 Task: Find connections with filter location Chengde with filter topic #humanresourceswith filter profile language Spanish with filter current company Huawei Technologies India with filter school Yashwantrao Chavan College of Engineering - YCCE with filter industry Retail Pharmacies with filter service category Financial Advisory with filter keywords title Client Service Specialist
Action: Mouse moved to (638, 76)
Screenshot: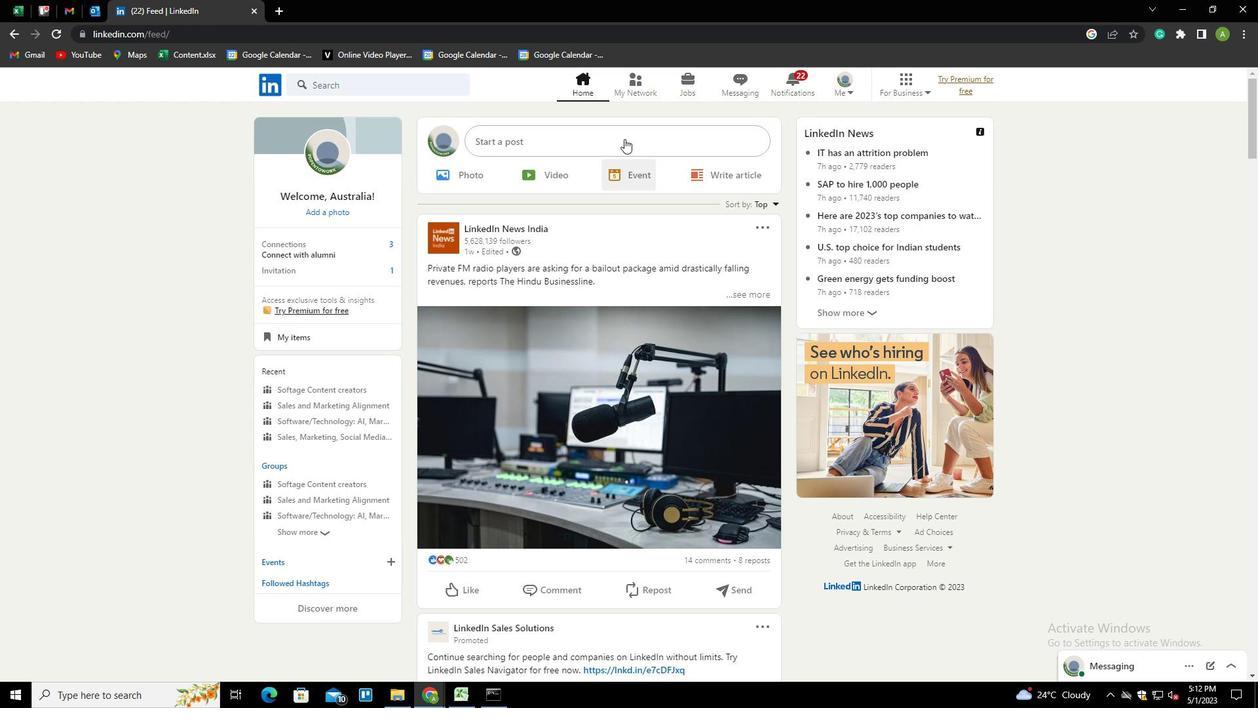 
Action: Mouse pressed left at (638, 76)
Screenshot: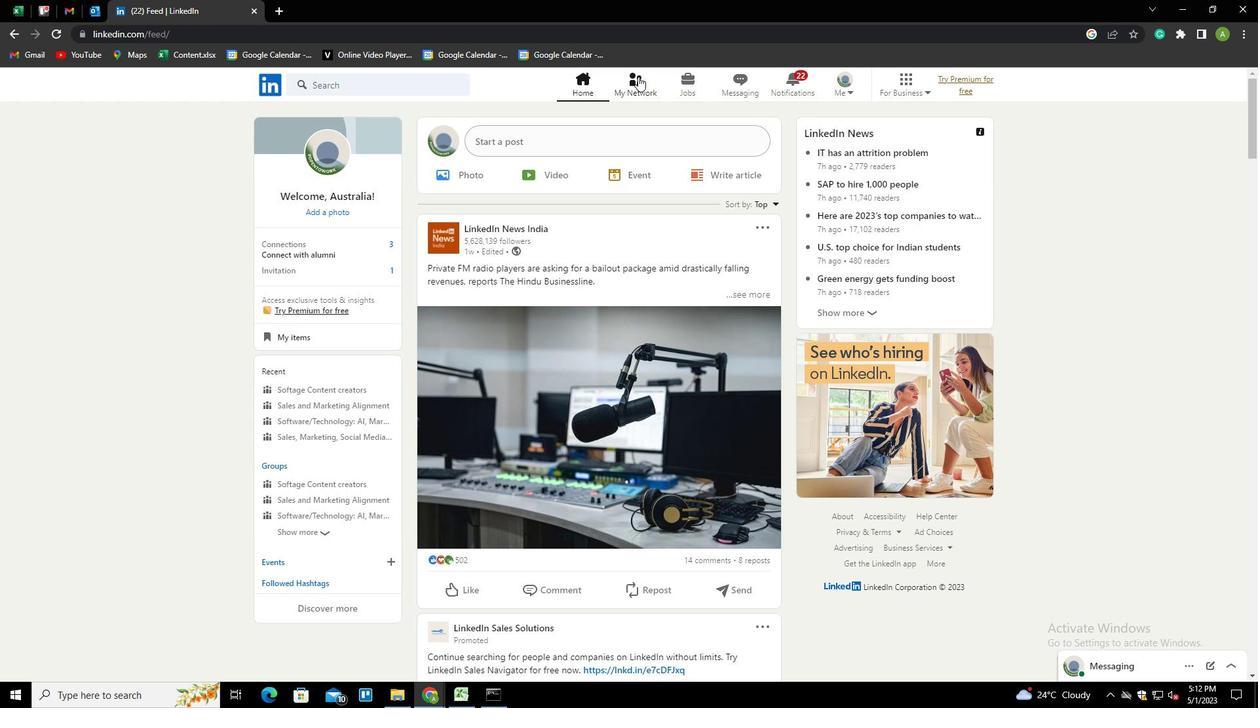 
Action: Mouse moved to (324, 154)
Screenshot: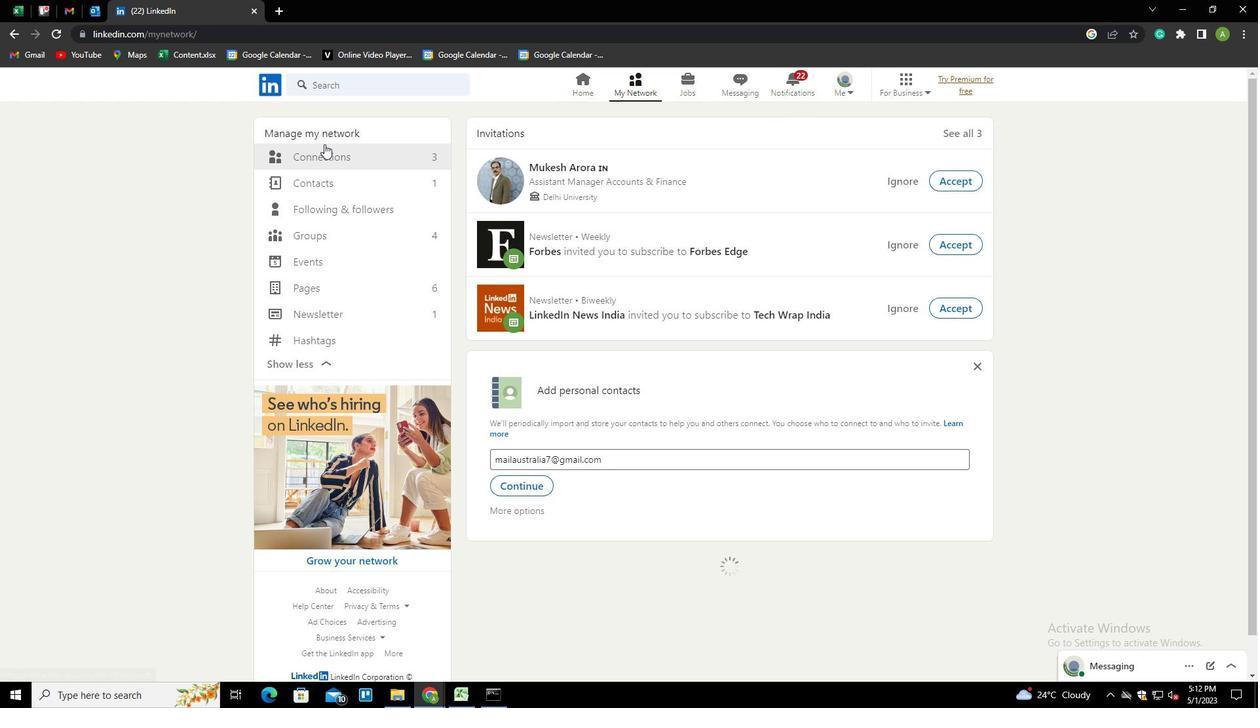 
Action: Mouse pressed left at (324, 154)
Screenshot: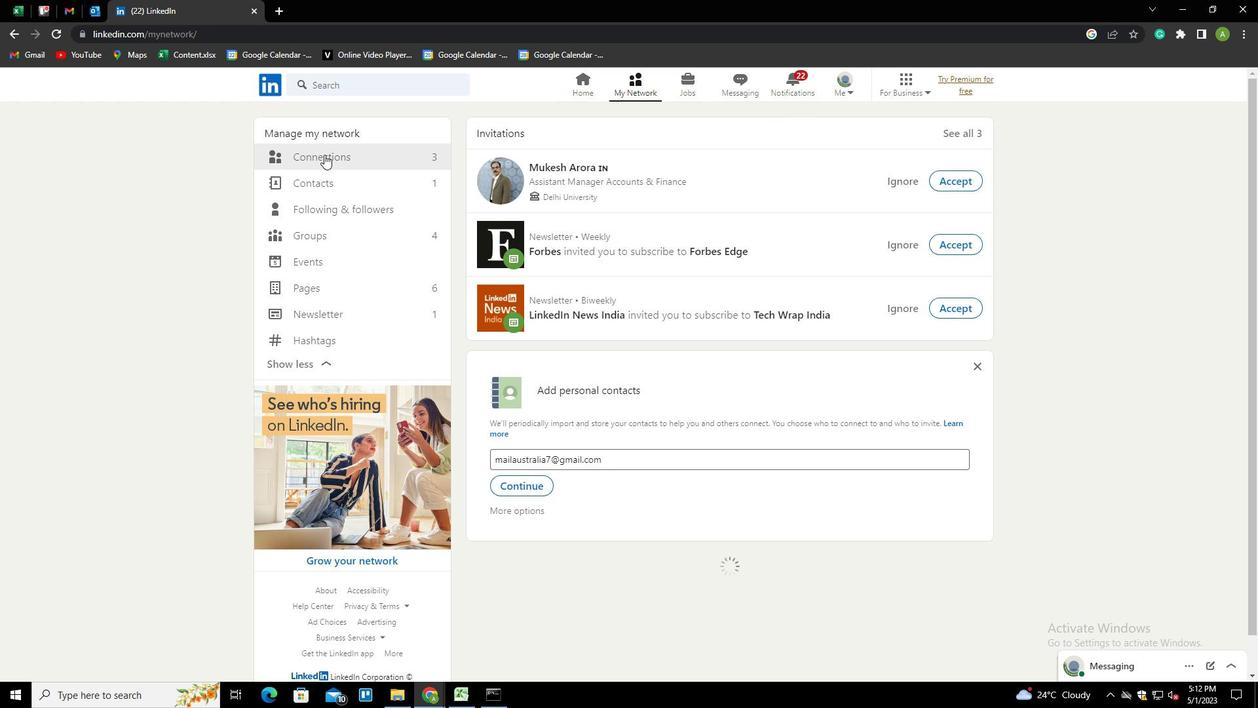 
Action: Mouse moved to (719, 154)
Screenshot: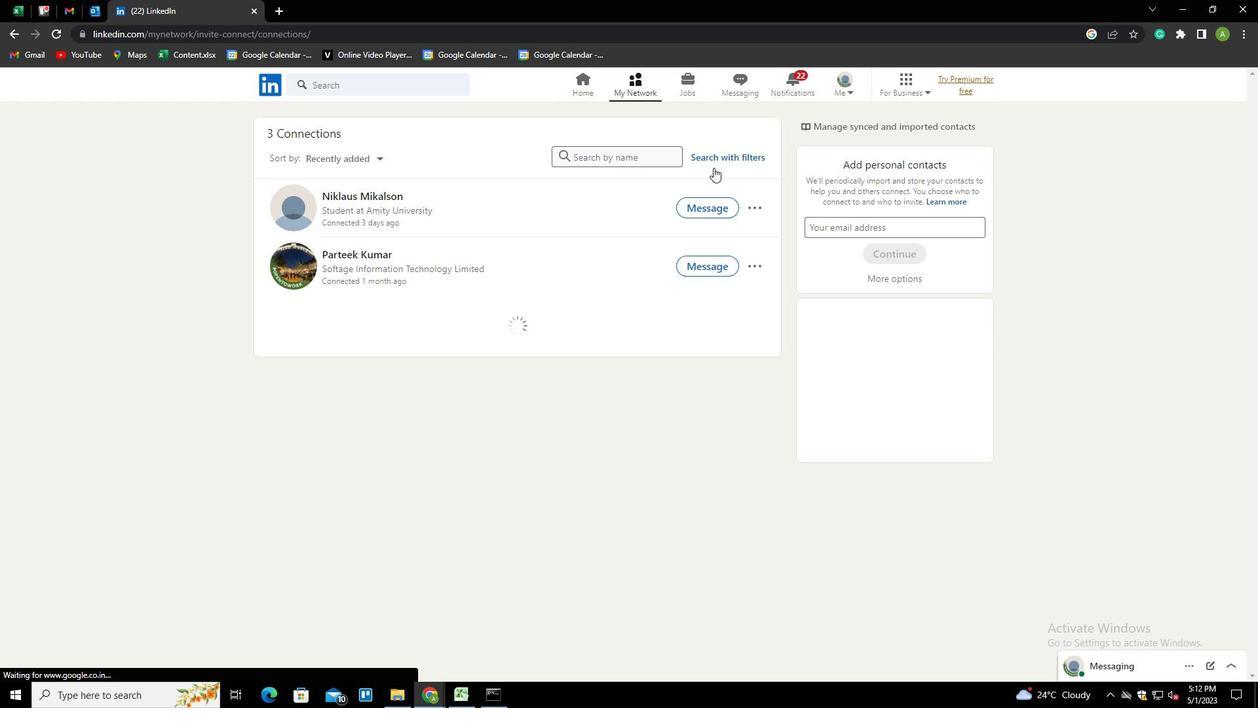 
Action: Mouse pressed left at (719, 154)
Screenshot: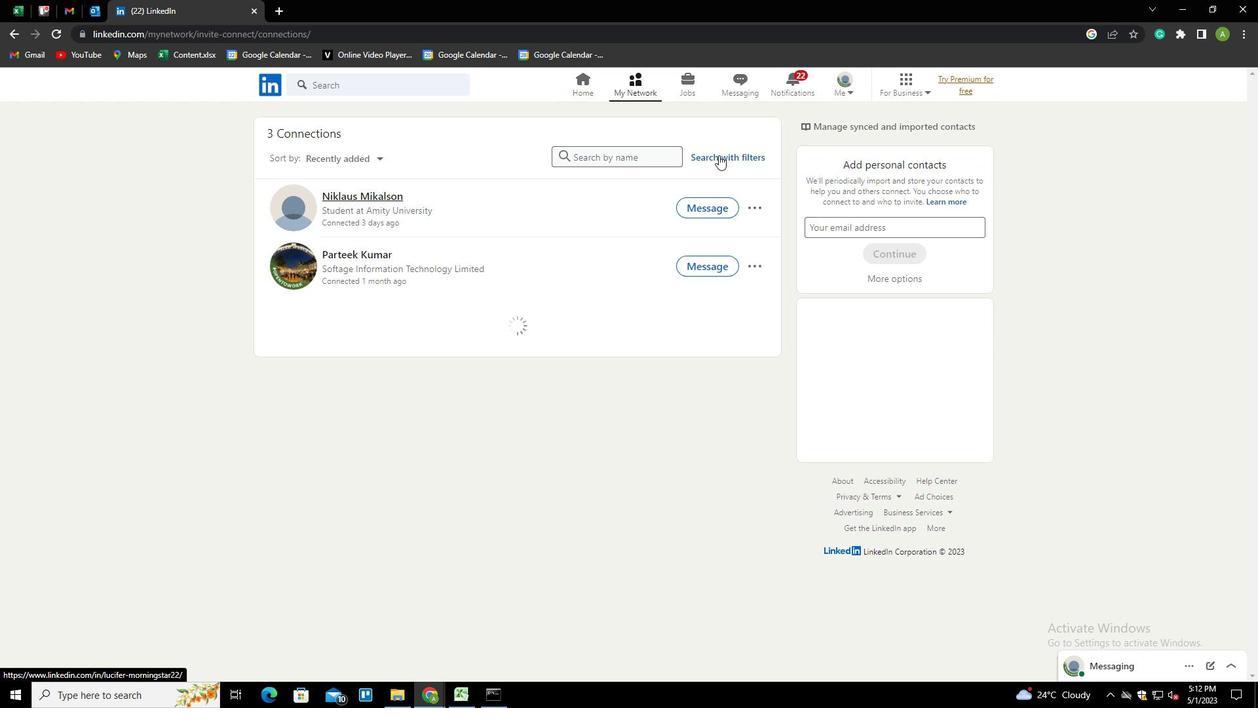 
Action: Mouse moved to (667, 119)
Screenshot: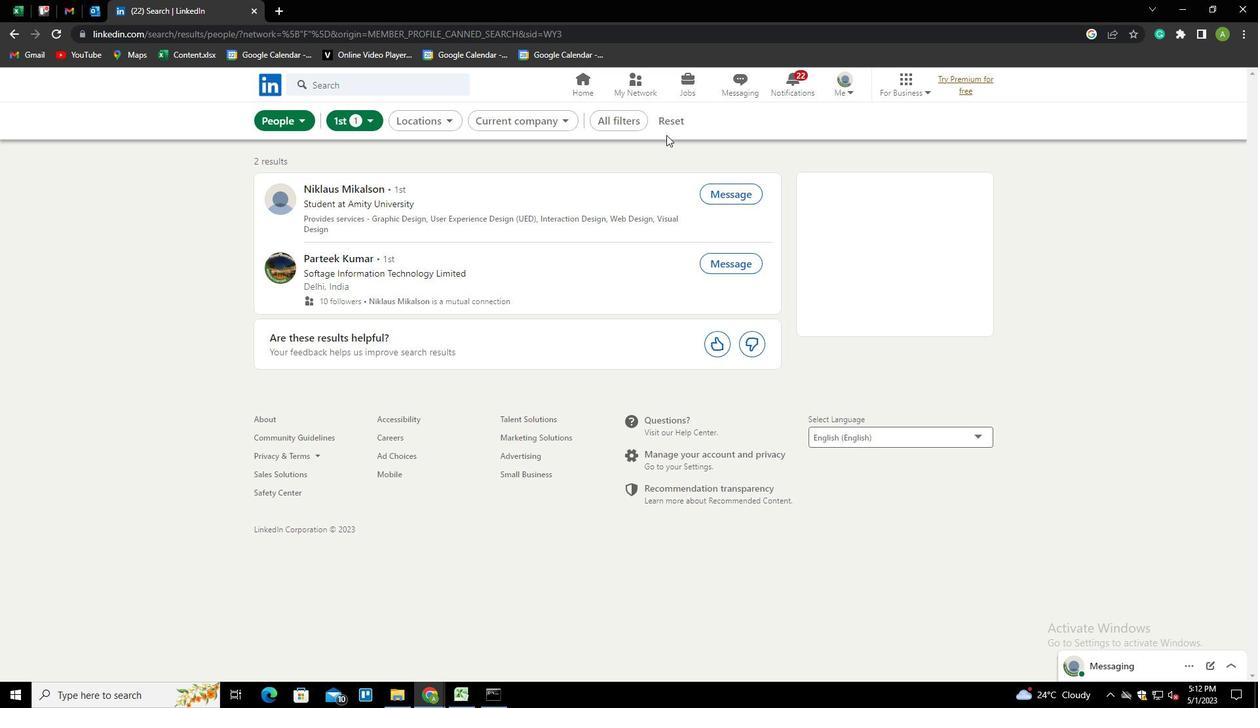 
Action: Mouse pressed left at (667, 119)
Screenshot: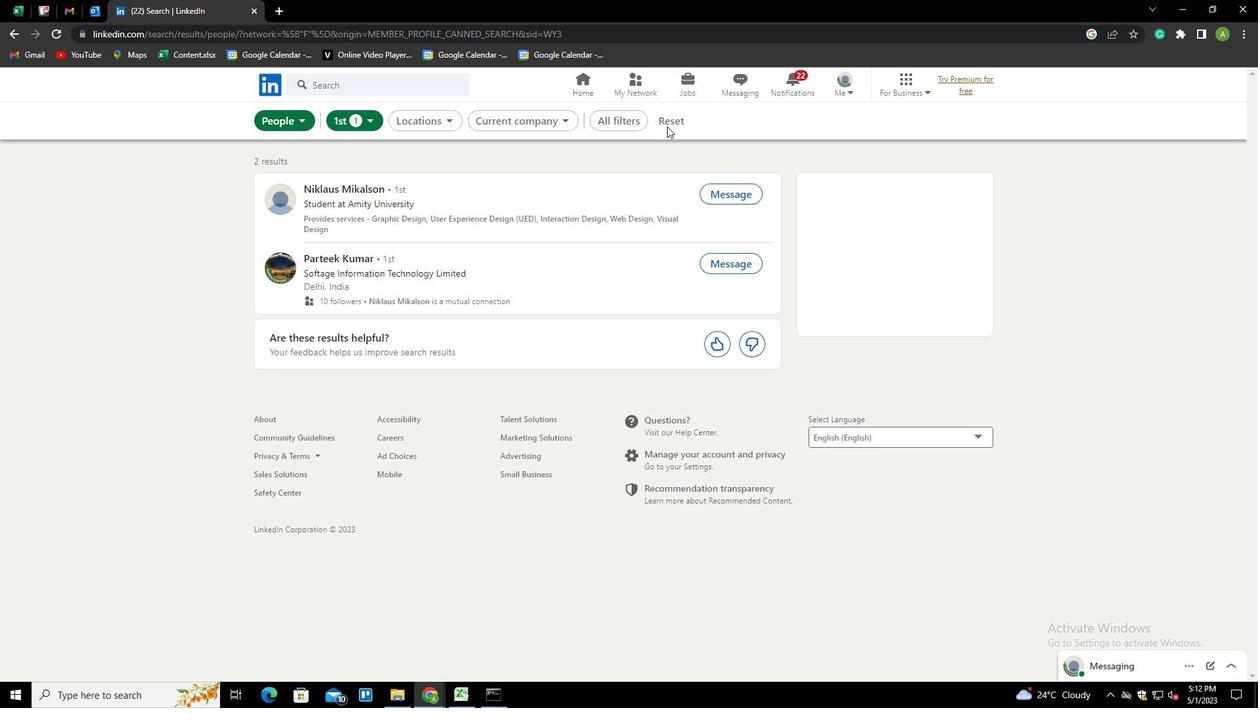 
Action: Mouse moved to (643, 121)
Screenshot: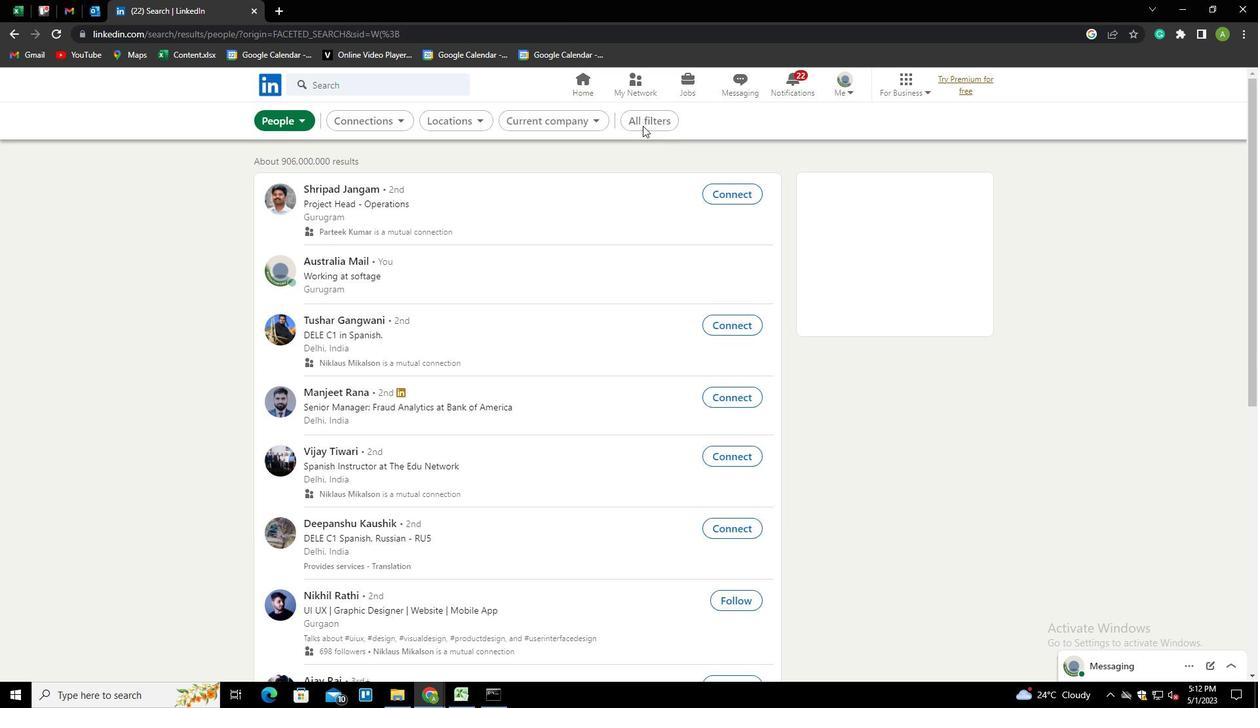 
Action: Mouse pressed left at (643, 121)
Screenshot: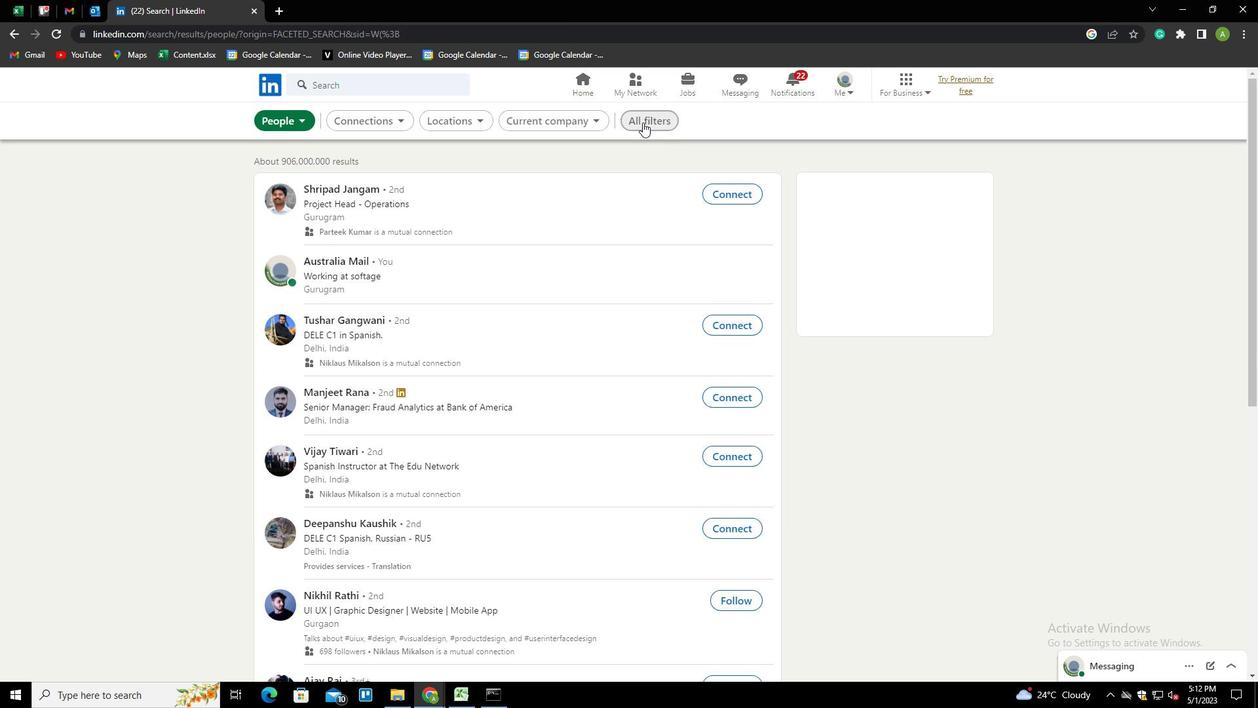 
Action: Mouse moved to (1064, 329)
Screenshot: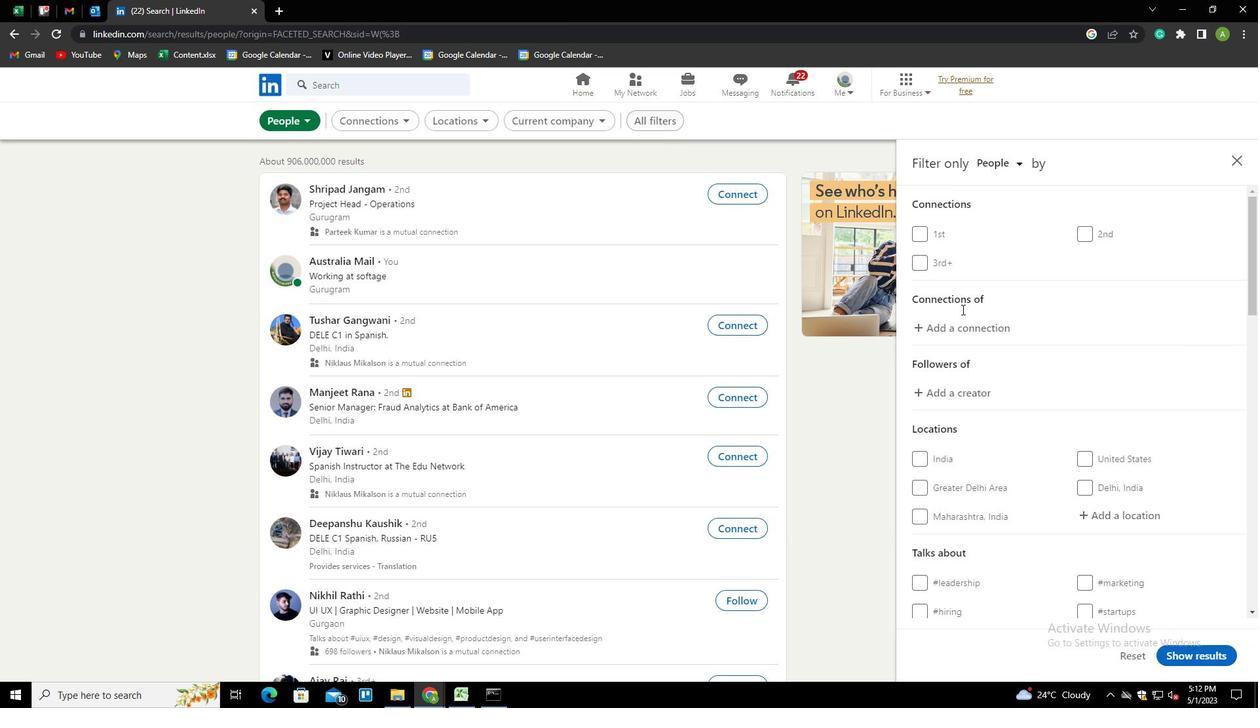 
Action: Mouse scrolled (1064, 328) with delta (0, 0)
Screenshot: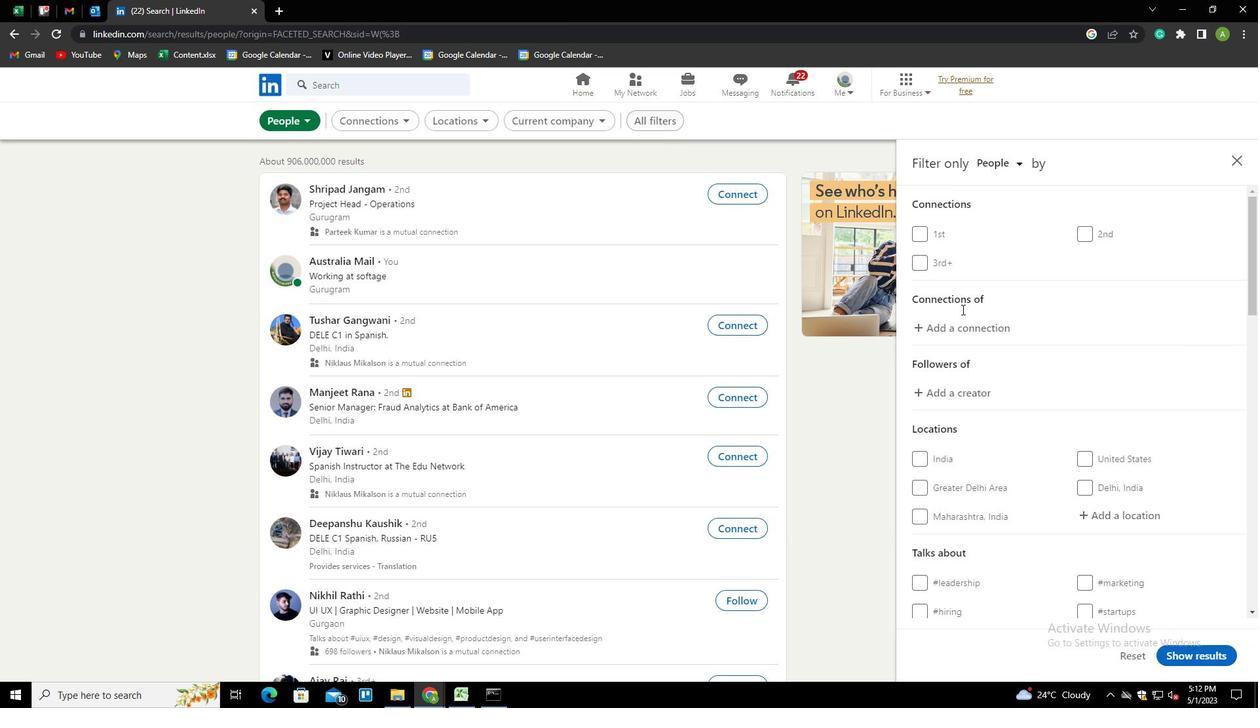 
Action: Mouse scrolled (1064, 328) with delta (0, 0)
Screenshot: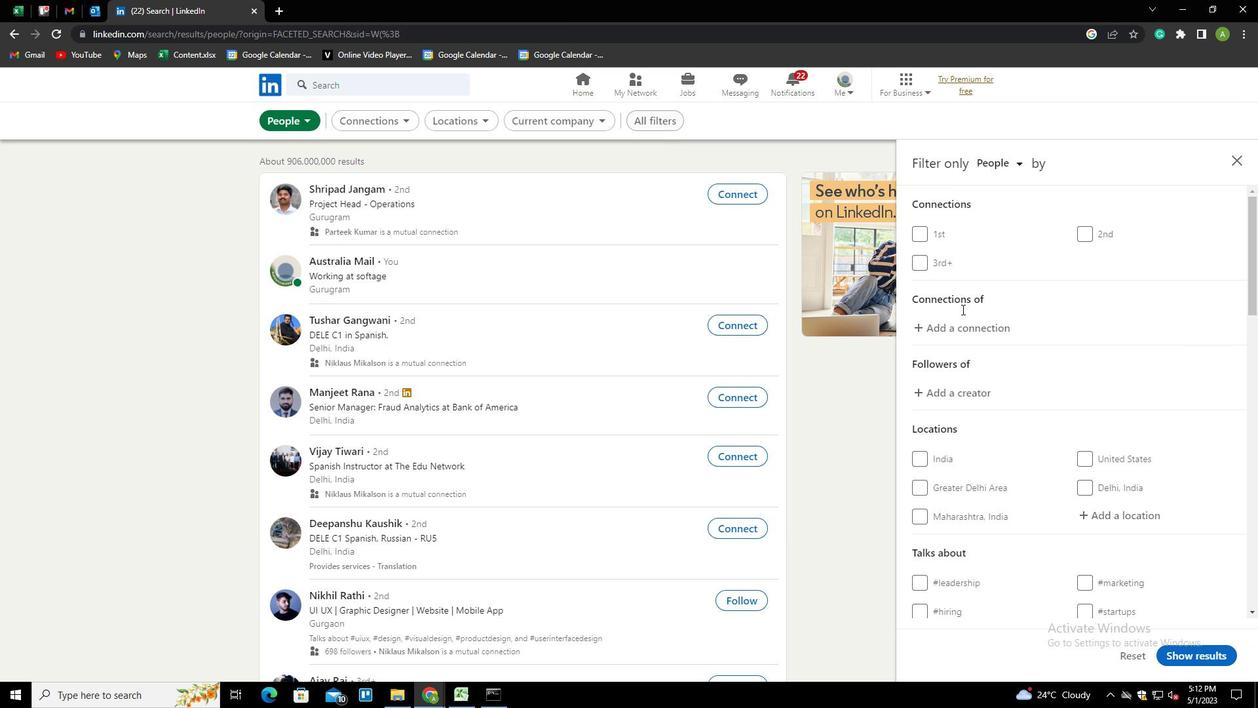 
Action: Mouse scrolled (1064, 328) with delta (0, 0)
Screenshot: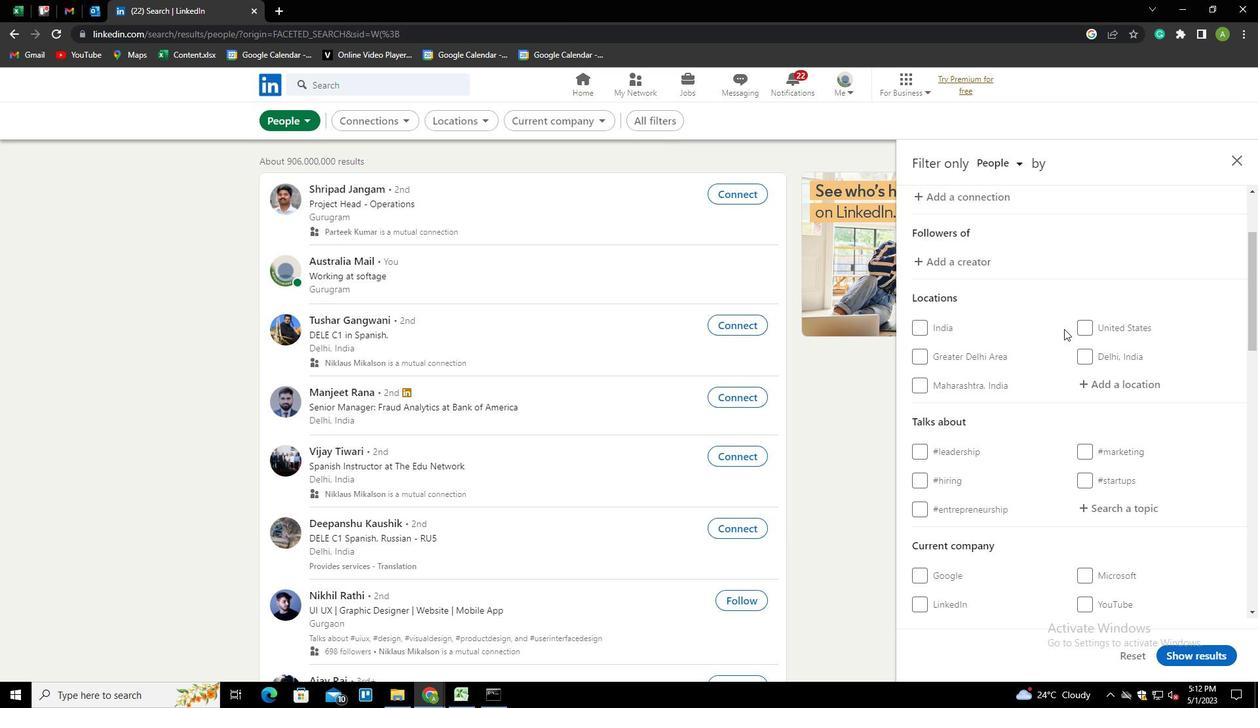 
Action: Mouse moved to (1108, 321)
Screenshot: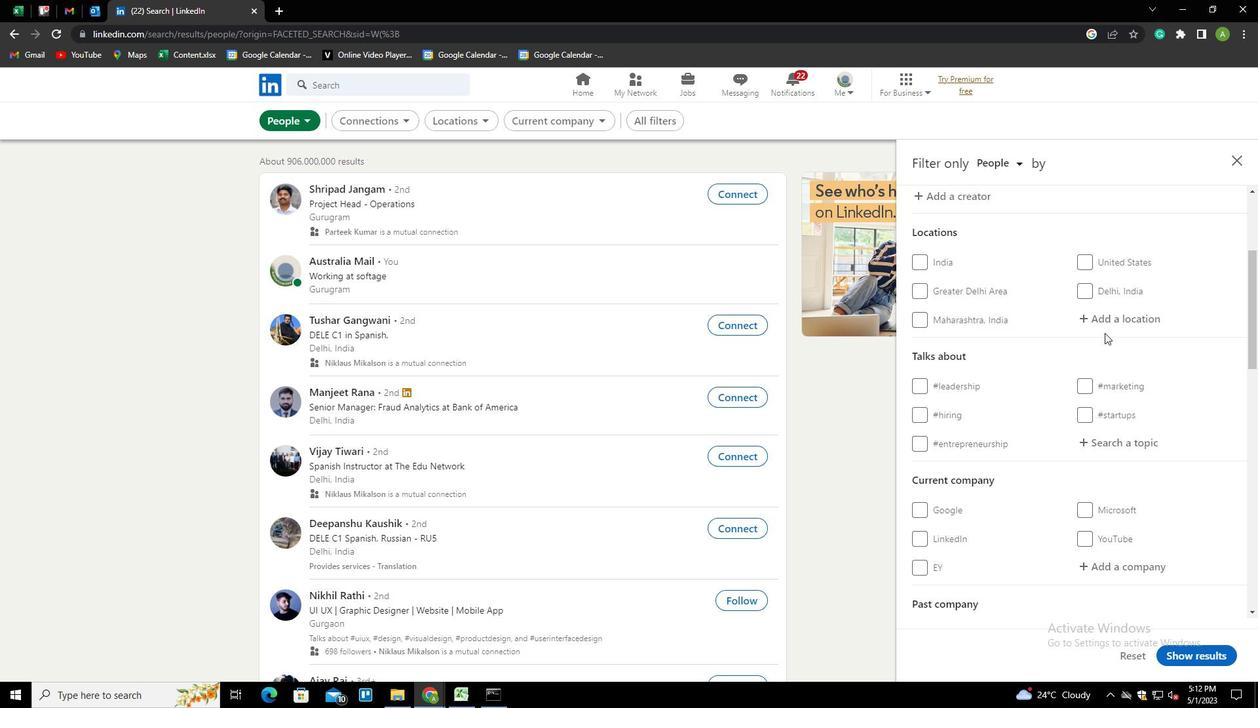 
Action: Mouse pressed left at (1108, 321)
Screenshot: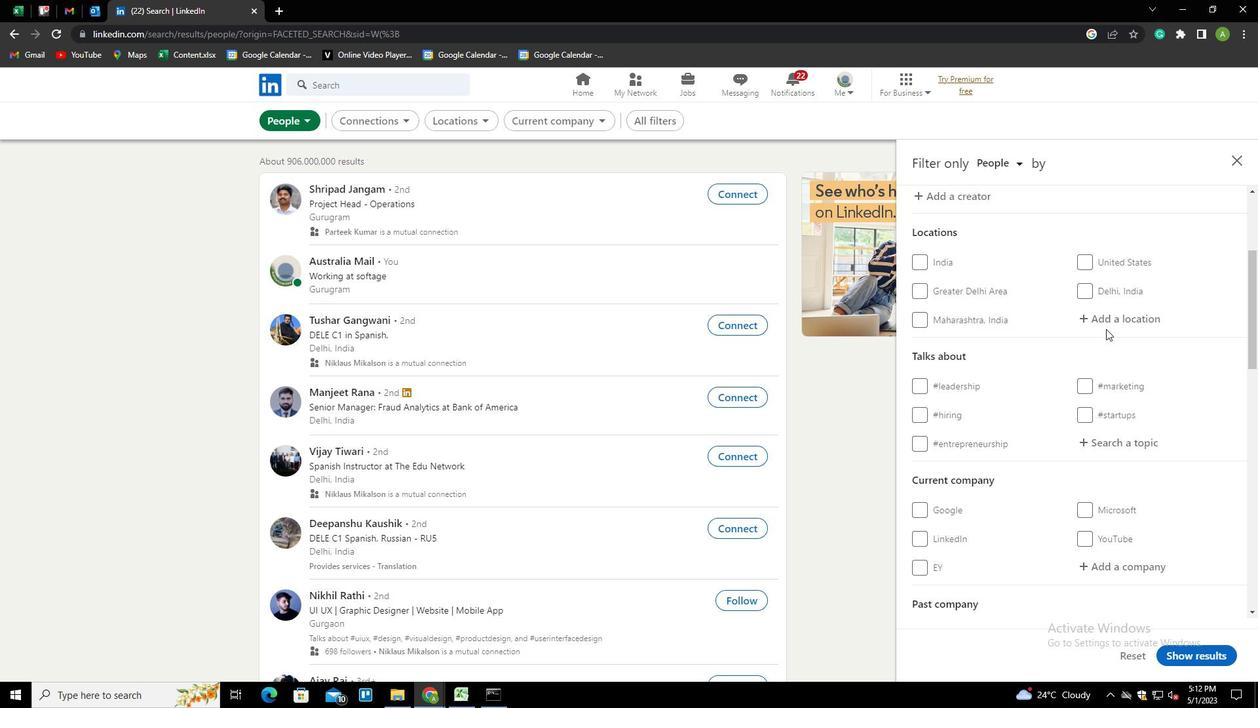 
Action: Key pressed <Key.shift>
Screenshot: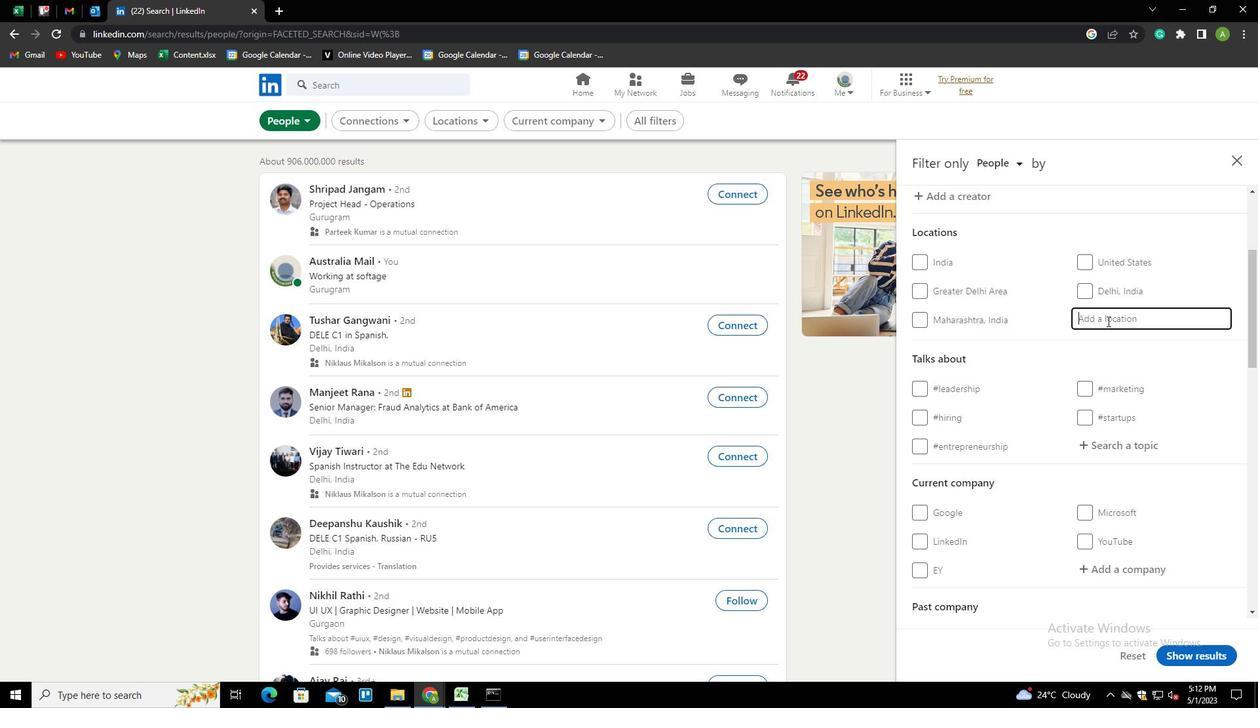 
Action: Mouse moved to (1105, 322)
Screenshot: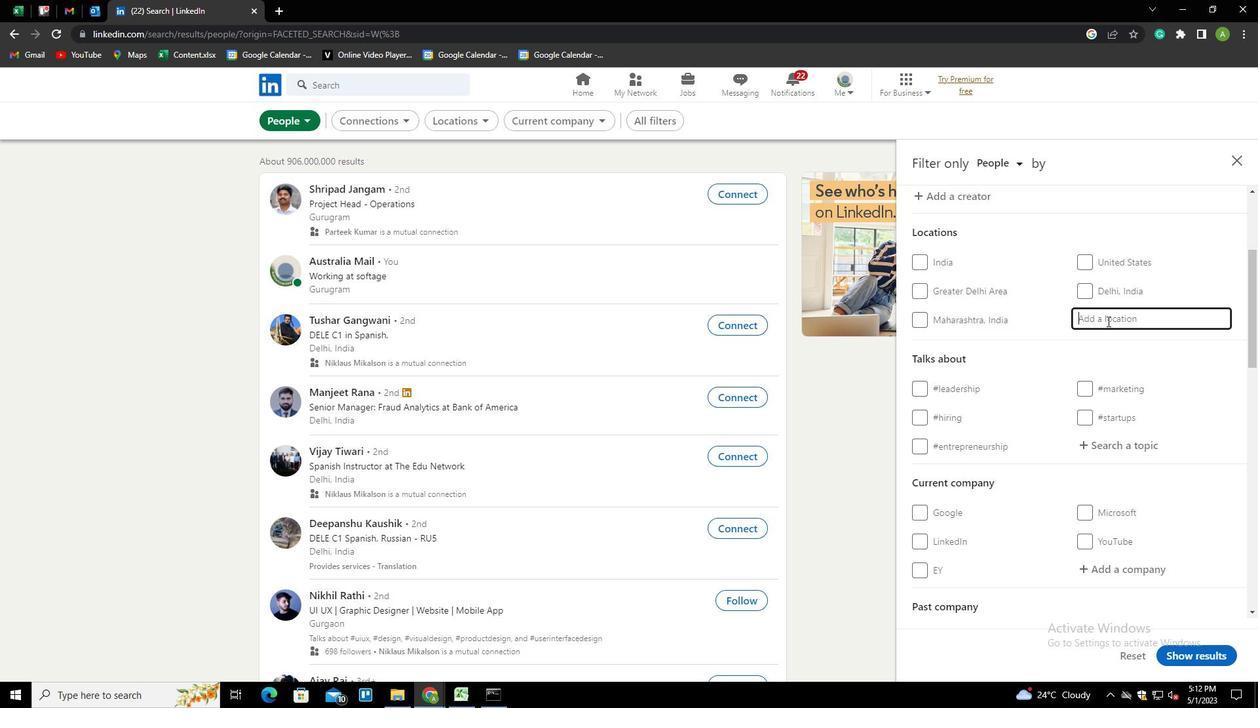
Action: Key pressed C
Screenshot: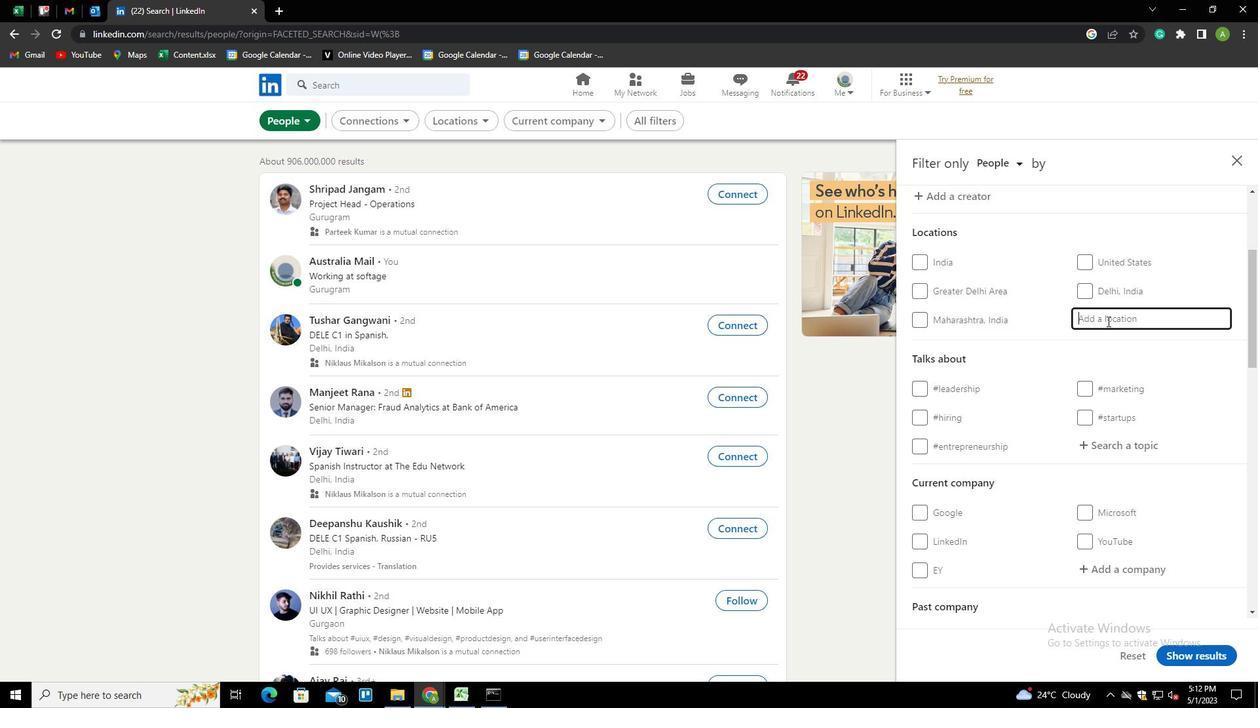 
Action: Mouse moved to (1104, 323)
Screenshot: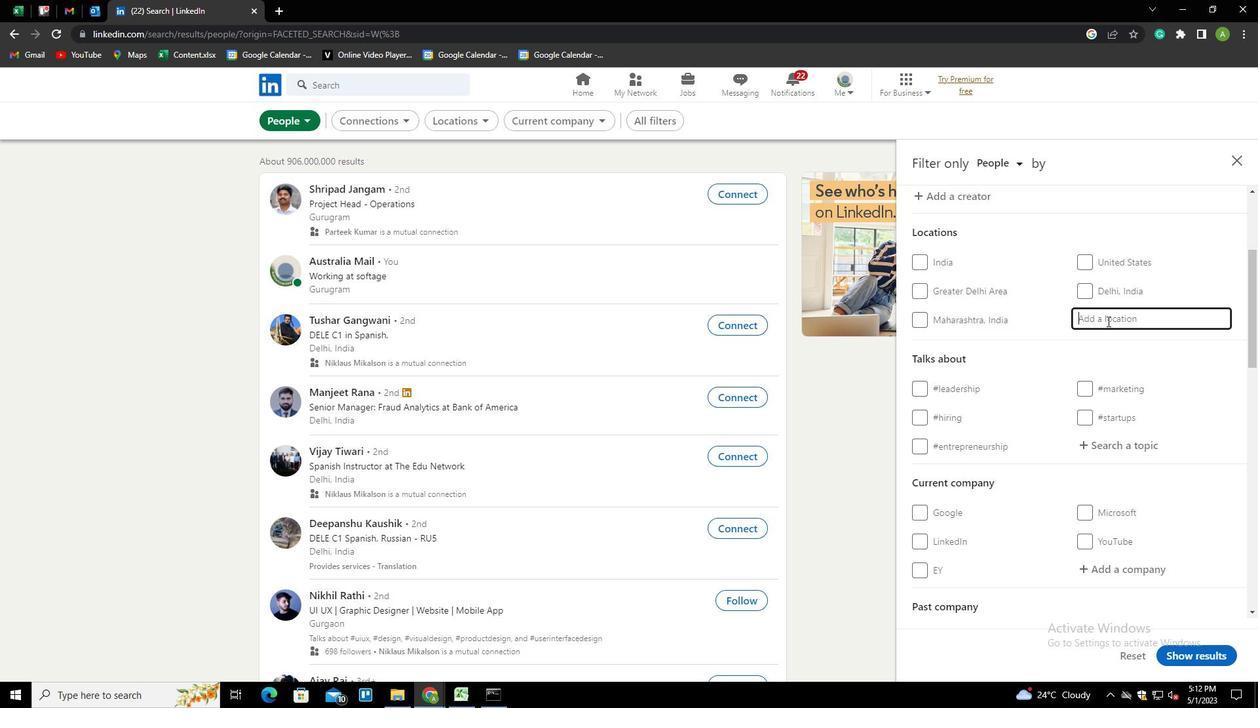 
Action: Key pressed HENGDE<Key.down><Key.enter>
Screenshot: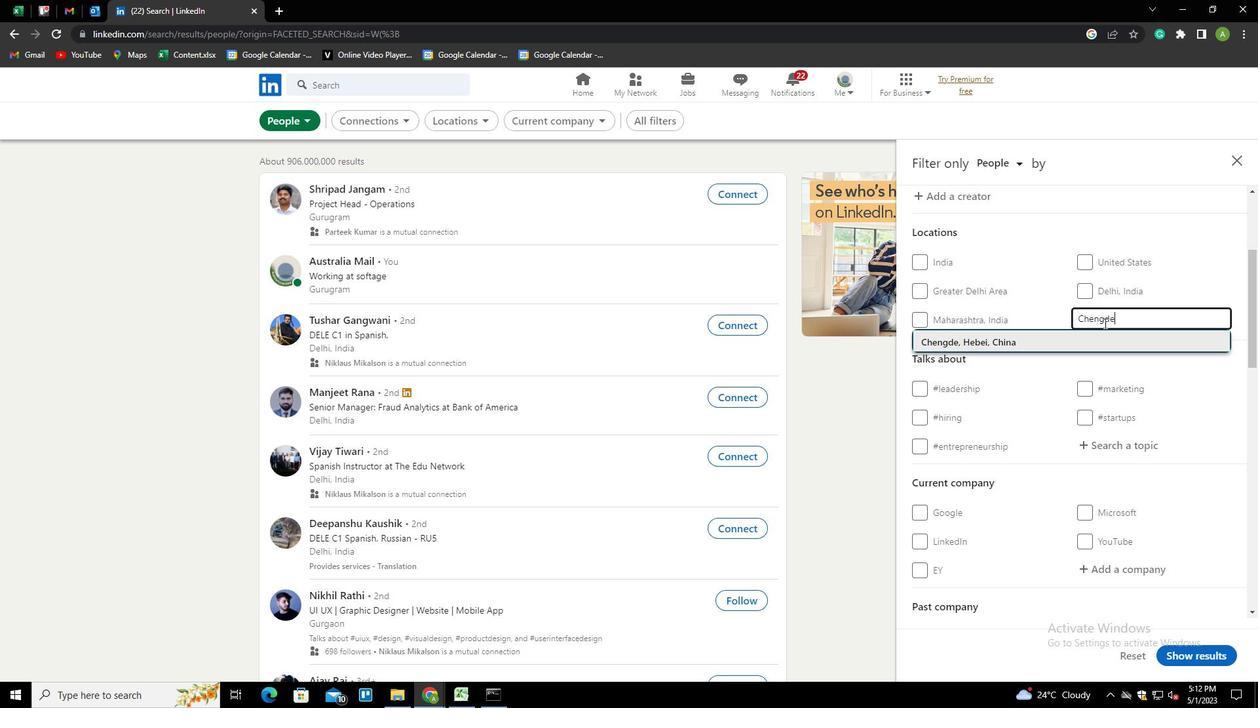 
Action: Mouse scrolled (1104, 322) with delta (0, 0)
Screenshot: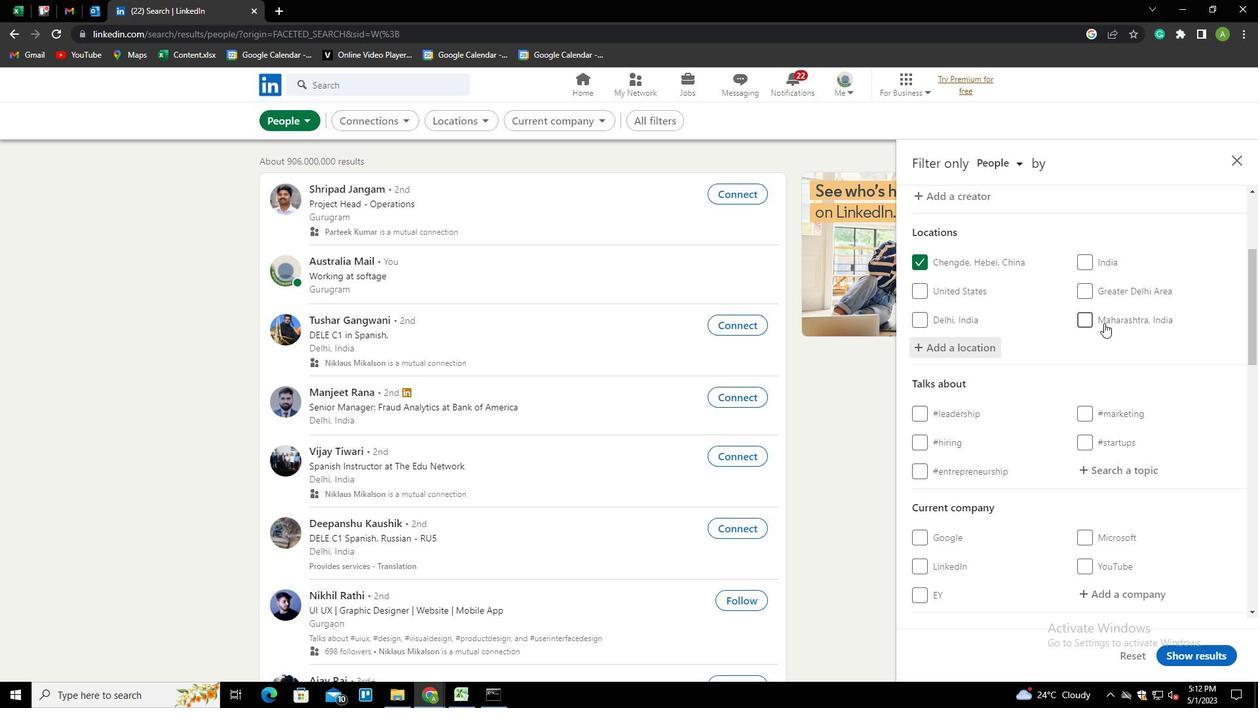 
Action: Mouse scrolled (1104, 322) with delta (0, 0)
Screenshot: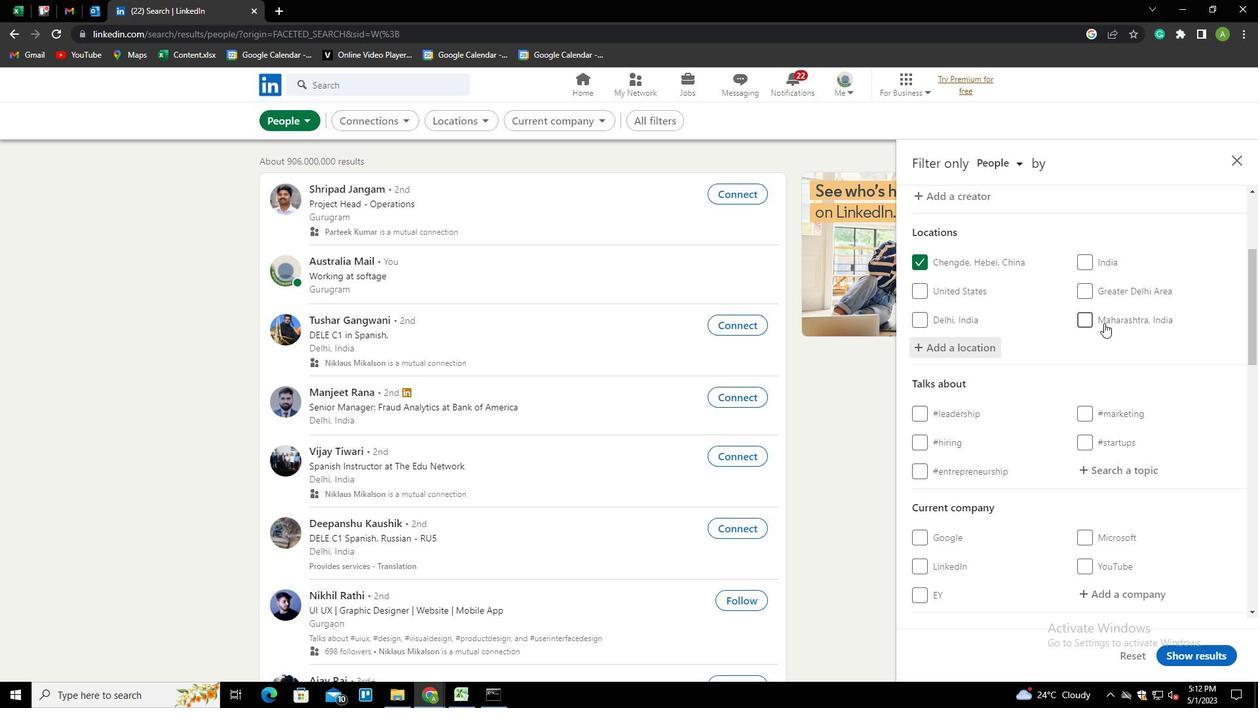 
Action: Mouse moved to (1098, 344)
Screenshot: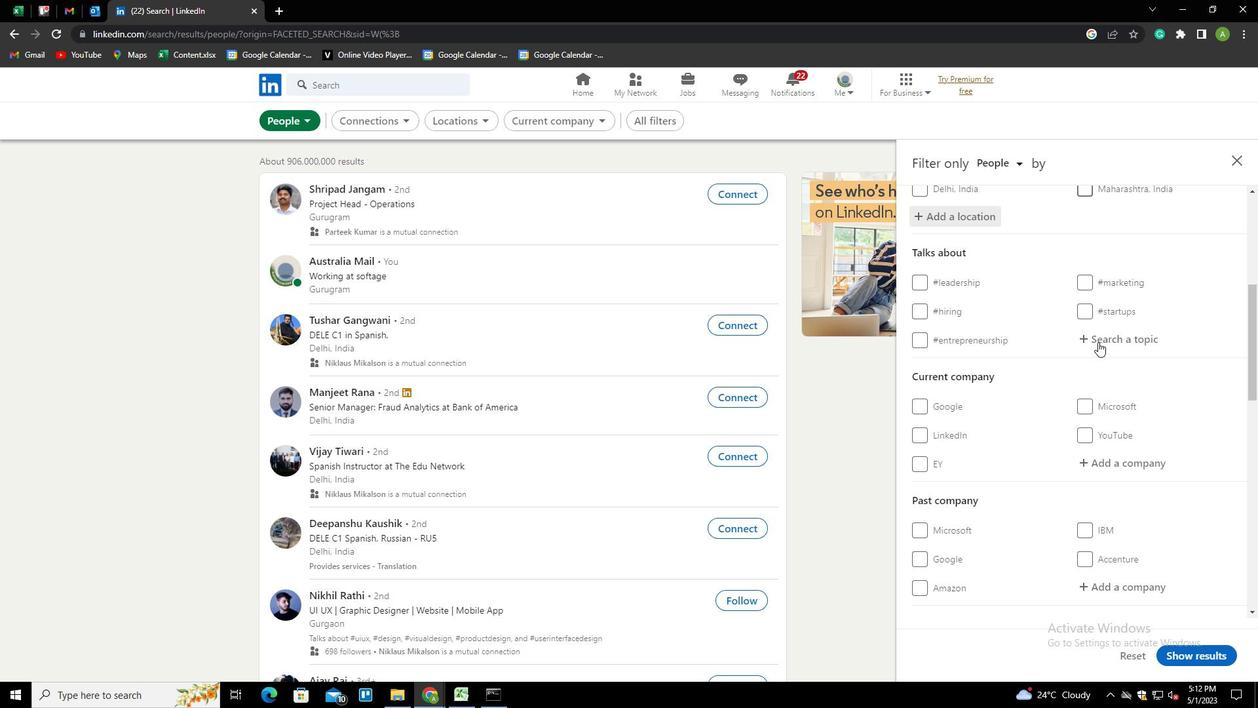 
Action: Mouse pressed left at (1098, 344)
Screenshot: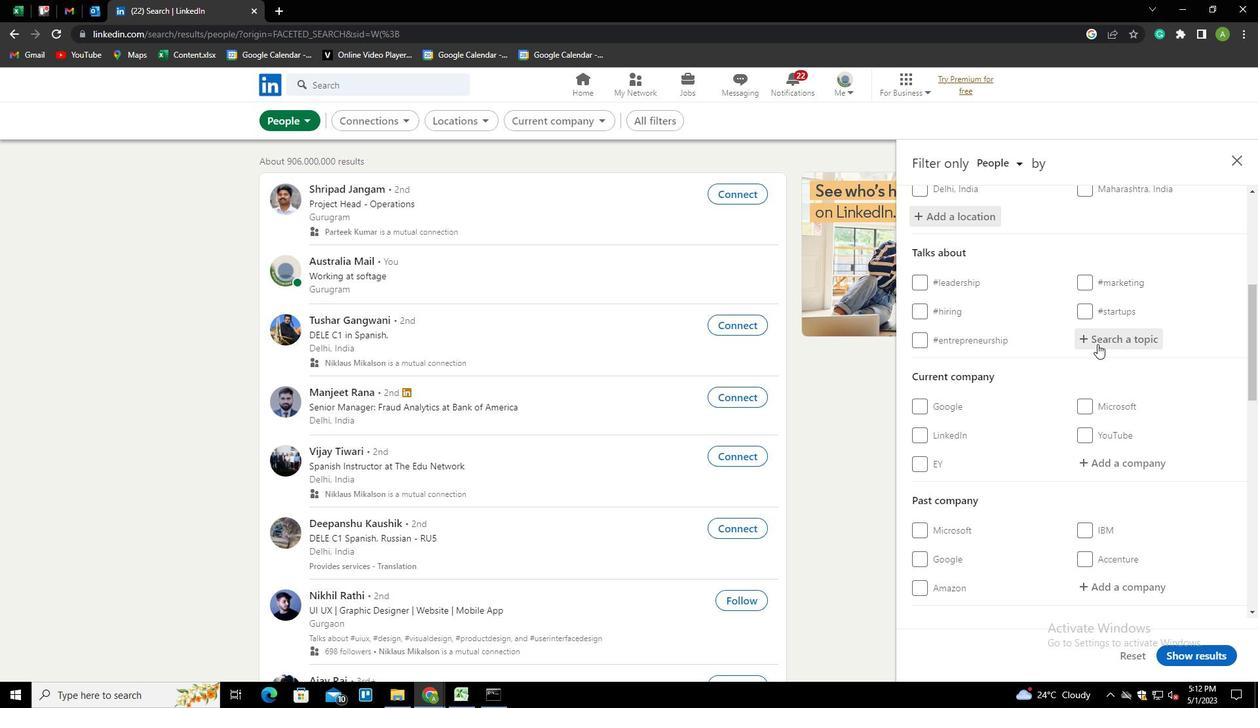 
Action: Key pressed HUMANRESOU<Key.down><Key.enter>
Screenshot: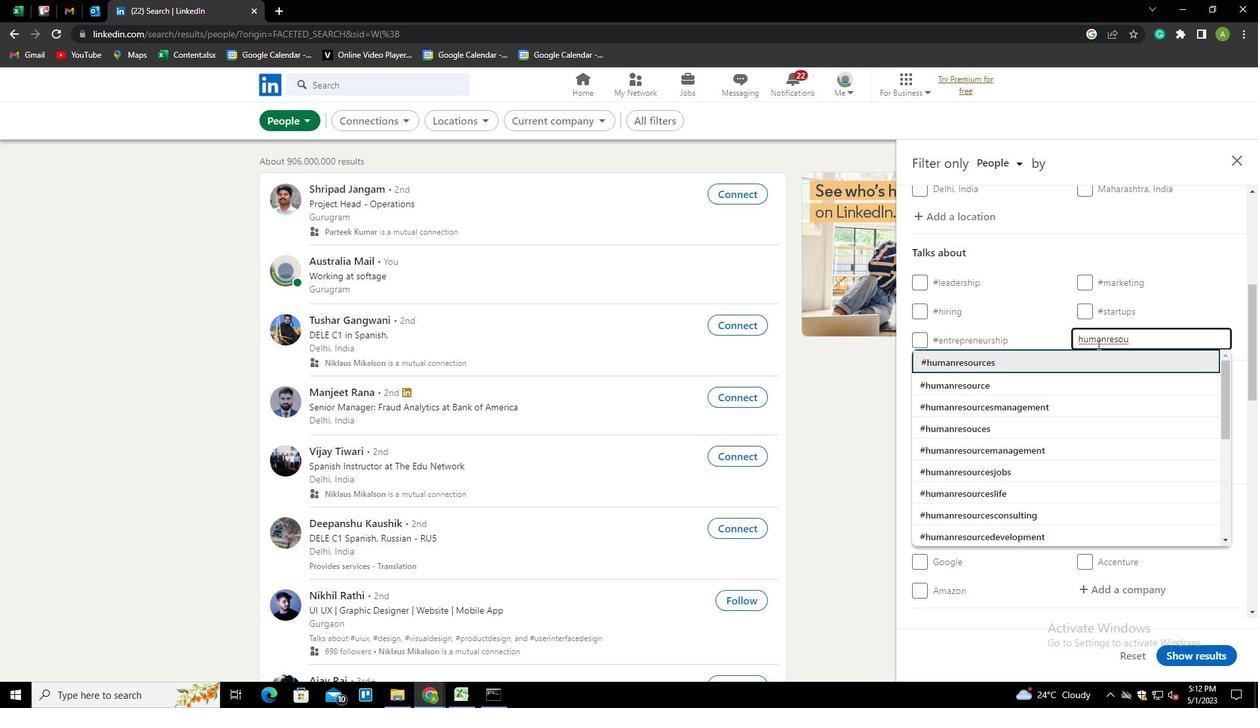 
Action: Mouse moved to (1072, 360)
Screenshot: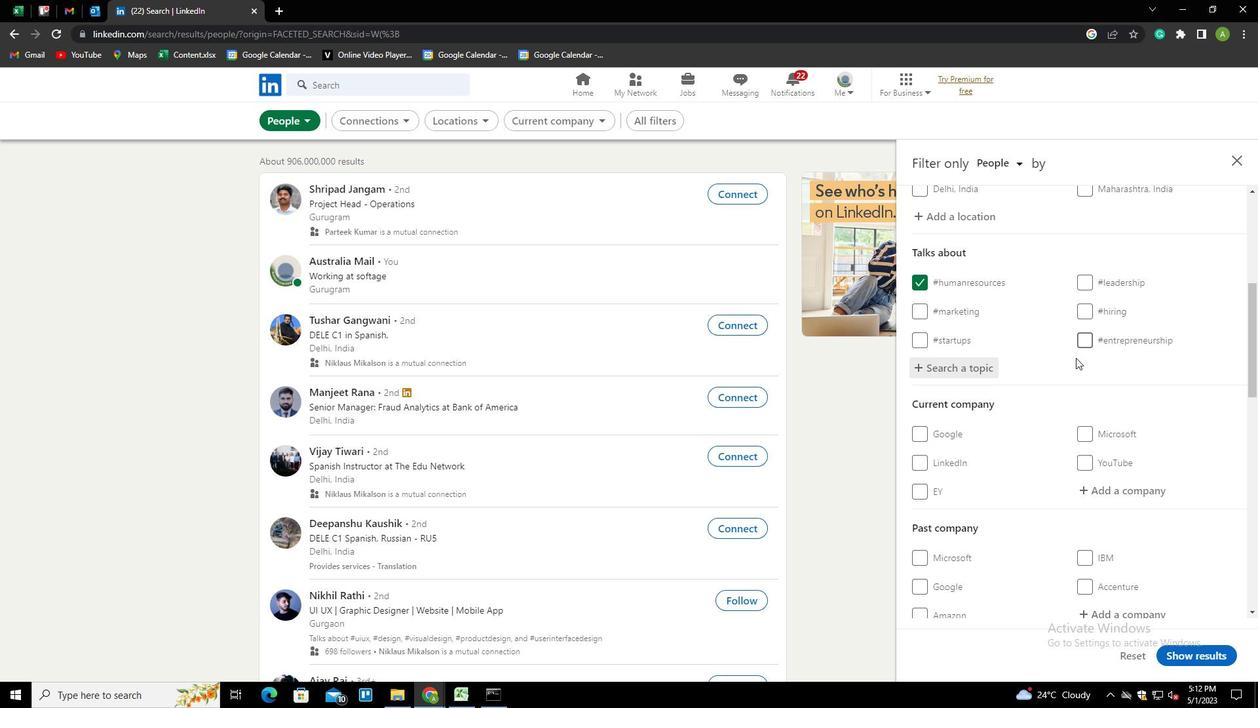
Action: Mouse scrolled (1072, 359) with delta (0, 0)
Screenshot: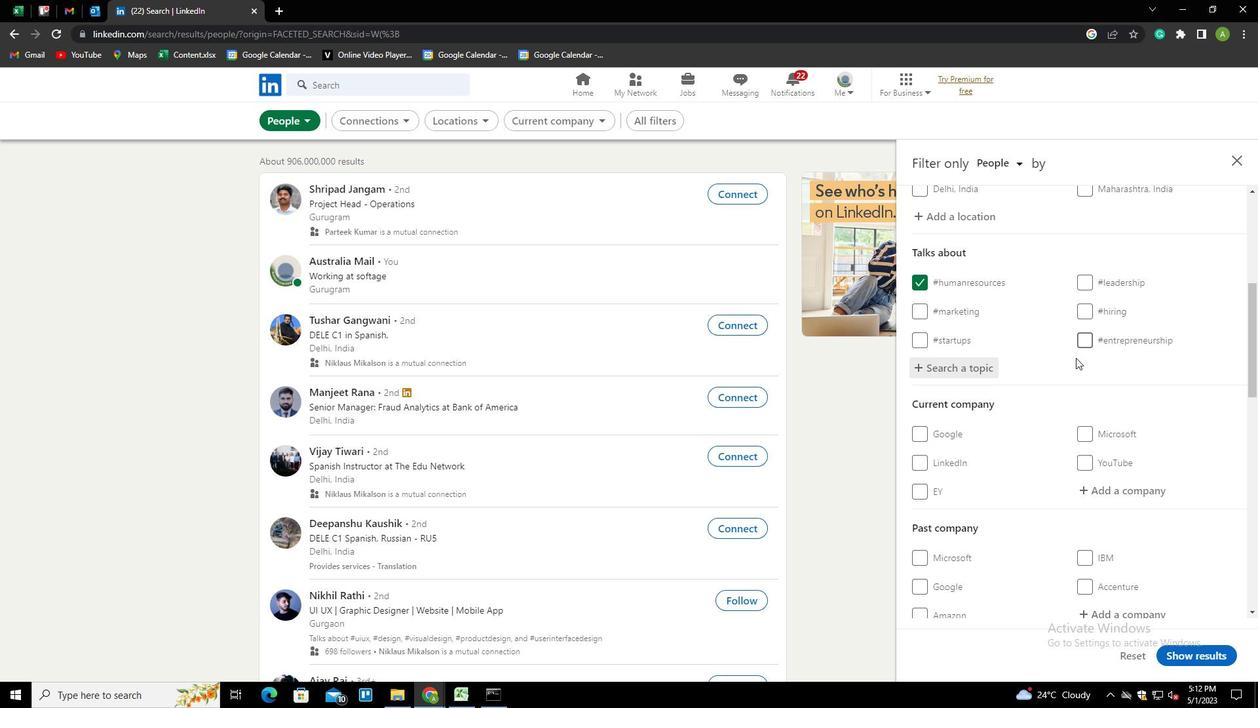 
Action: Mouse scrolled (1072, 359) with delta (0, 0)
Screenshot: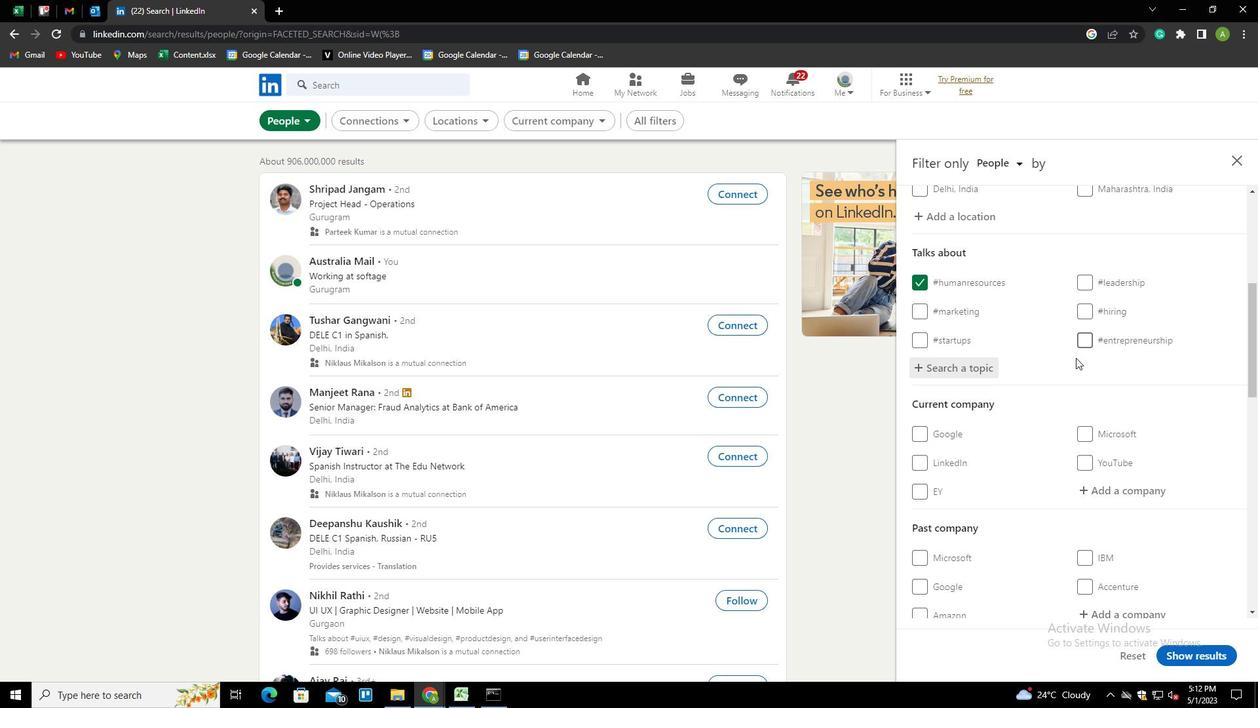 
Action: Mouse moved to (1072, 360)
Screenshot: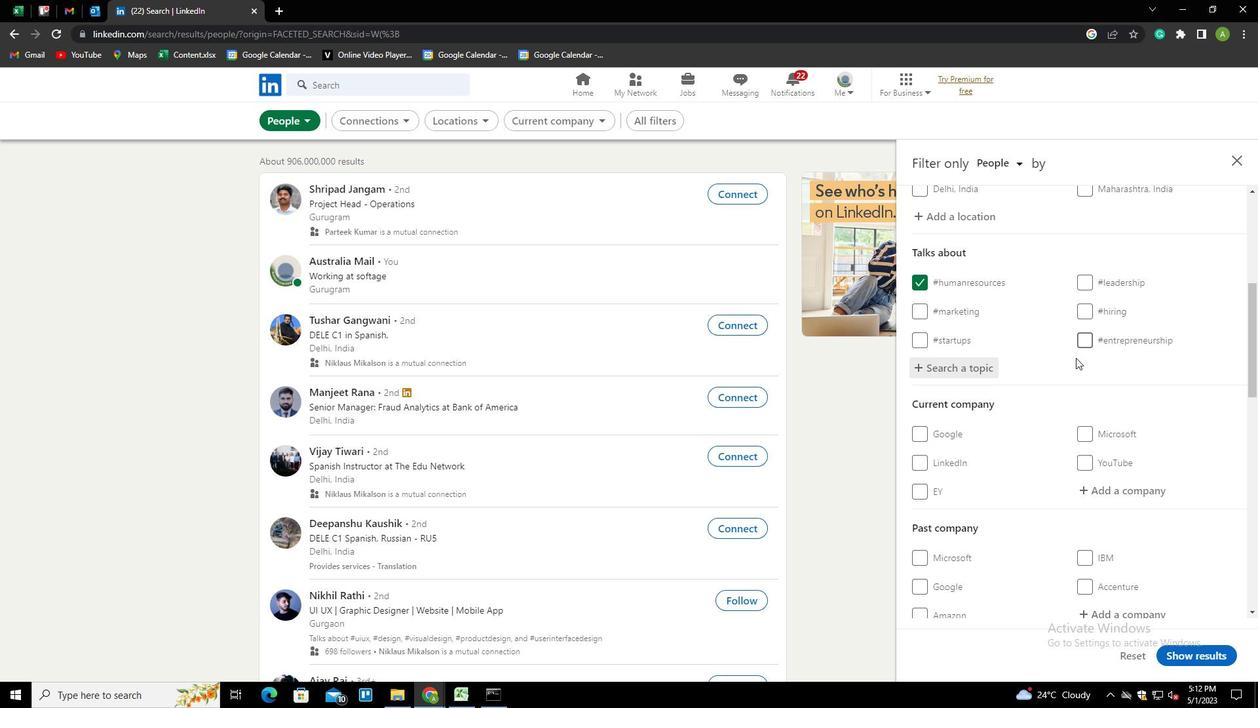 
Action: Mouse scrolled (1072, 359) with delta (0, 0)
Screenshot: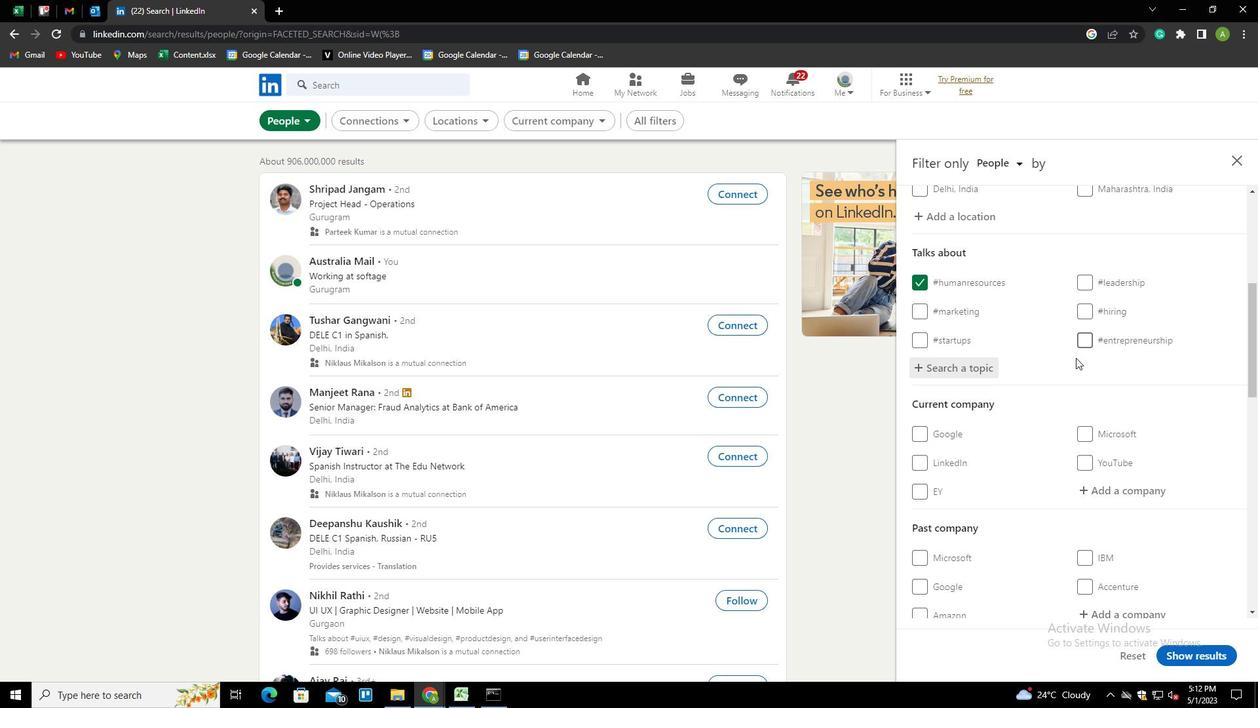 
Action: Mouse moved to (1072, 361)
Screenshot: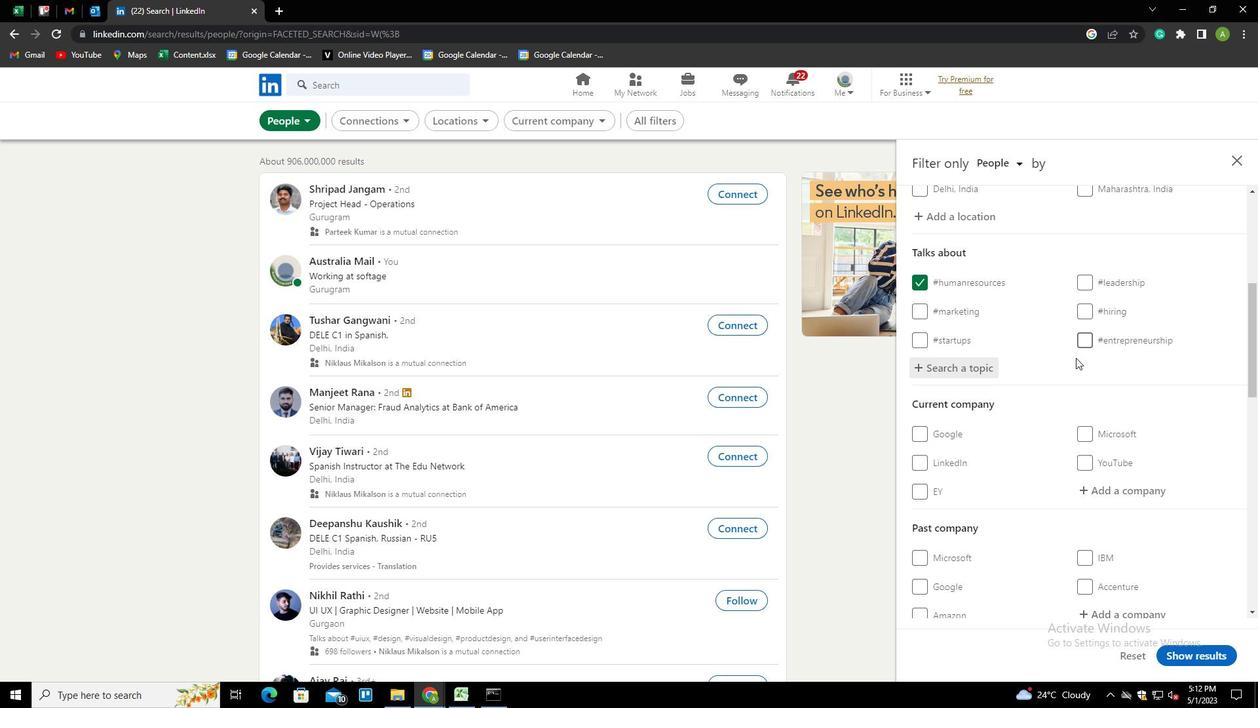 
Action: Mouse scrolled (1072, 360) with delta (0, -1)
Screenshot: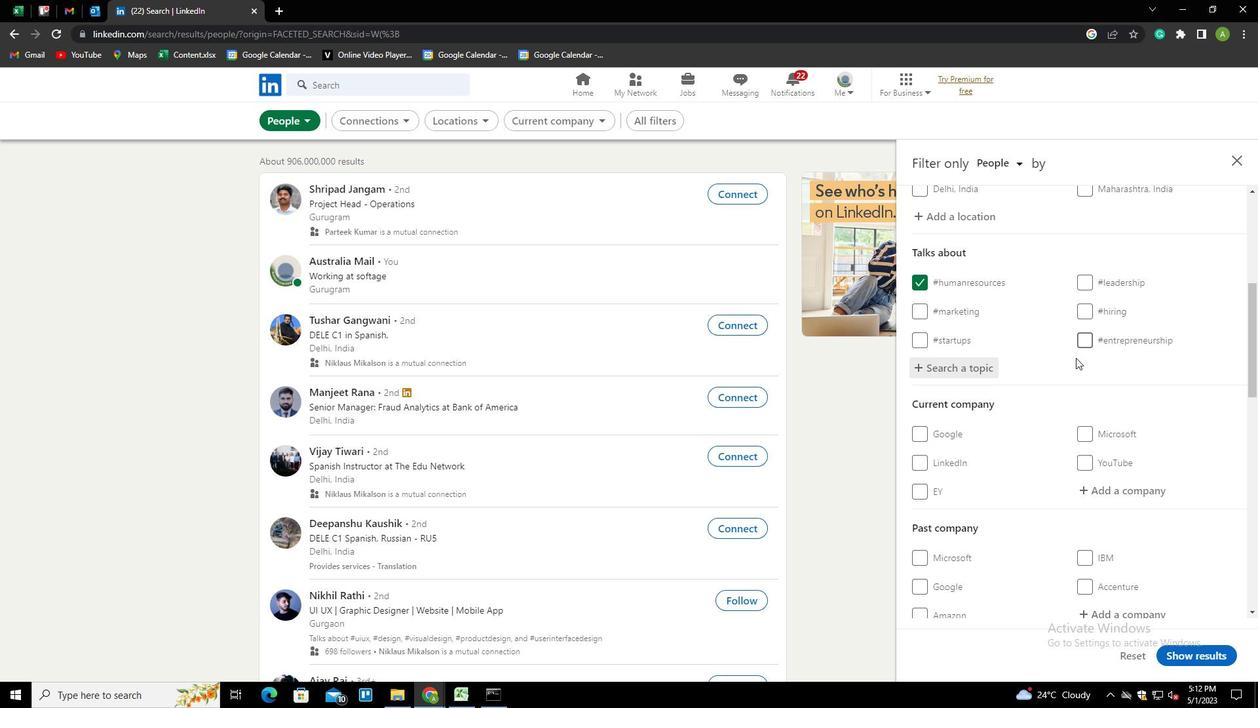 
Action: Mouse scrolled (1072, 361) with delta (0, 0)
Screenshot: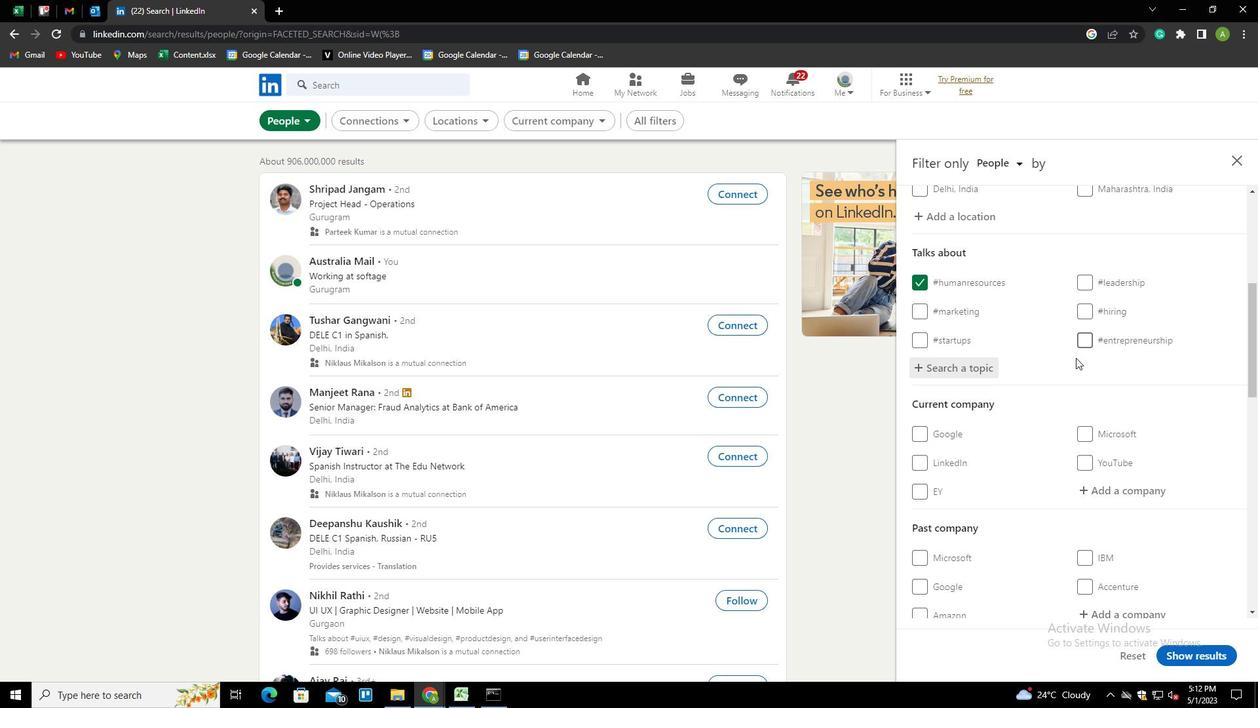 
Action: Mouse scrolled (1072, 361) with delta (0, 0)
Screenshot: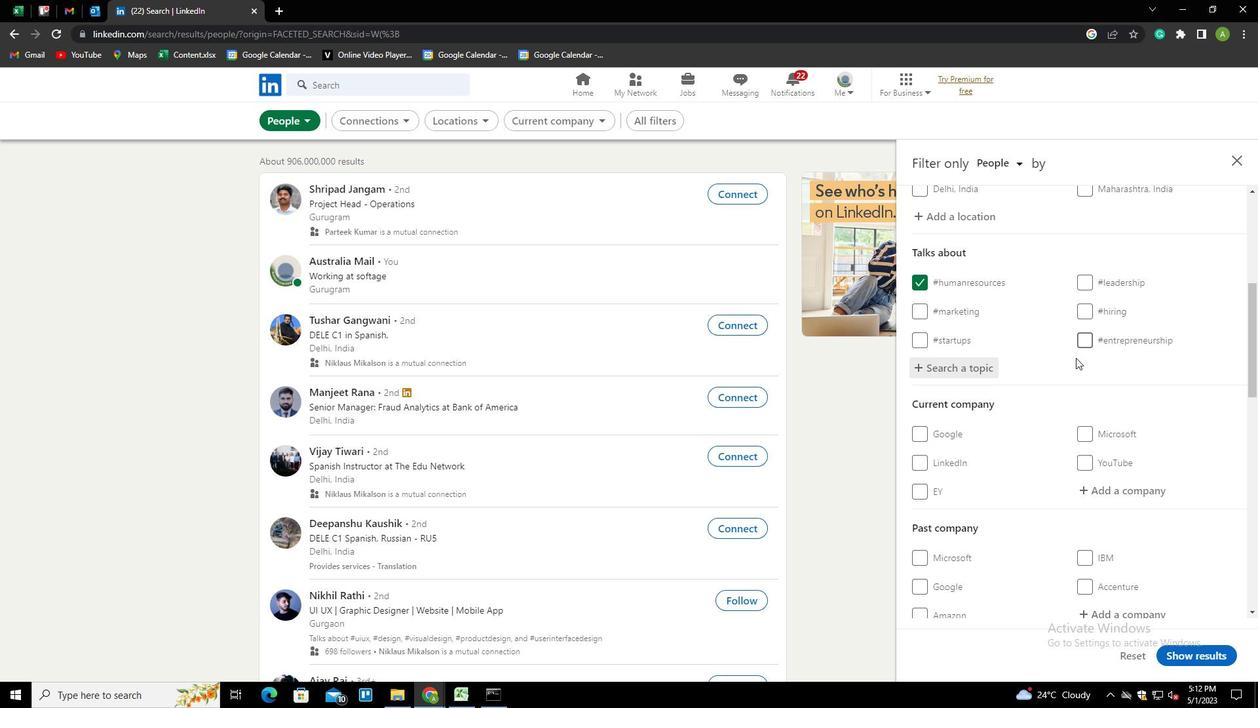 
Action: Mouse moved to (1072, 374)
Screenshot: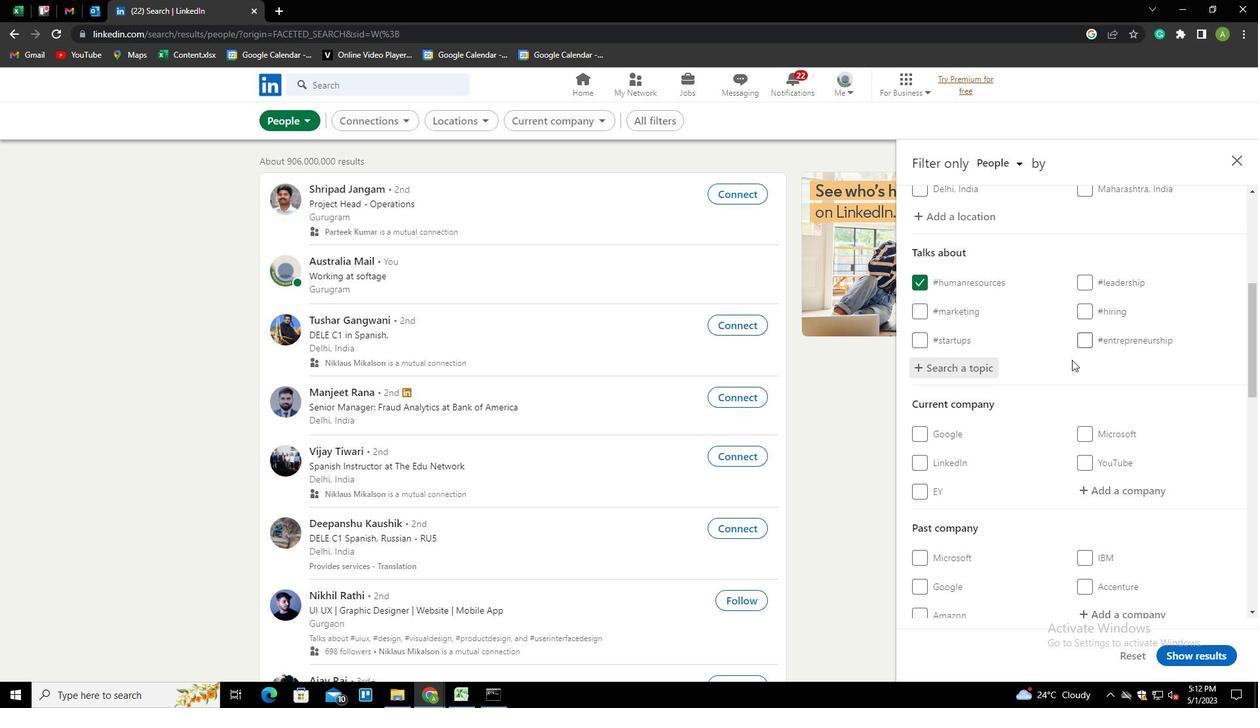 
Action: Mouse scrolled (1072, 373) with delta (0, 0)
Screenshot: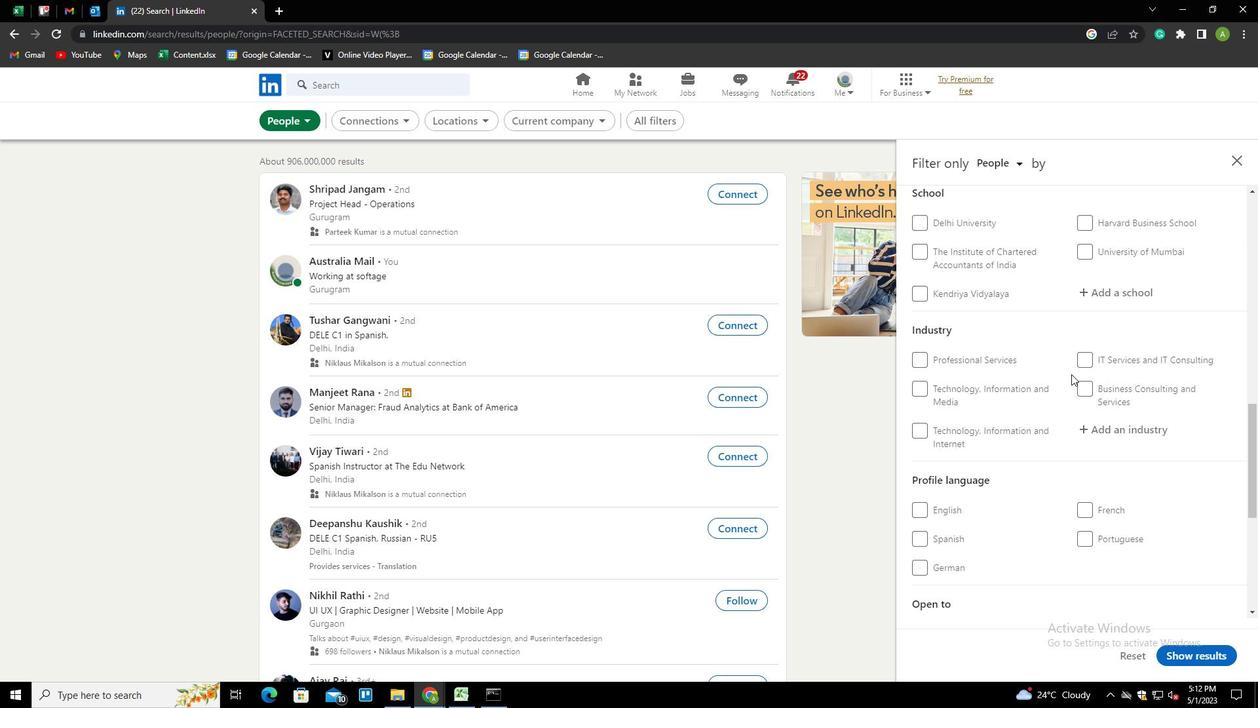 
Action: Mouse scrolled (1072, 373) with delta (0, 0)
Screenshot: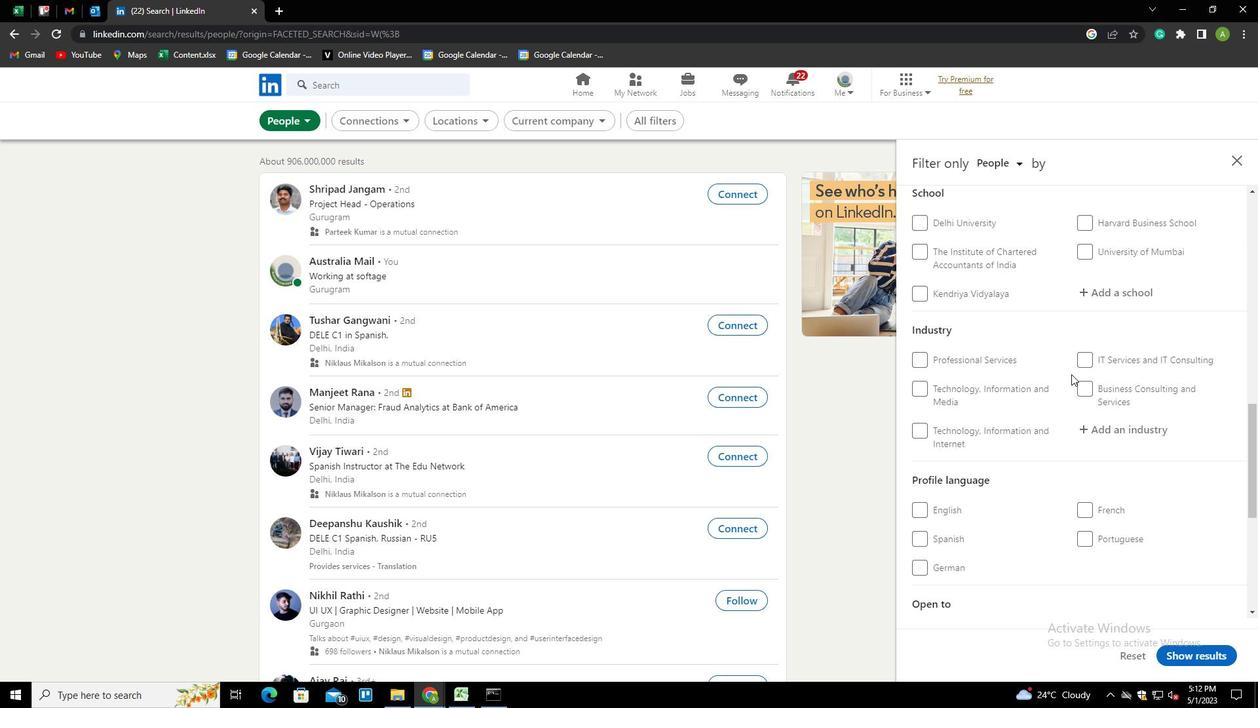 
Action: Mouse scrolled (1072, 373) with delta (0, 0)
Screenshot: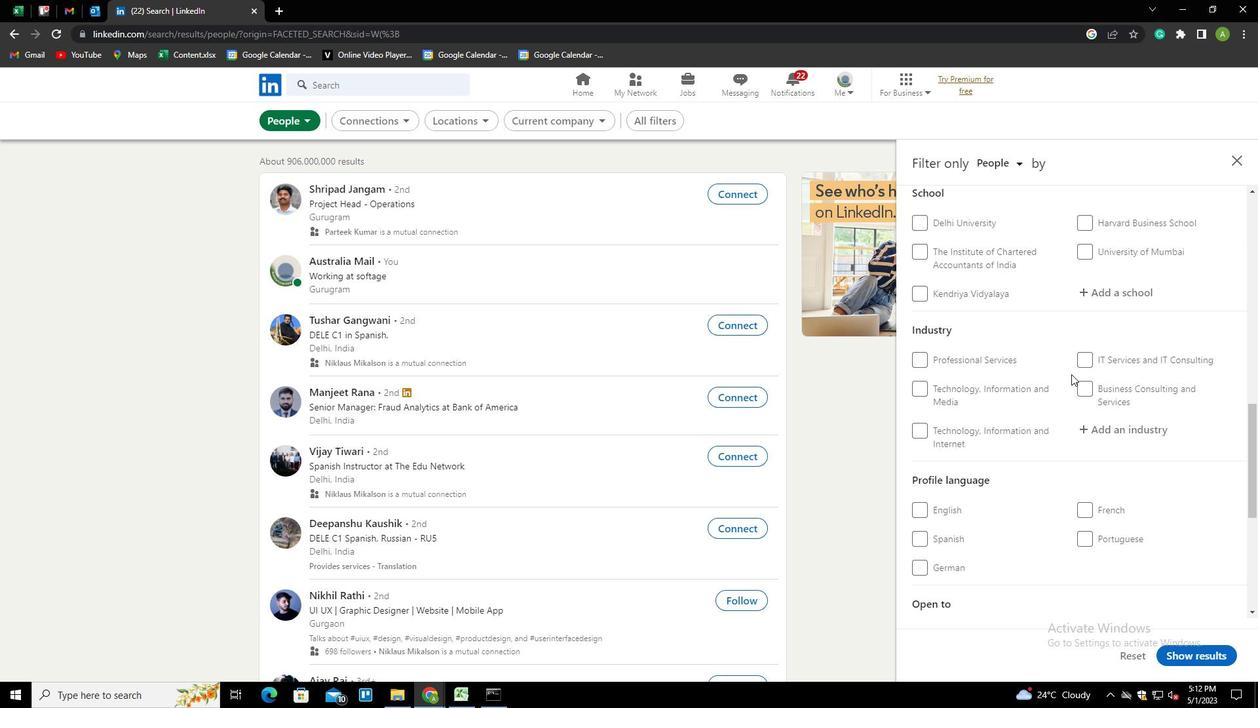 
Action: Mouse scrolled (1072, 373) with delta (0, 0)
Screenshot: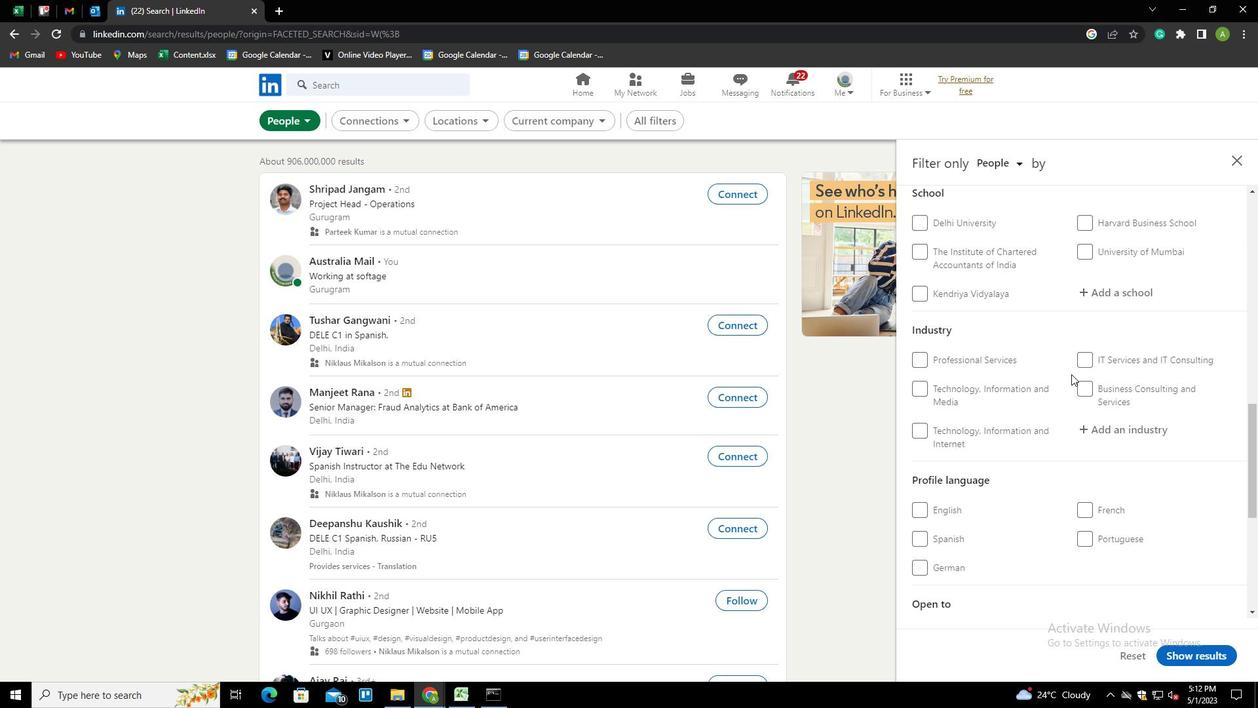 
Action: Mouse scrolled (1072, 373) with delta (0, 0)
Screenshot: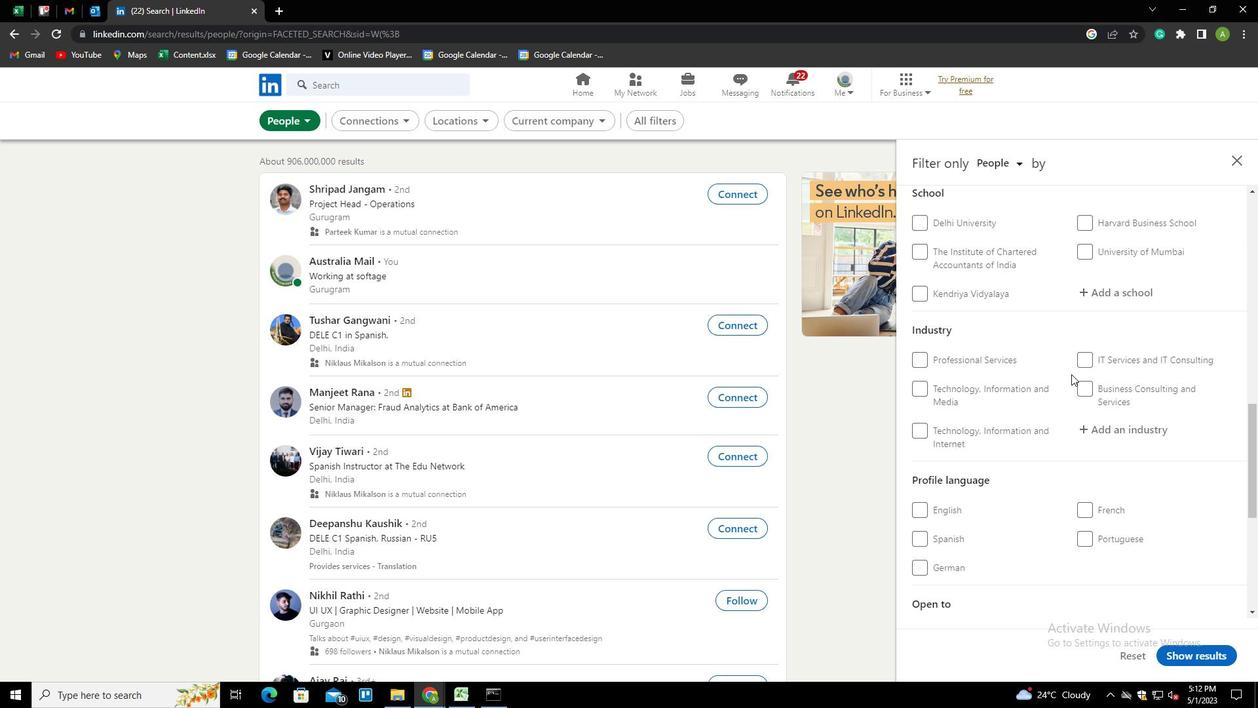 
Action: Mouse scrolled (1072, 373) with delta (0, 0)
Screenshot: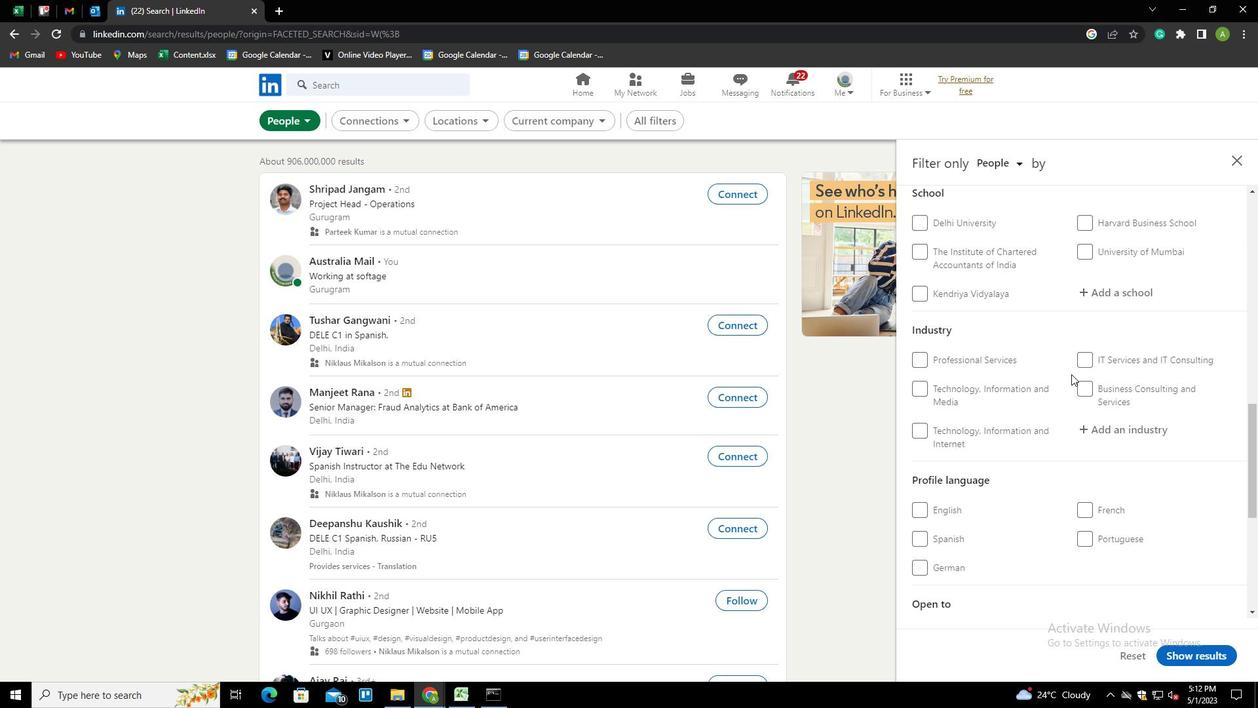 
Action: Mouse moved to (922, 199)
Screenshot: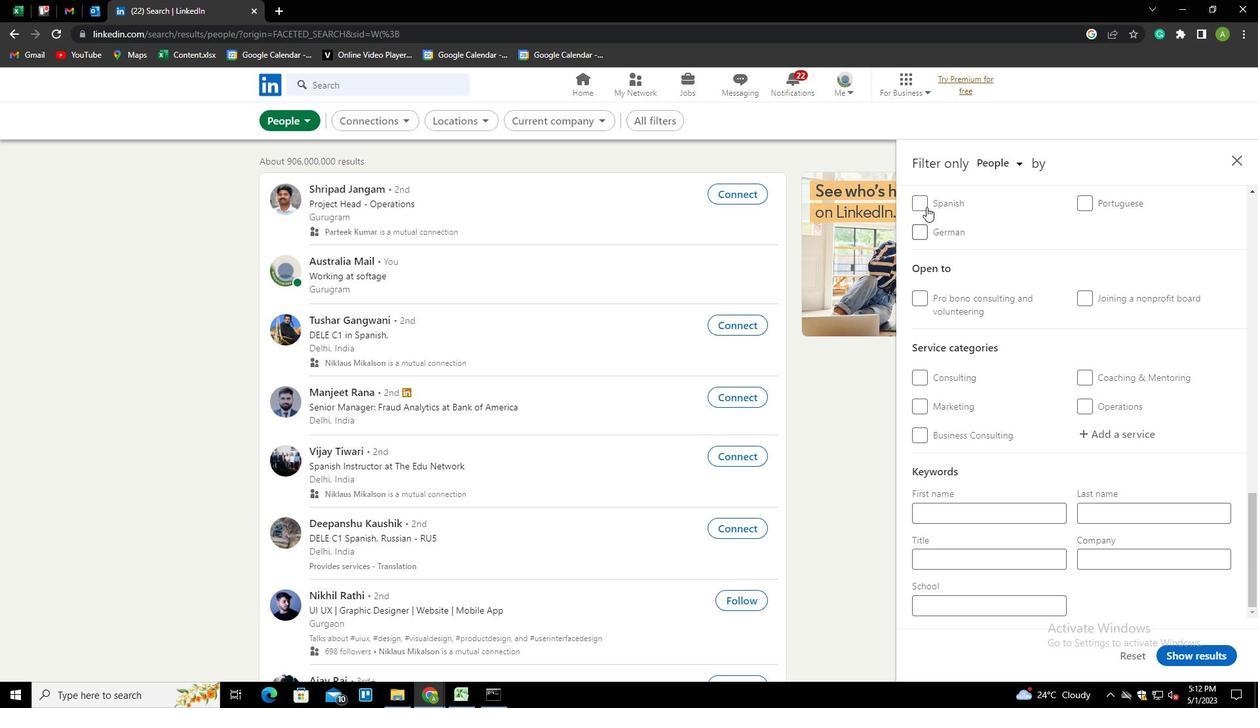
Action: Mouse pressed left at (922, 199)
Screenshot: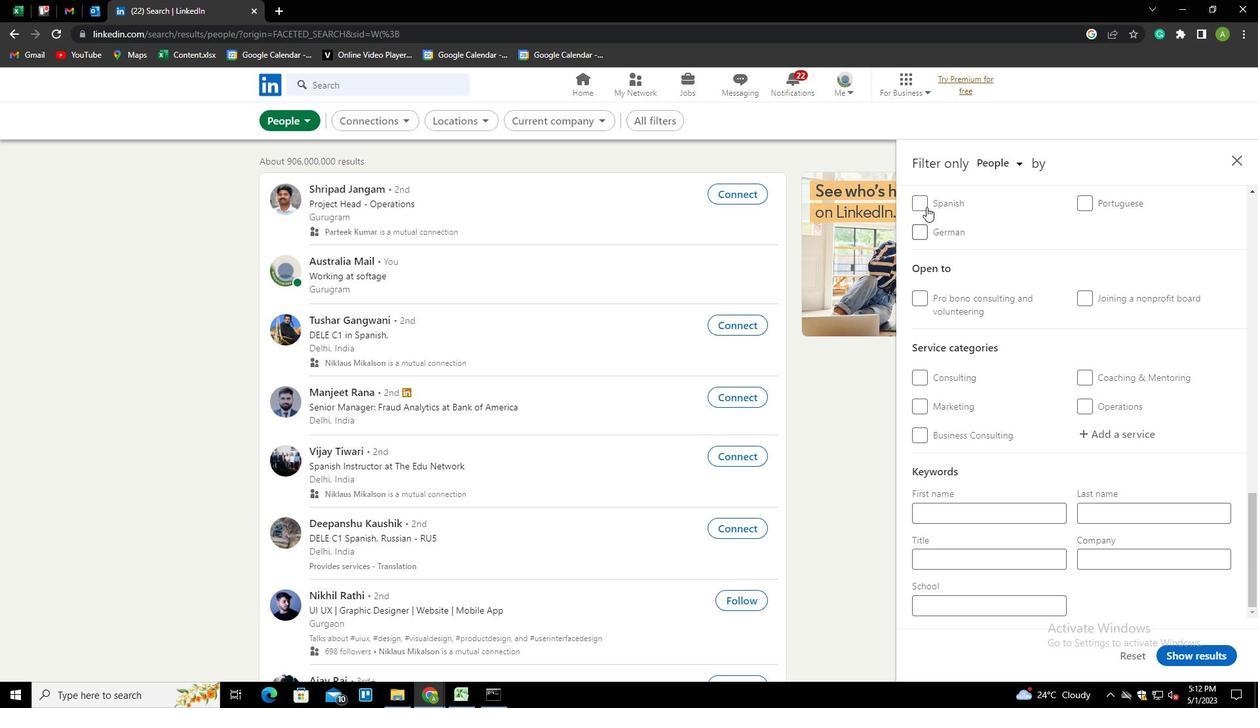 
Action: Mouse moved to (1096, 313)
Screenshot: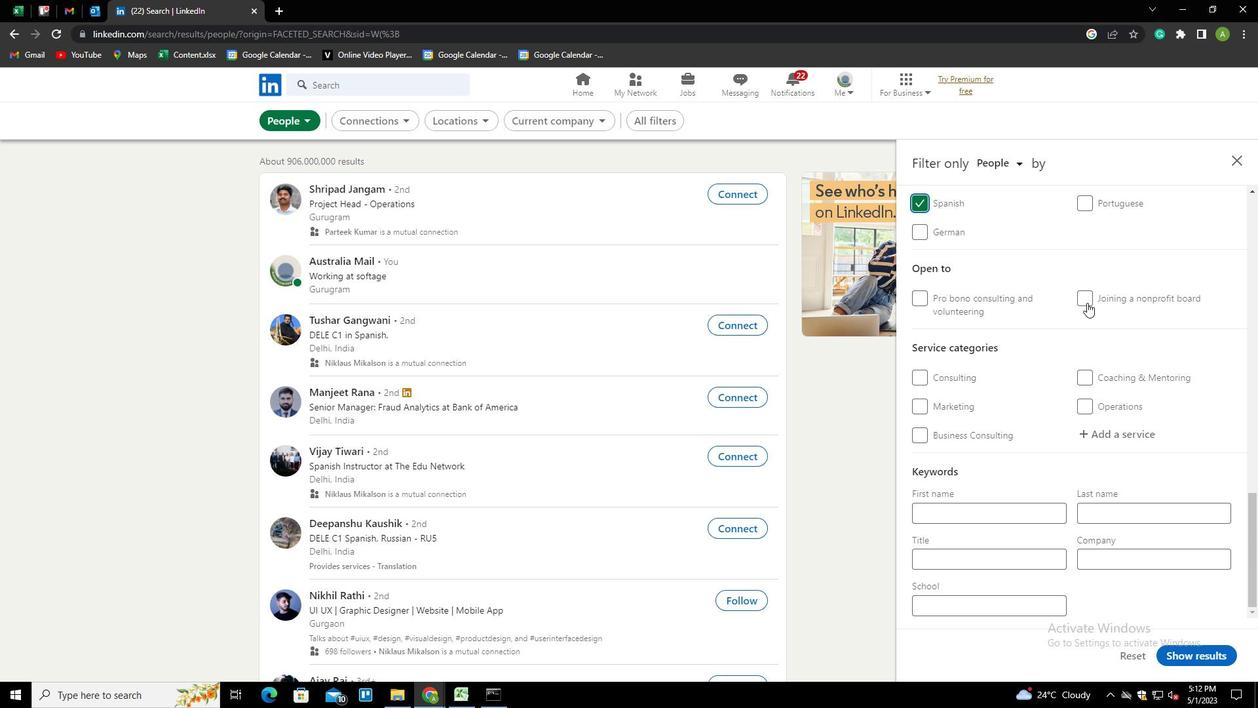
Action: Mouse scrolled (1096, 314) with delta (0, 0)
Screenshot: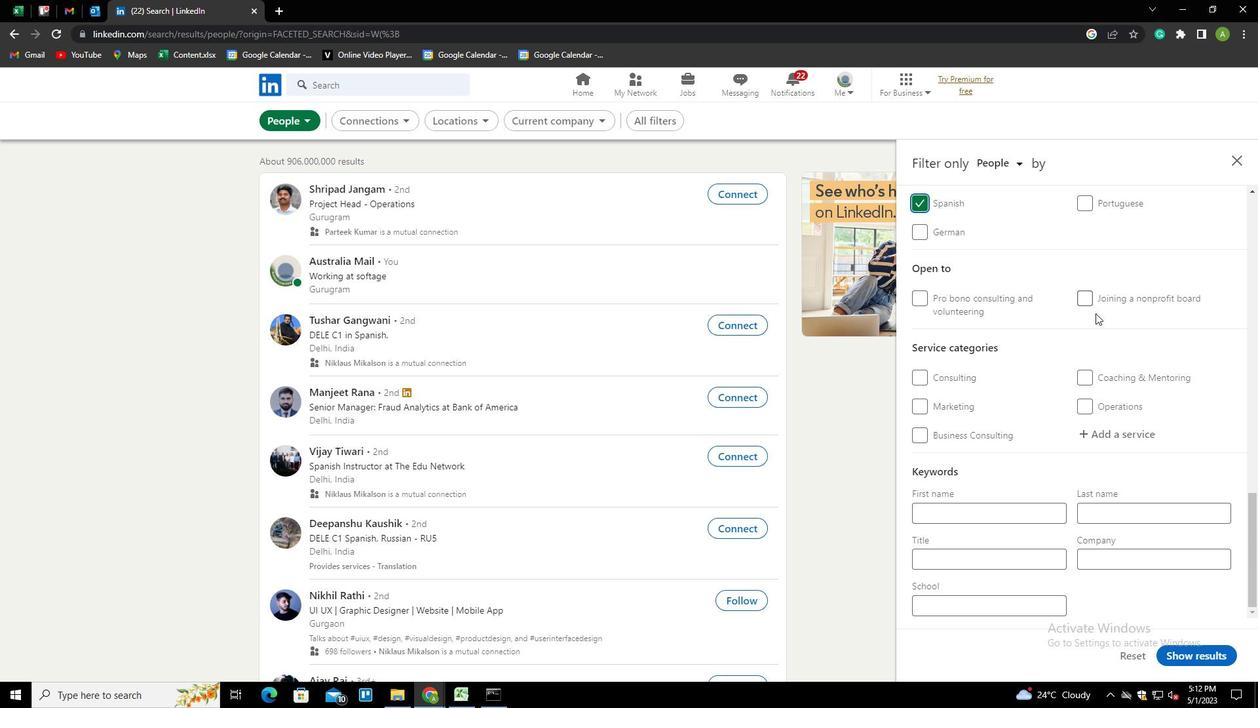 
Action: Mouse scrolled (1096, 314) with delta (0, 0)
Screenshot: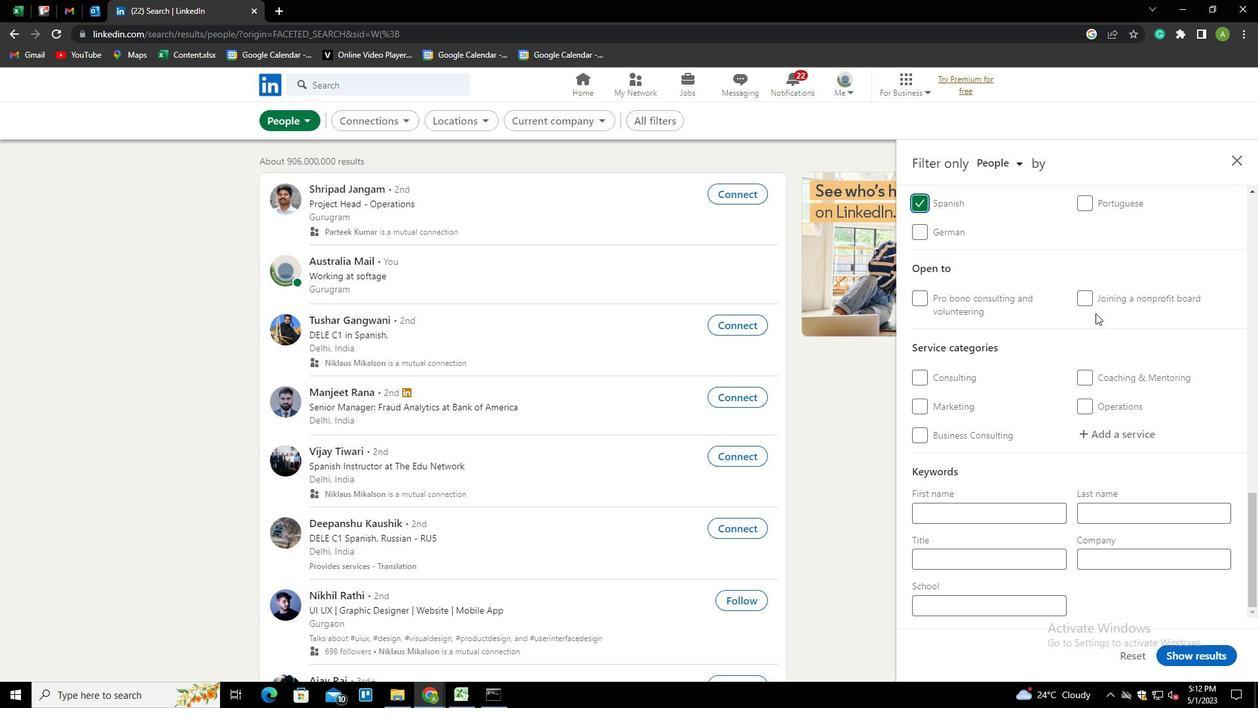 
Action: Mouse scrolled (1096, 314) with delta (0, 0)
Screenshot: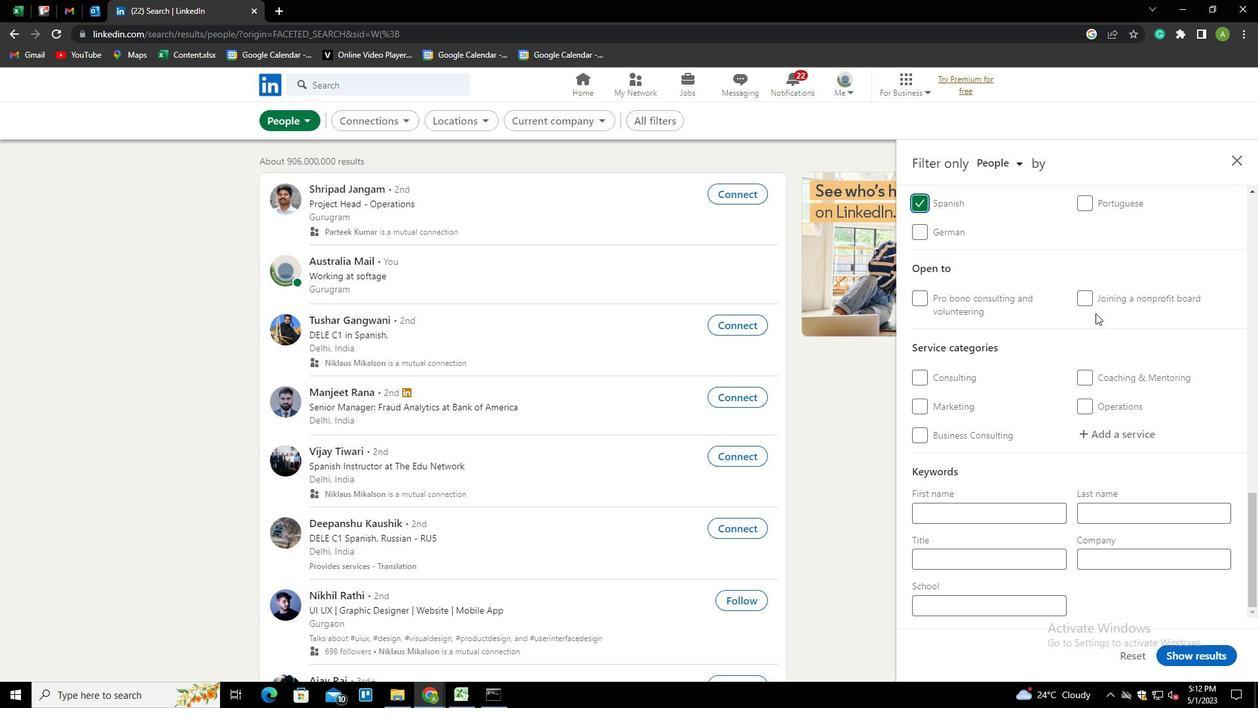 
Action: Mouse scrolled (1096, 314) with delta (0, 0)
Screenshot: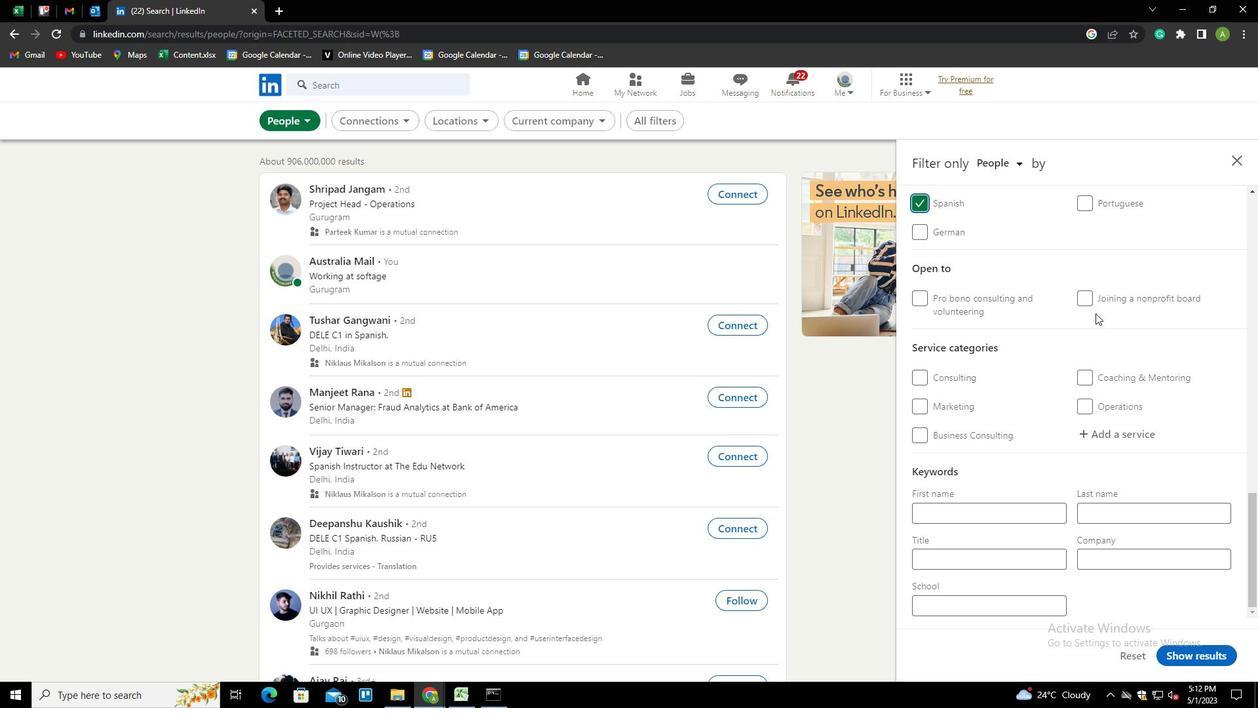
Action: Mouse scrolled (1096, 314) with delta (0, 0)
Screenshot: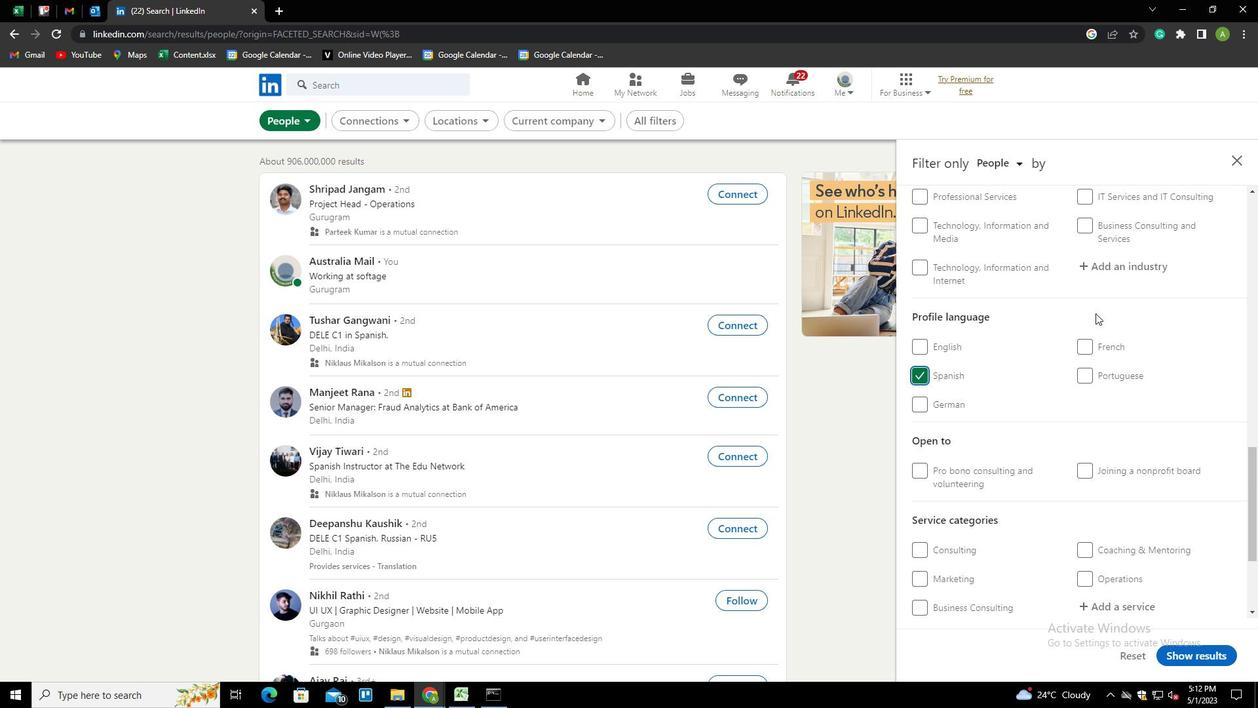 
Action: Mouse scrolled (1096, 314) with delta (0, 0)
Screenshot: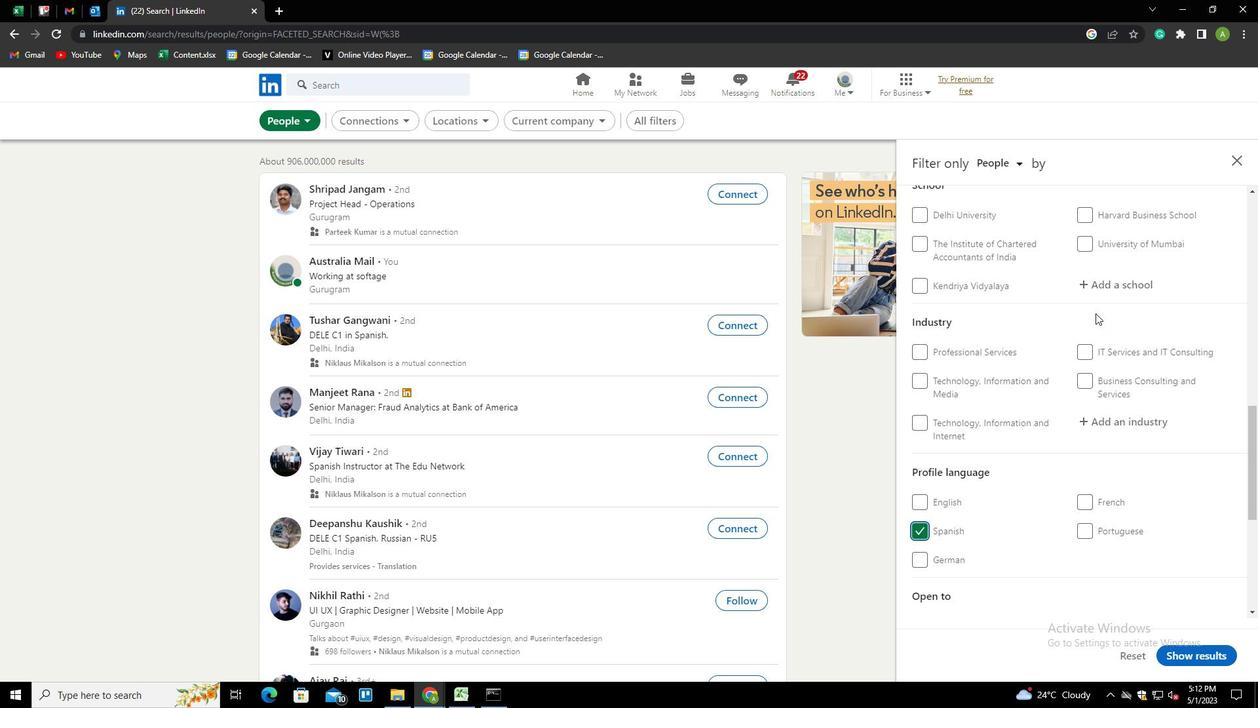 
Action: Mouse moved to (1105, 348)
Screenshot: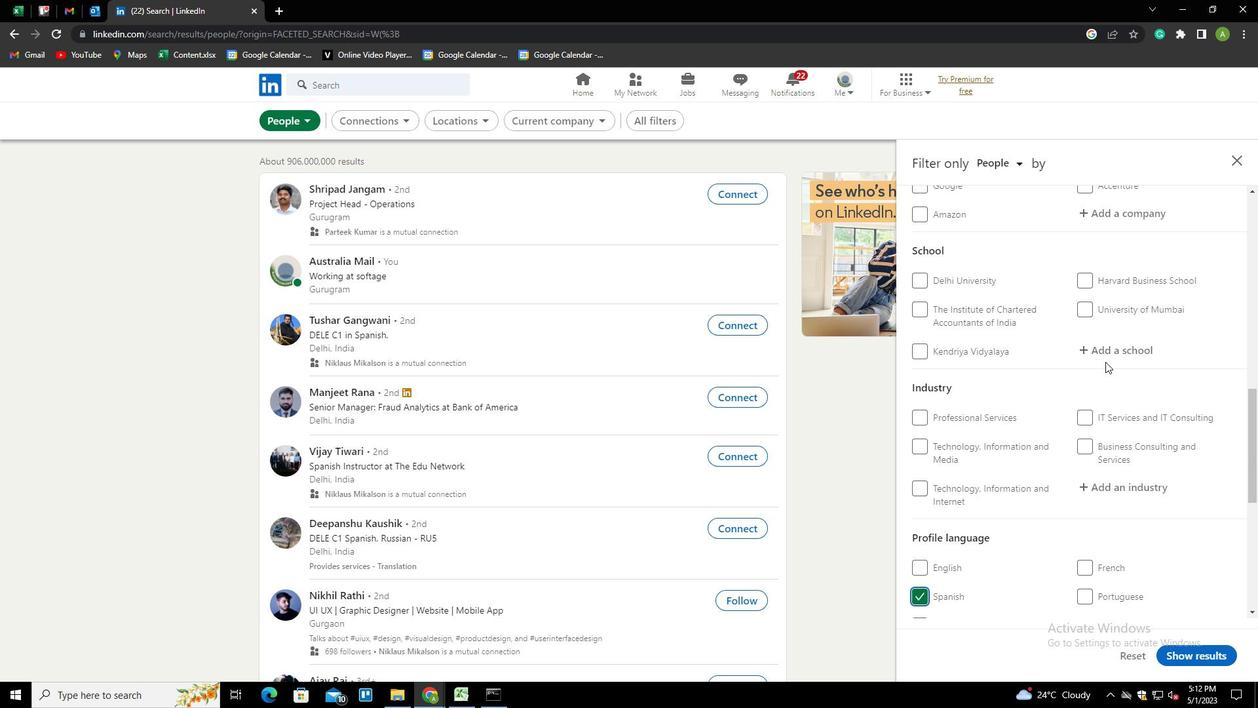 
Action: Mouse scrolled (1105, 349) with delta (0, 0)
Screenshot: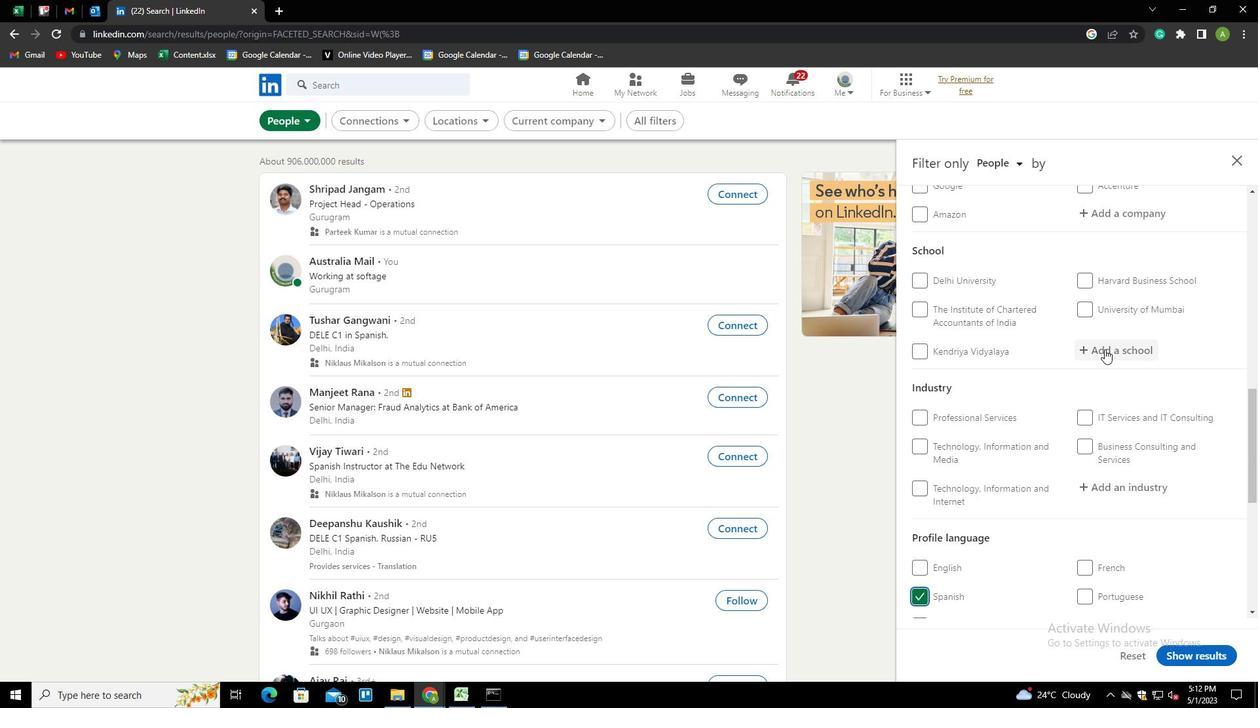 
Action: Mouse moved to (1095, 269)
Screenshot: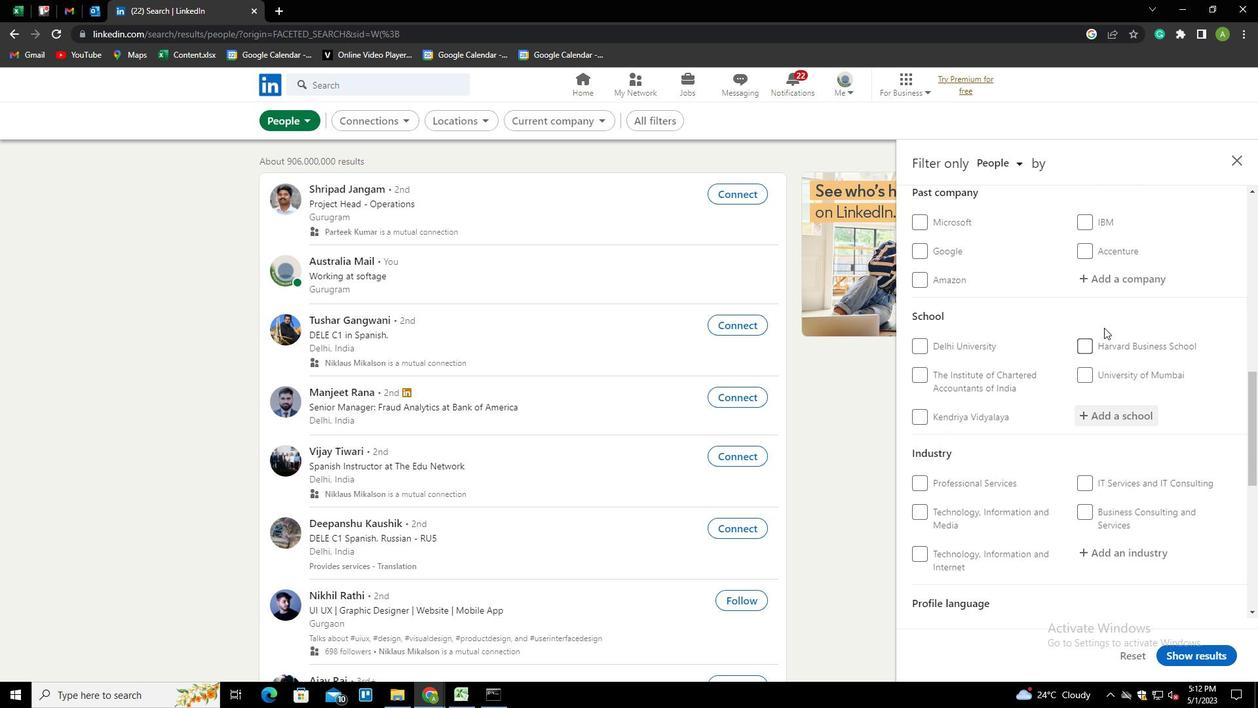 
Action: Mouse scrolled (1095, 270) with delta (0, 0)
Screenshot: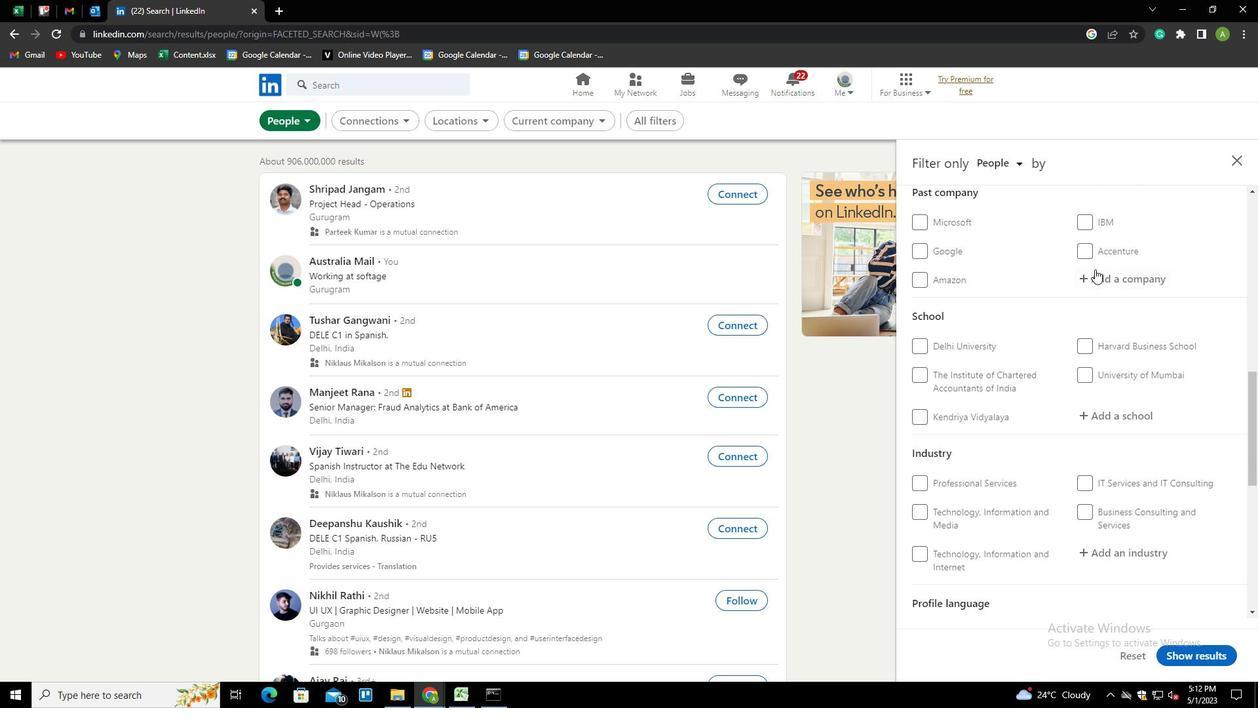 
Action: Mouse scrolled (1095, 270) with delta (0, 0)
Screenshot: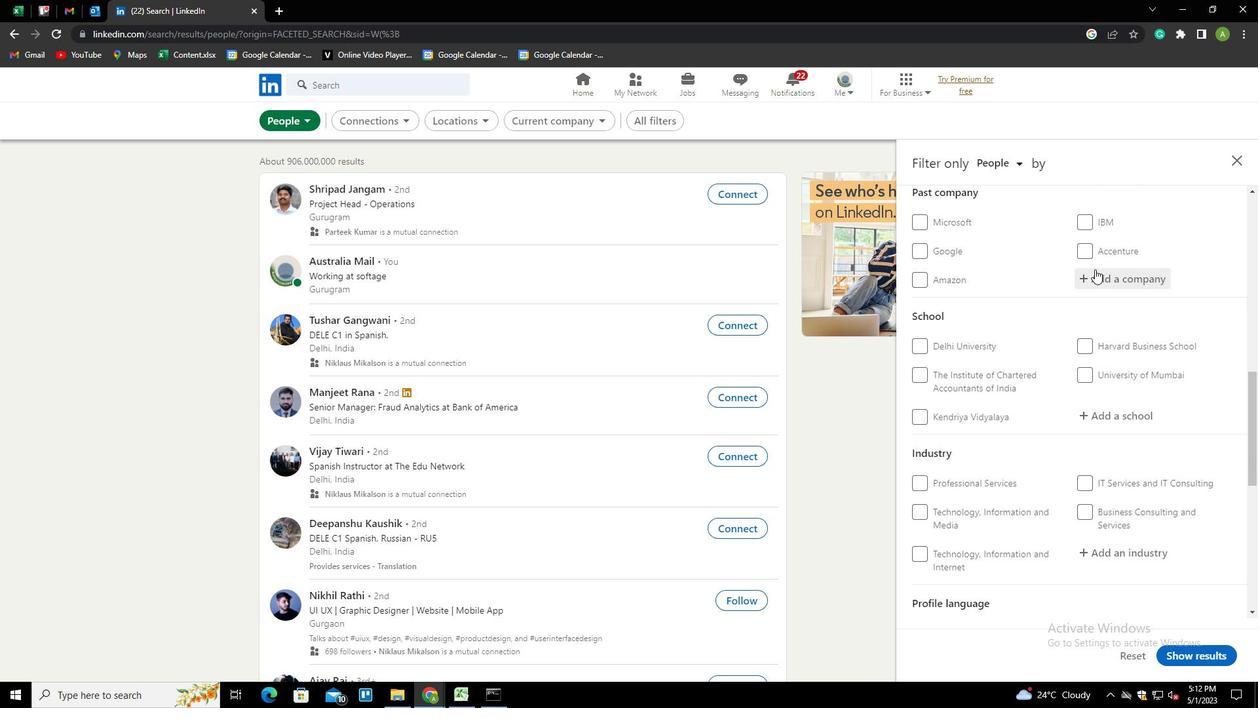 
Action: Mouse scrolled (1095, 270) with delta (0, 0)
Screenshot: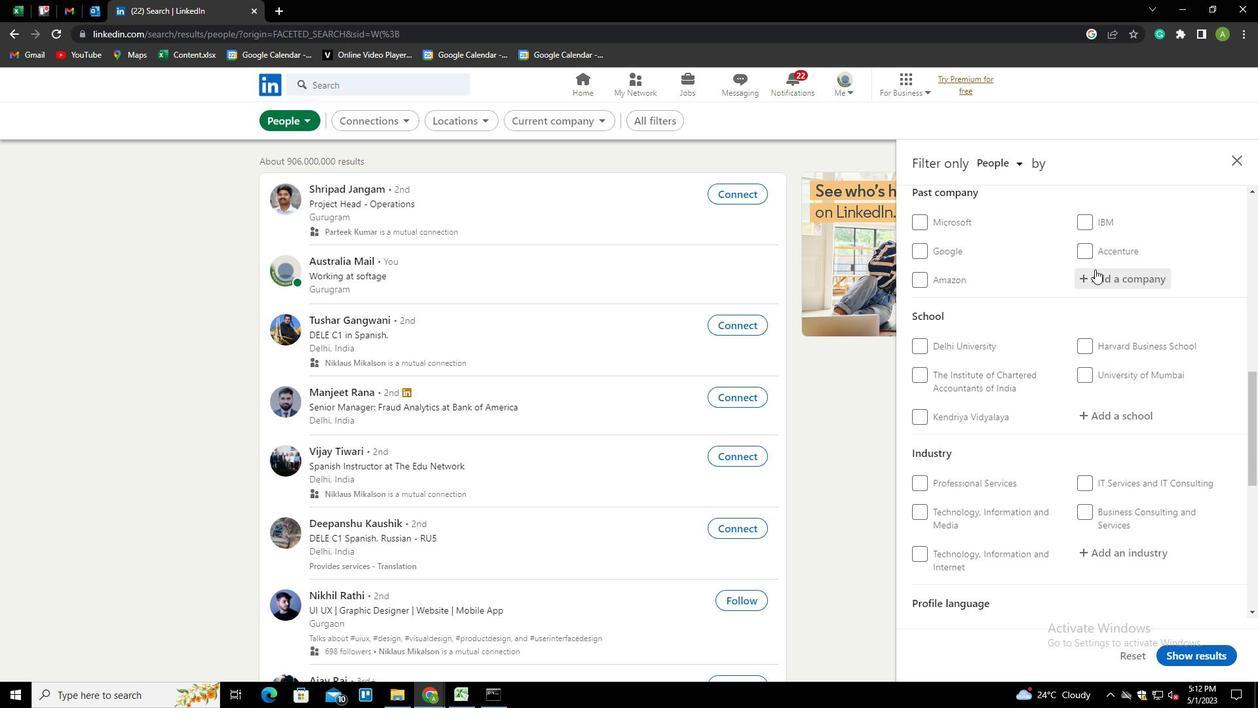 
Action: Mouse moved to (1112, 345)
Screenshot: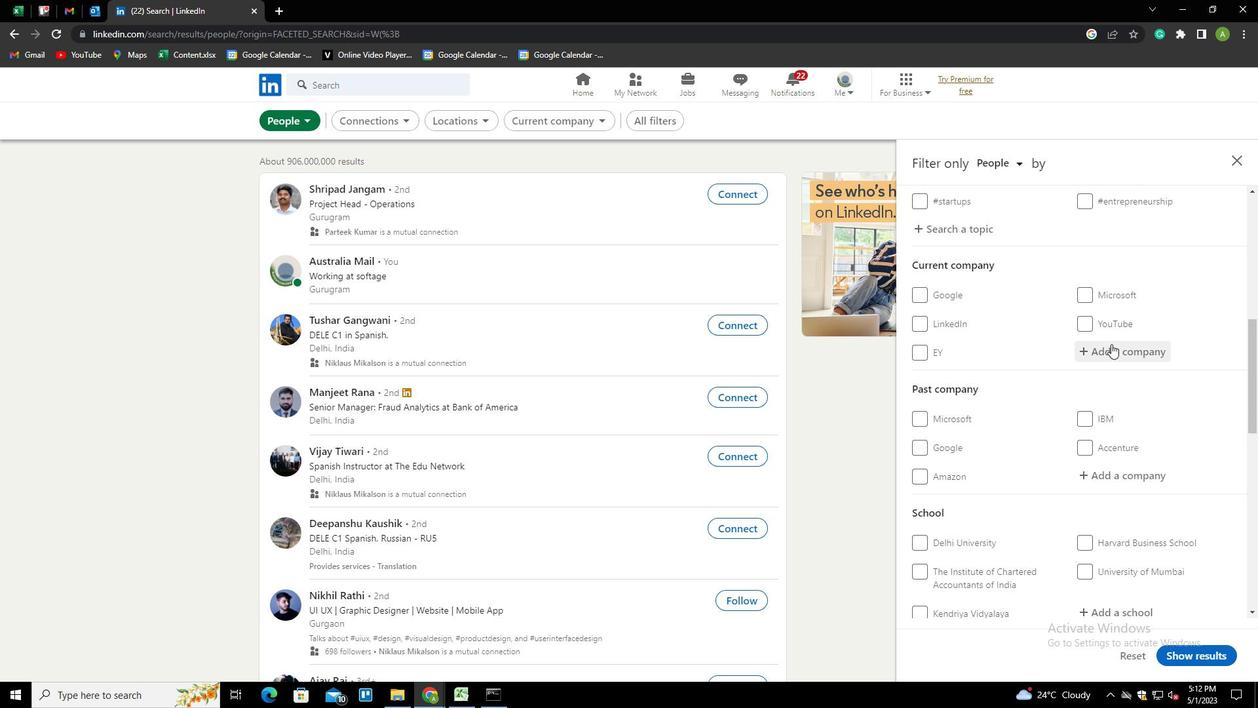 
Action: Mouse pressed left at (1112, 345)
Screenshot: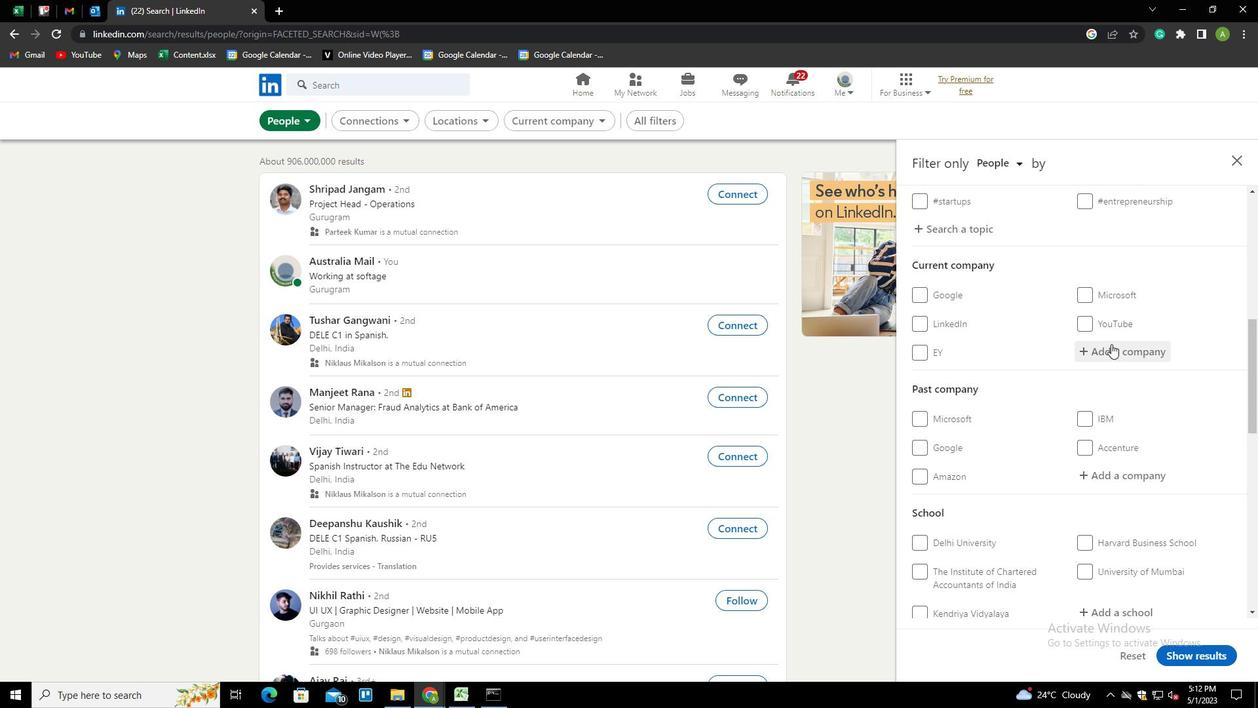
Action: Key pressed <Key.shift><Key.shift><Key.shift><Key.shift><Key.shift><Key.shift><Key.shift>HUWAI<Key.down><Key.down><Key.down><Key.space><Key.shift>T<Key.left><Key.left><Key.left><Key.left><Key.left>A<Key.down><Key.right><Key.right><Key.left><Key.right><Key.backspace>E<Key.end><Key.down><Key.down><Key.down><Key.down><Key.enter>
Screenshot: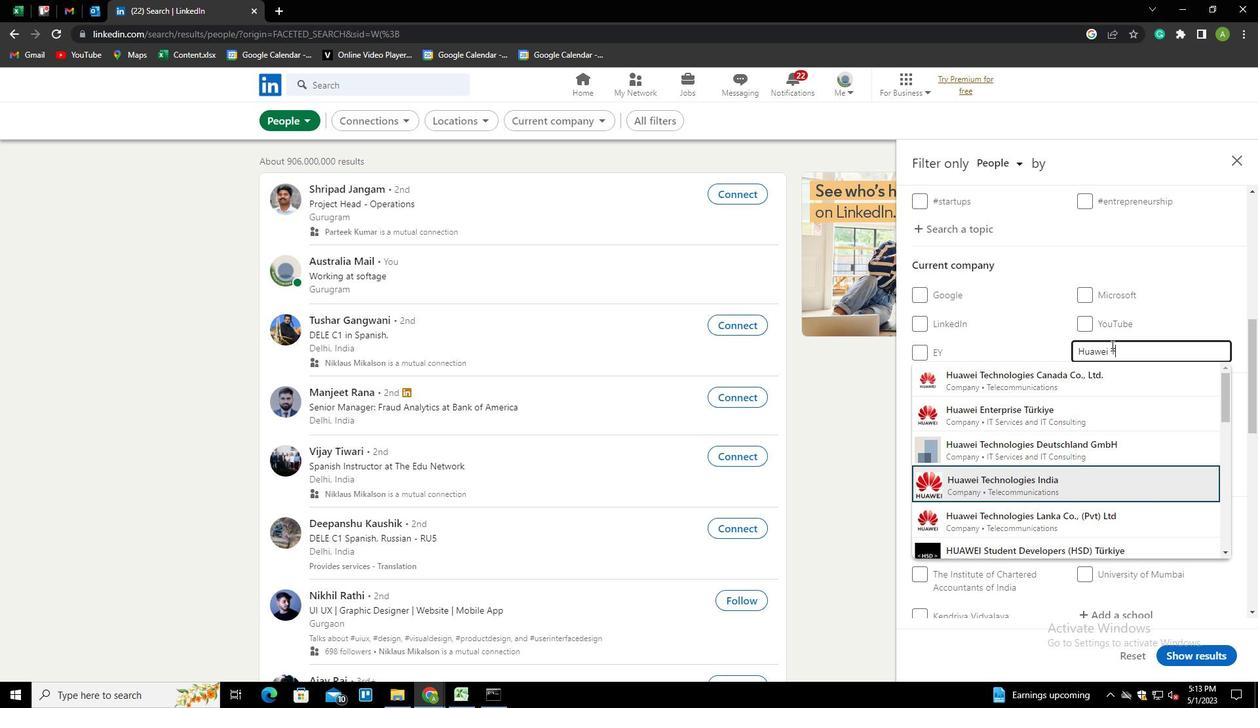 
Action: Mouse scrolled (1112, 344) with delta (0, 0)
Screenshot: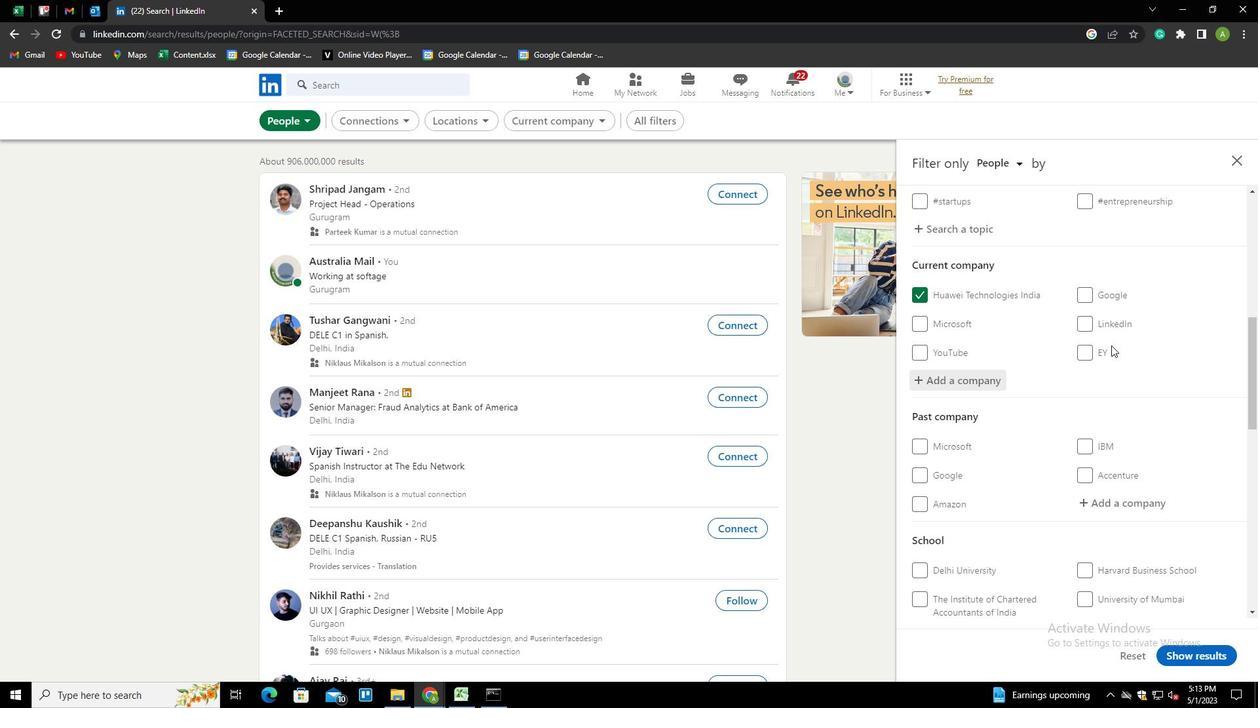 
Action: Mouse scrolled (1112, 344) with delta (0, 0)
Screenshot: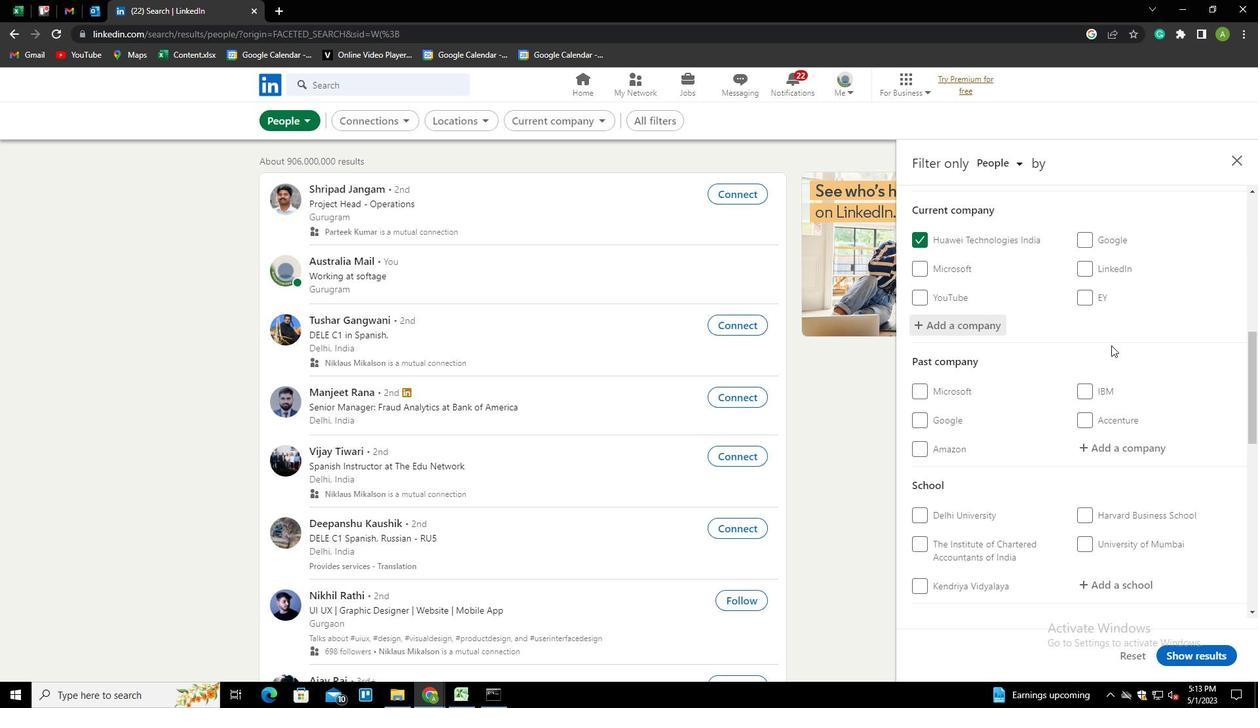 
Action: Mouse scrolled (1112, 344) with delta (0, 0)
Screenshot: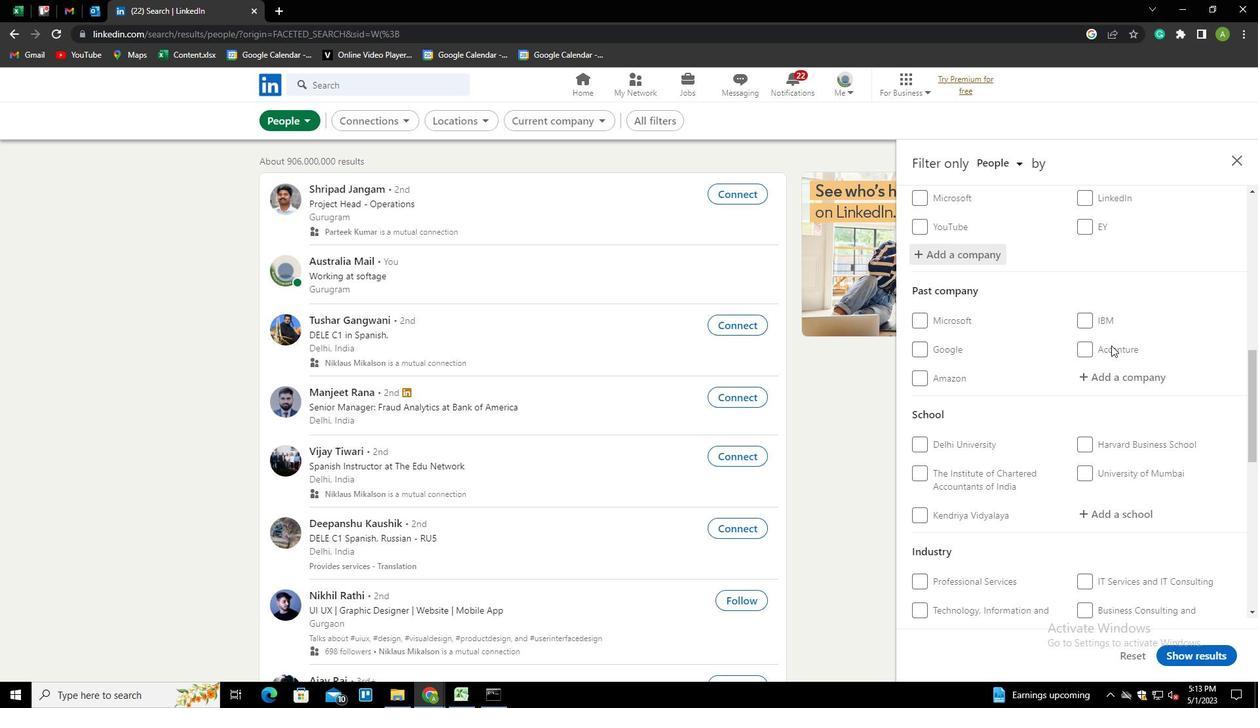 
Action: Mouse scrolled (1112, 344) with delta (0, 0)
Screenshot: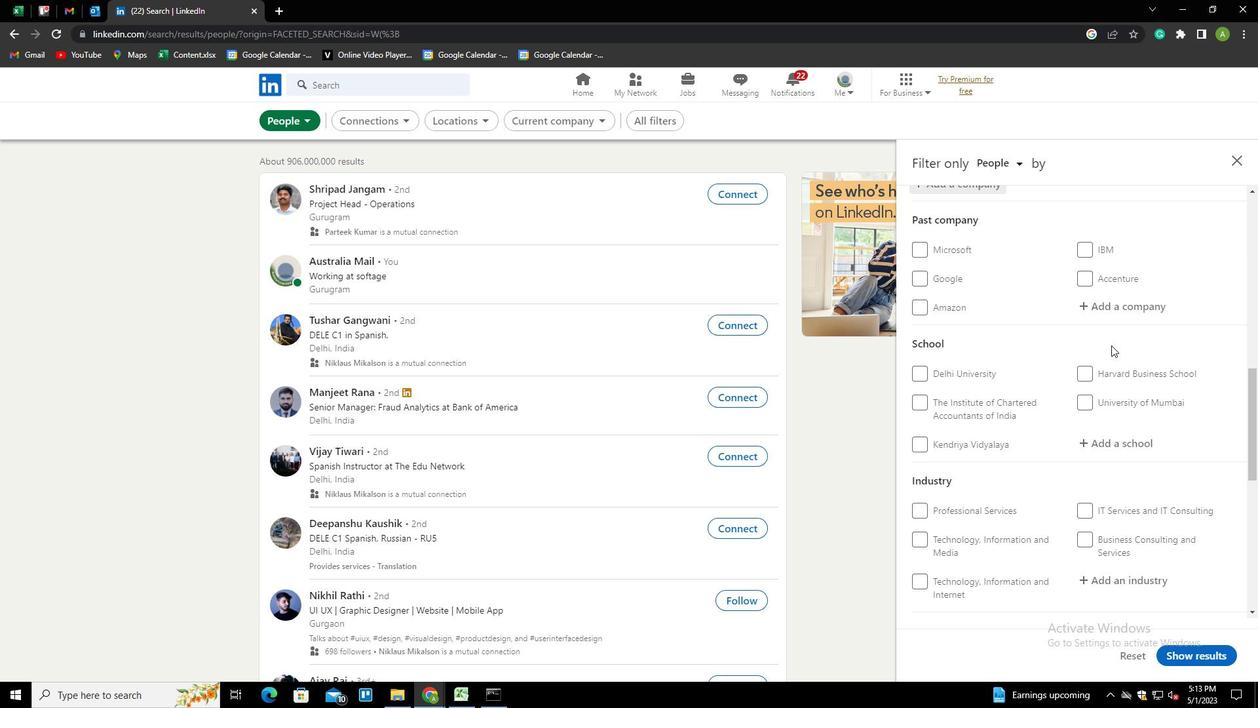 
Action: Mouse scrolled (1112, 344) with delta (0, 0)
Screenshot: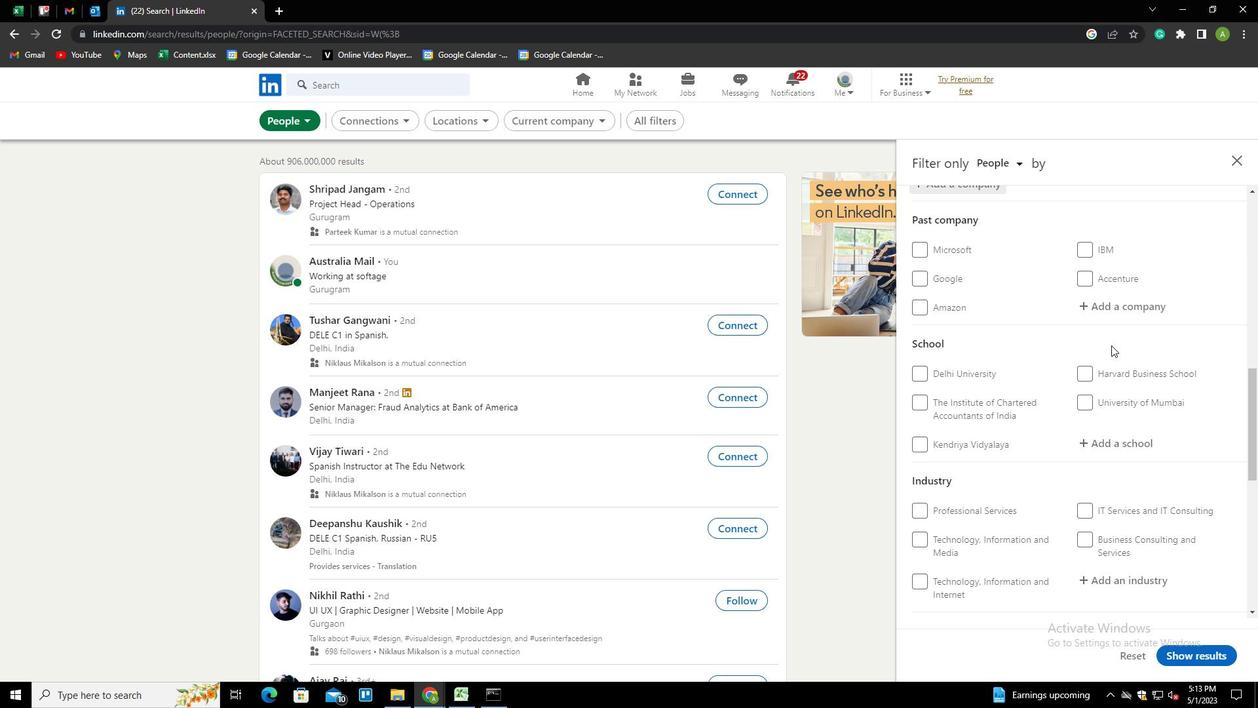 
Action: Mouse moved to (1104, 314)
Screenshot: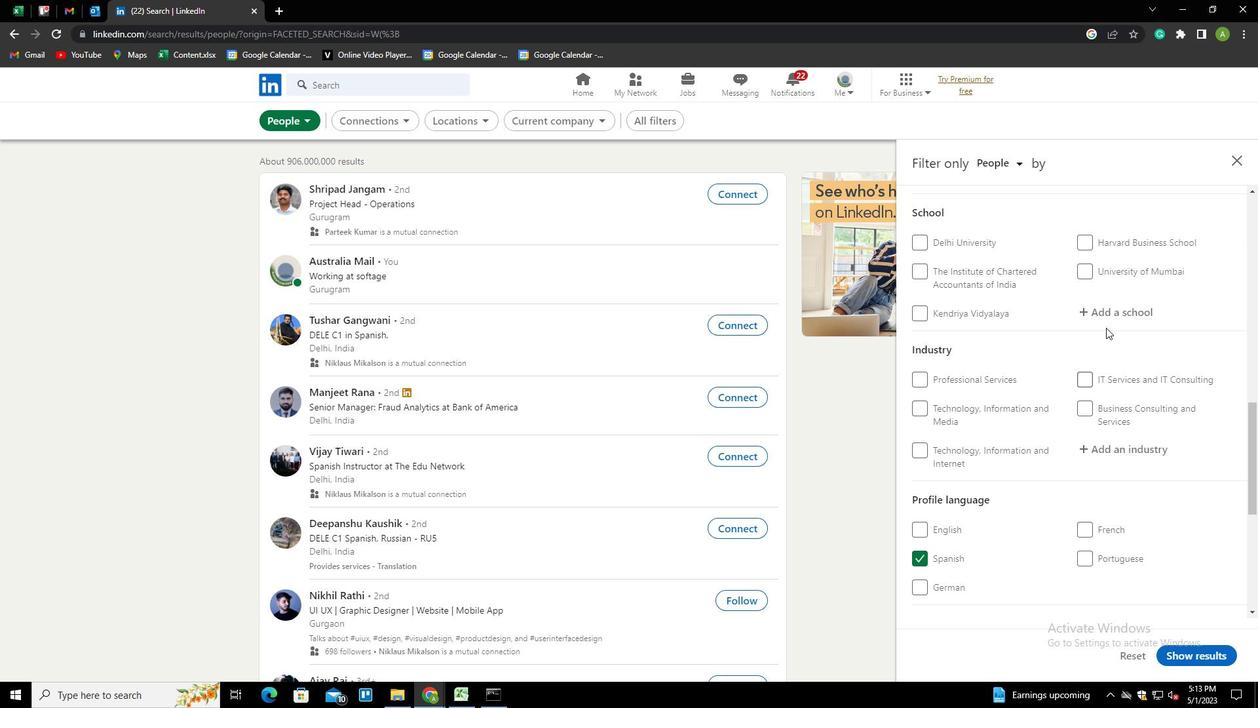 
Action: Mouse pressed left at (1104, 314)
Screenshot: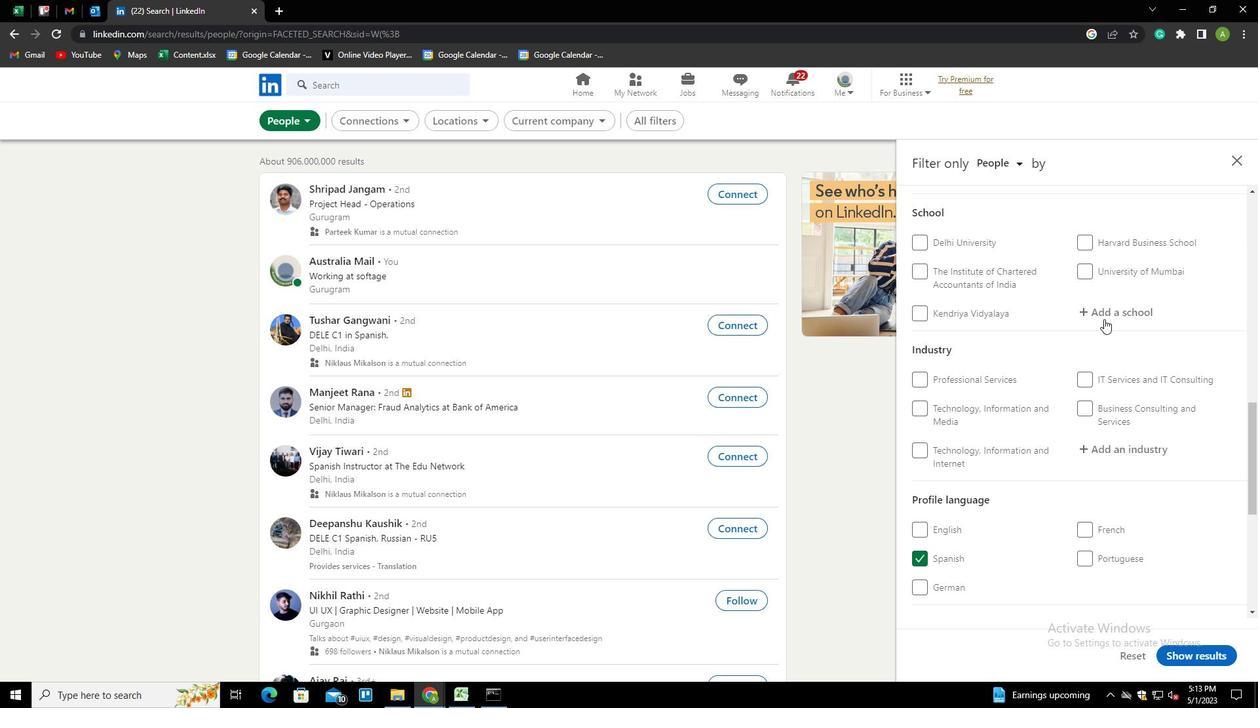 
Action: Key pressed <Key.shift>UA<Key.backspace><Key.backspace><Key.shift>YASHWAN<Key.down><Key.down><Key.enter>
Screenshot: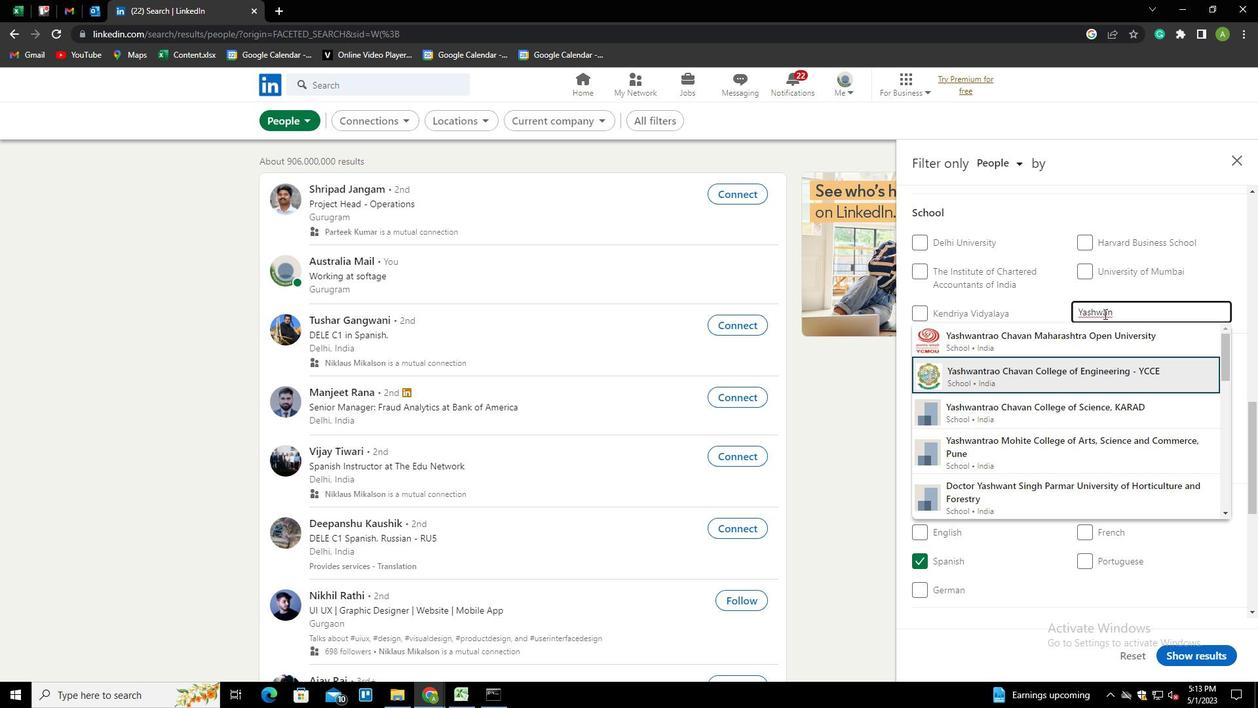 
Action: Mouse scrolled (1104, 313) with delta (0, 0)
Screenshot: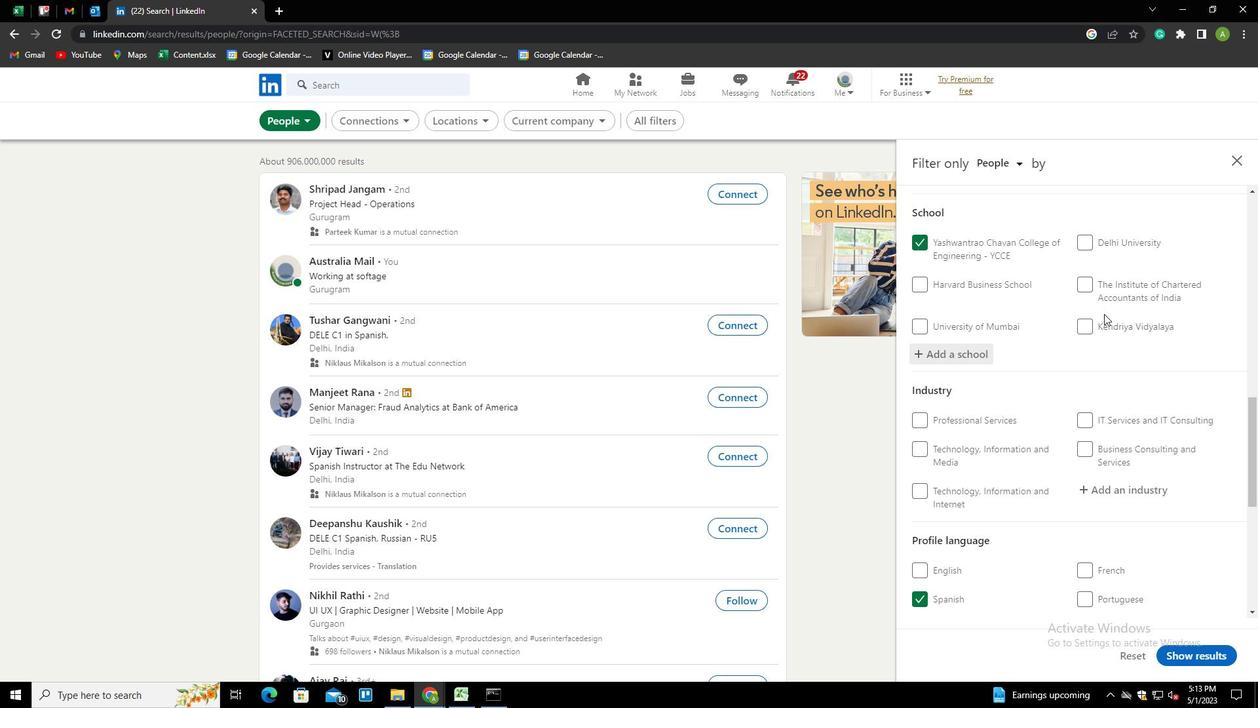 
Action: Mouse scrolled (1104, 313) with delta (0, 0)
Screenshot: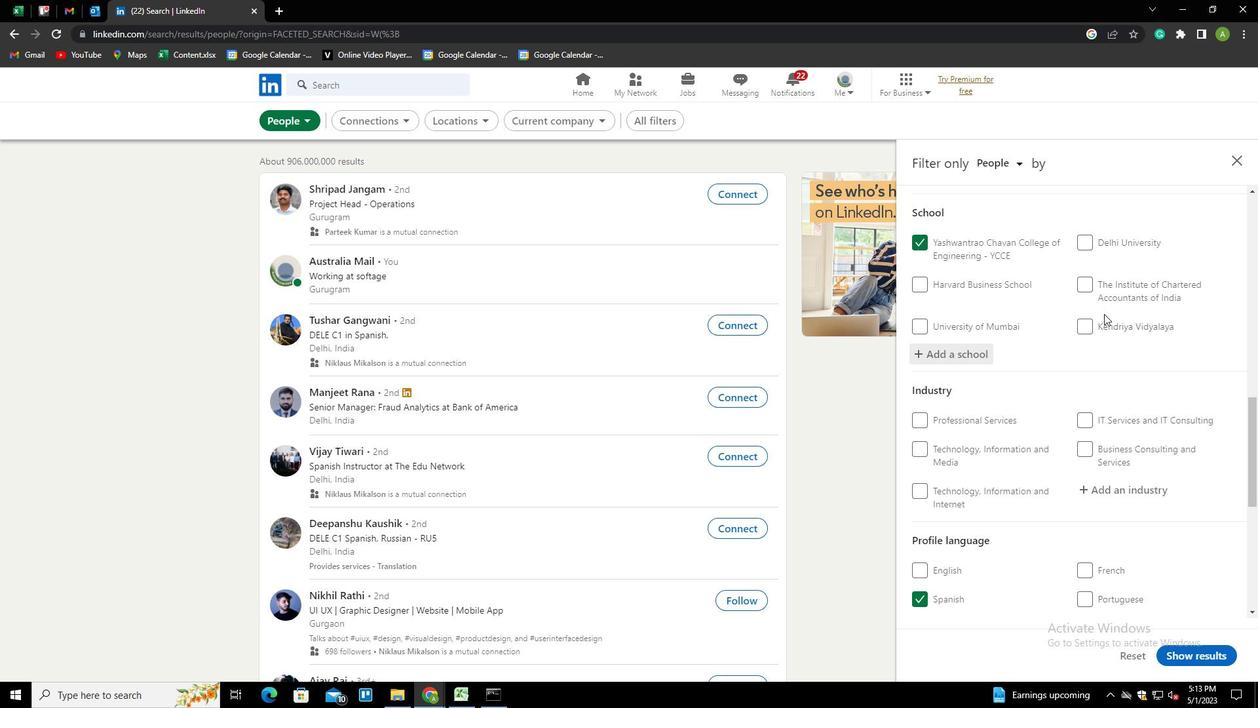 
Action: Mouse moved to (1111, 353)
Screenshot: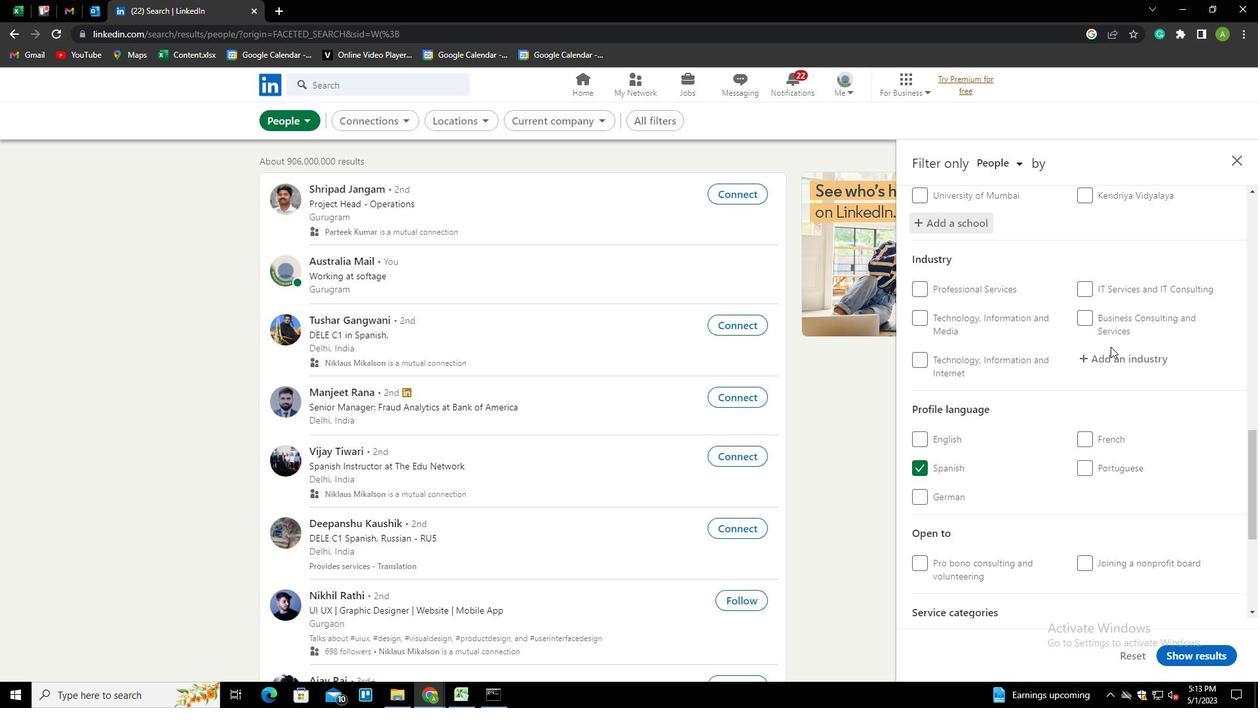 
Action: Mouse pressed left at (1111, 353)
Screenshot: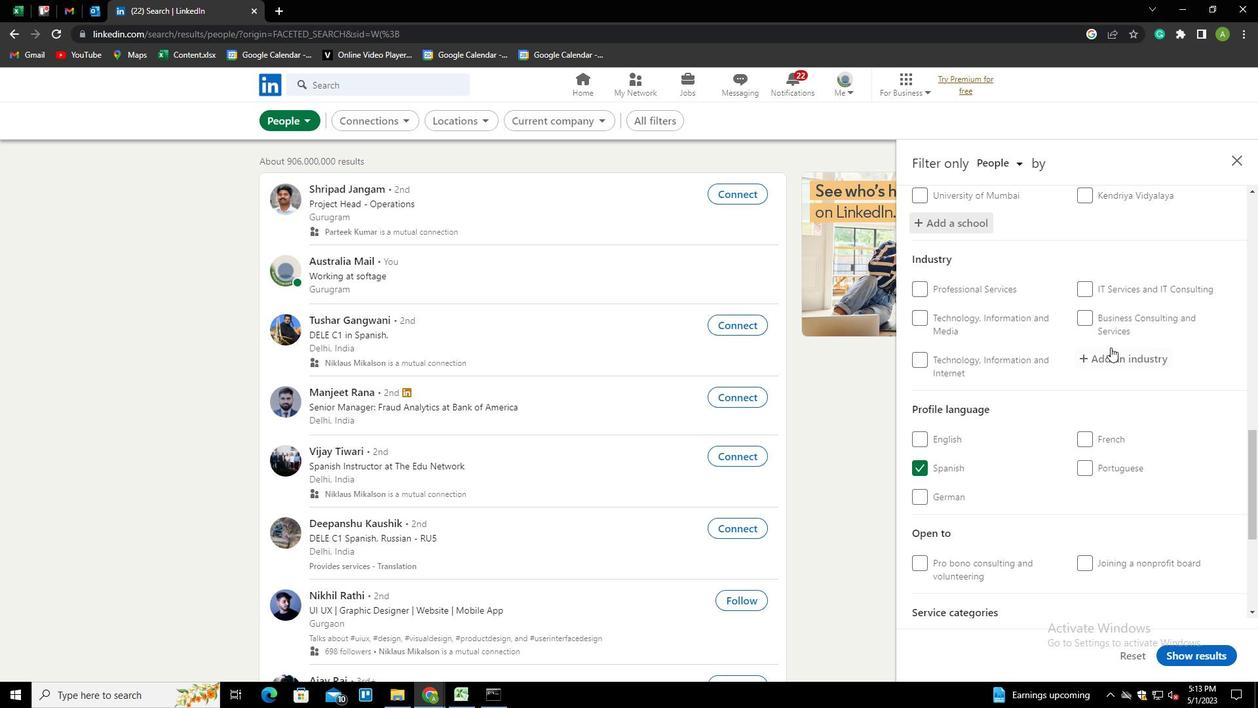 
Action: Mouse moved to (1110, 353)
Screenshot: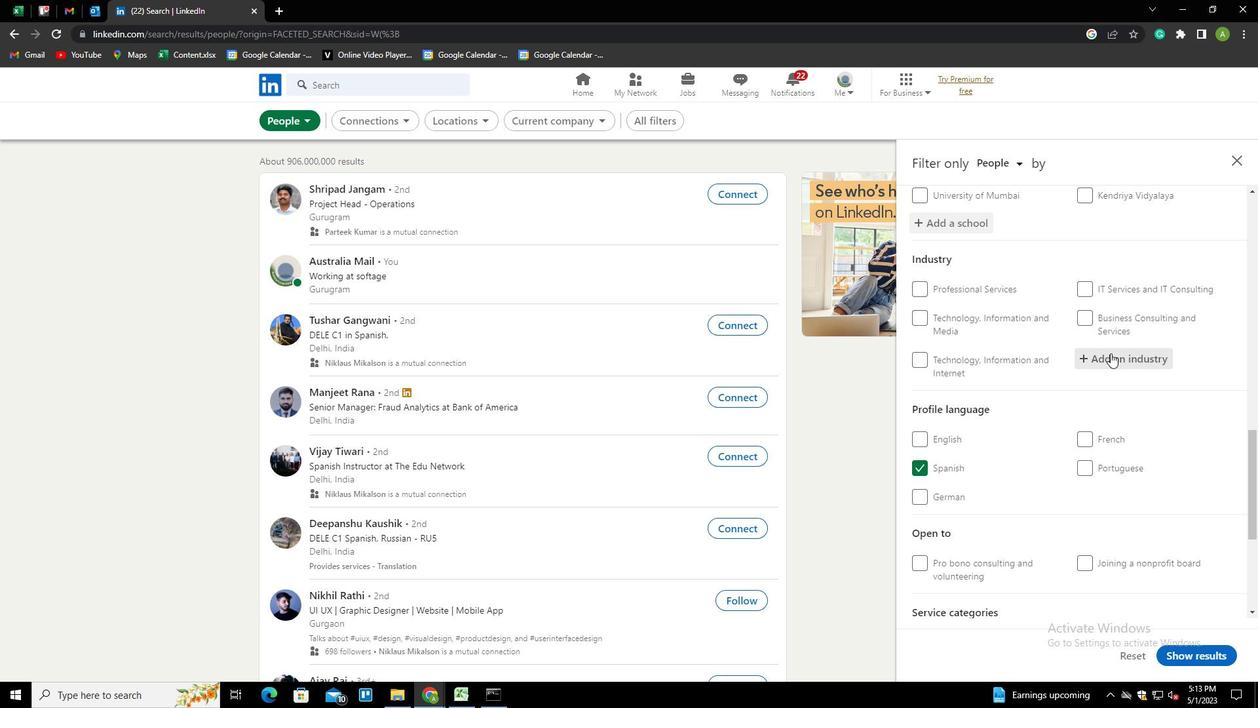 
Action: Key pressed <Key.shift>
Screenshot: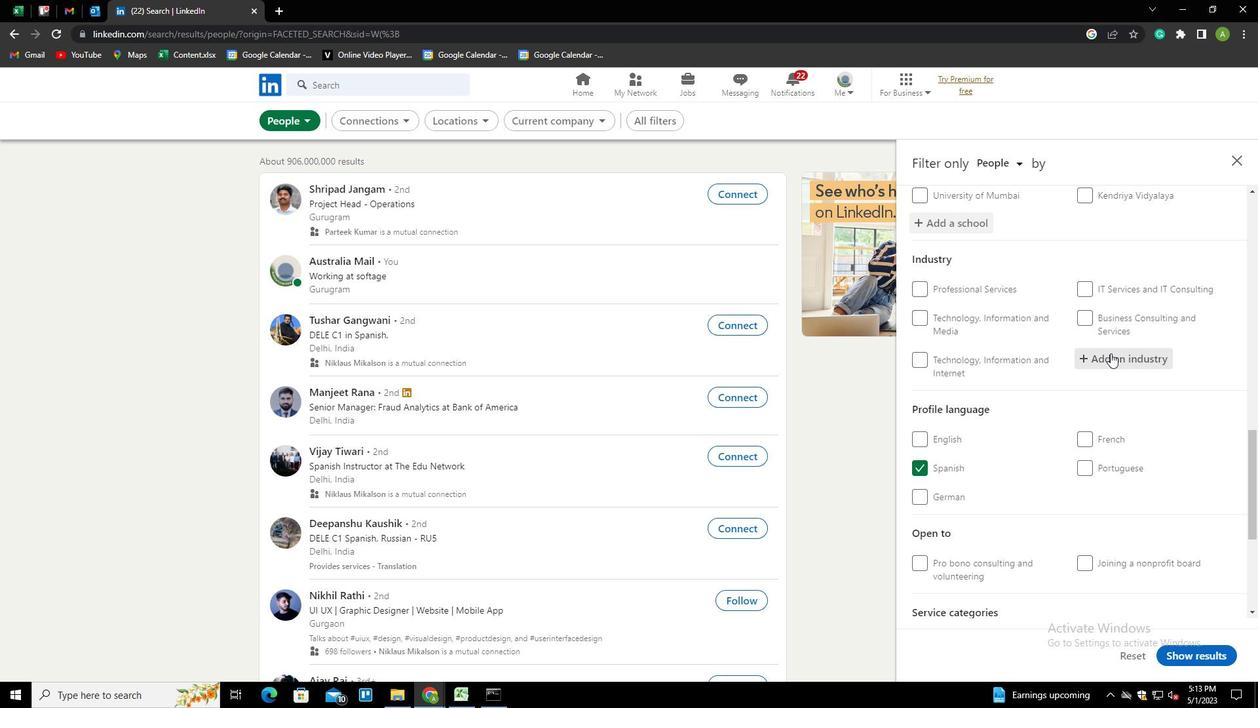 
Action: Mouse moved to (1108, 353)
Screenshot: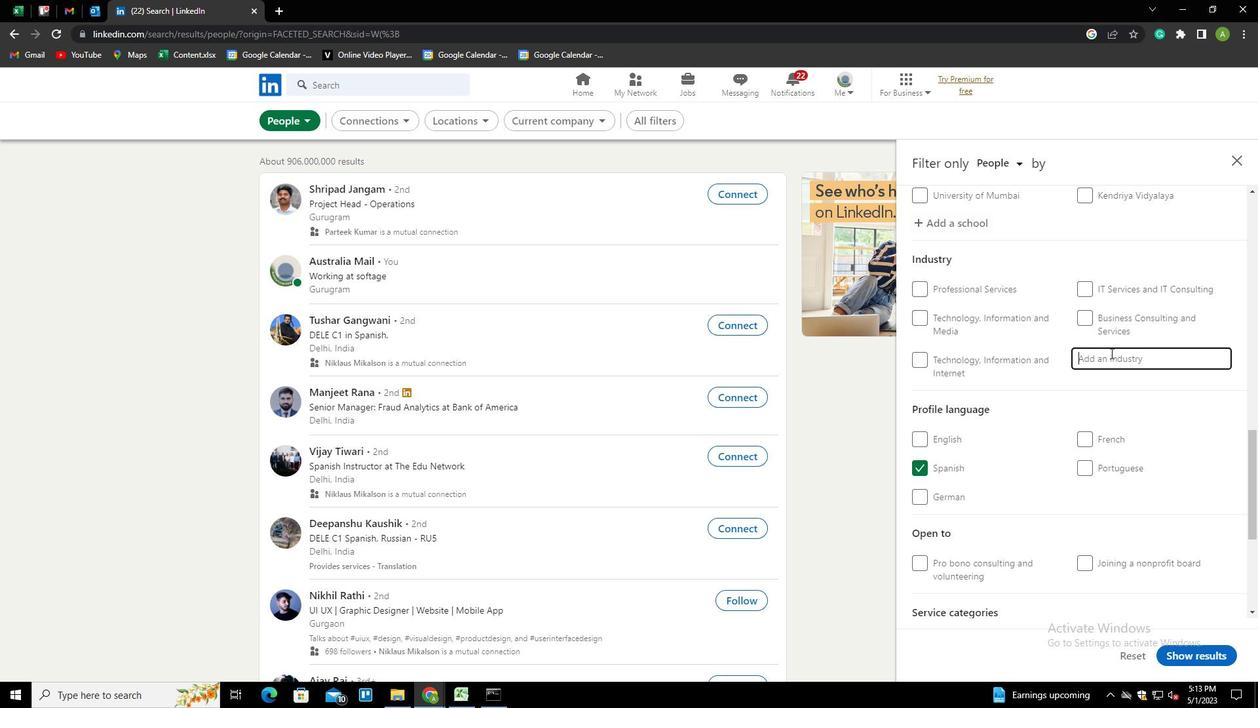 
Action: Key pressed RETAIL<Key.space><Key.shift>PHA<Key.down><Key.enter>
Screenshot: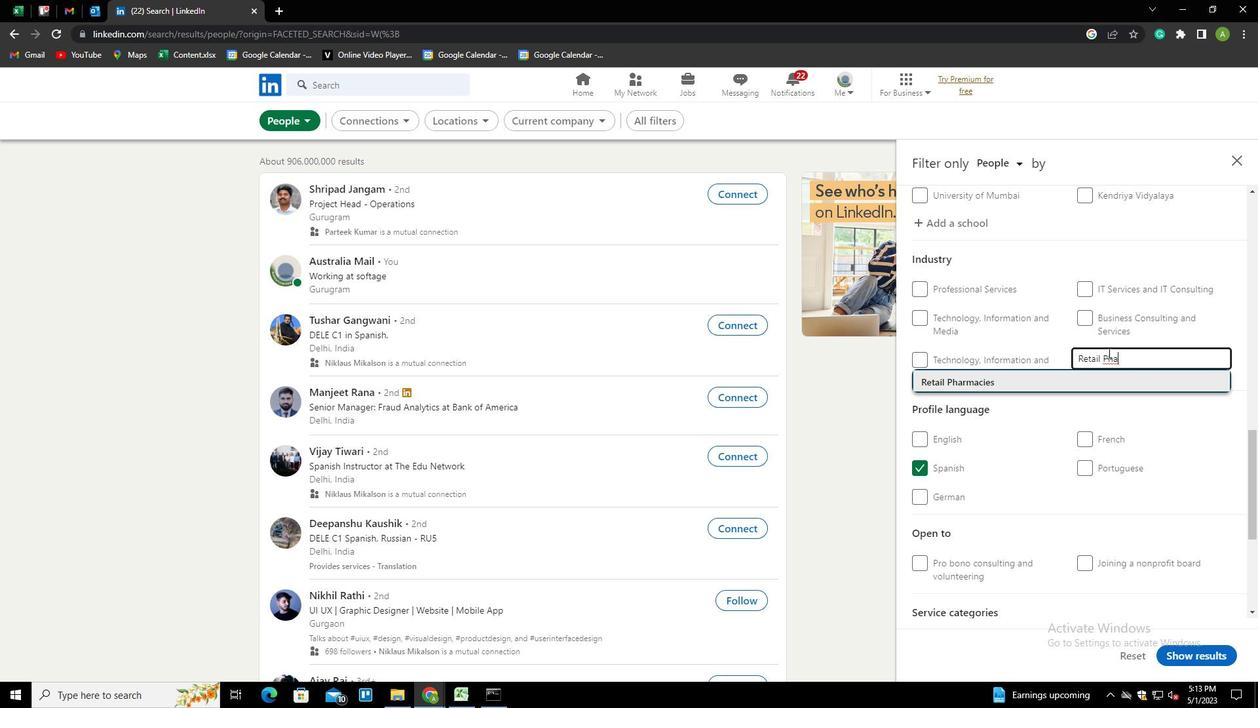 
Action: Mouse scrolled (1108, 352) with delta (0, 0)
Screenshot: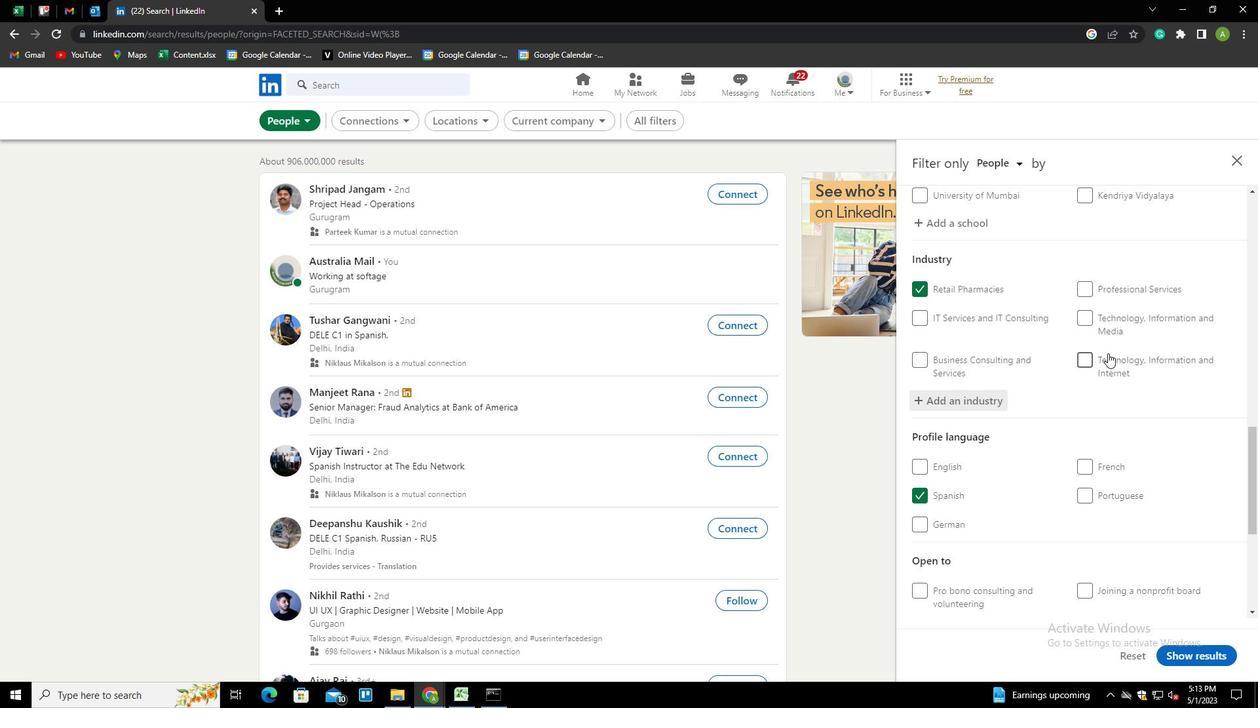 
Action: Mouse scrolled (1108, 352) with delta (0, 0)
Screenshot: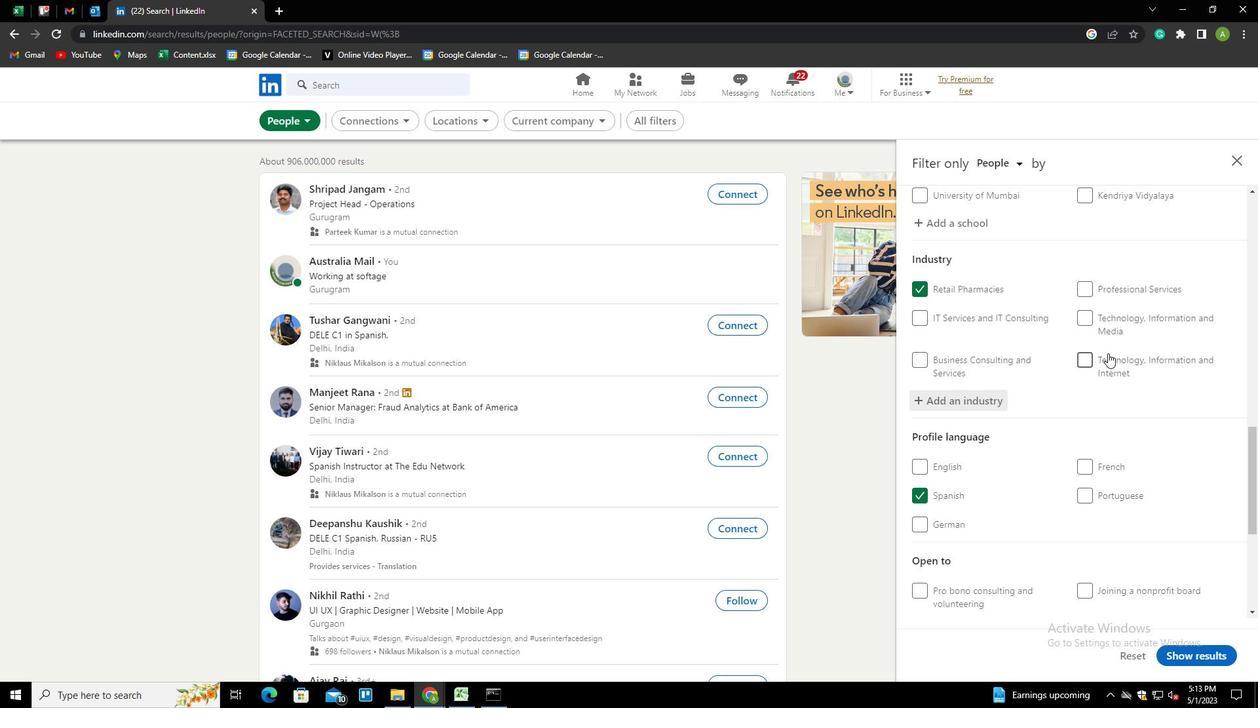 
Action: Mouse moved to (1108, 564)
Screenshot: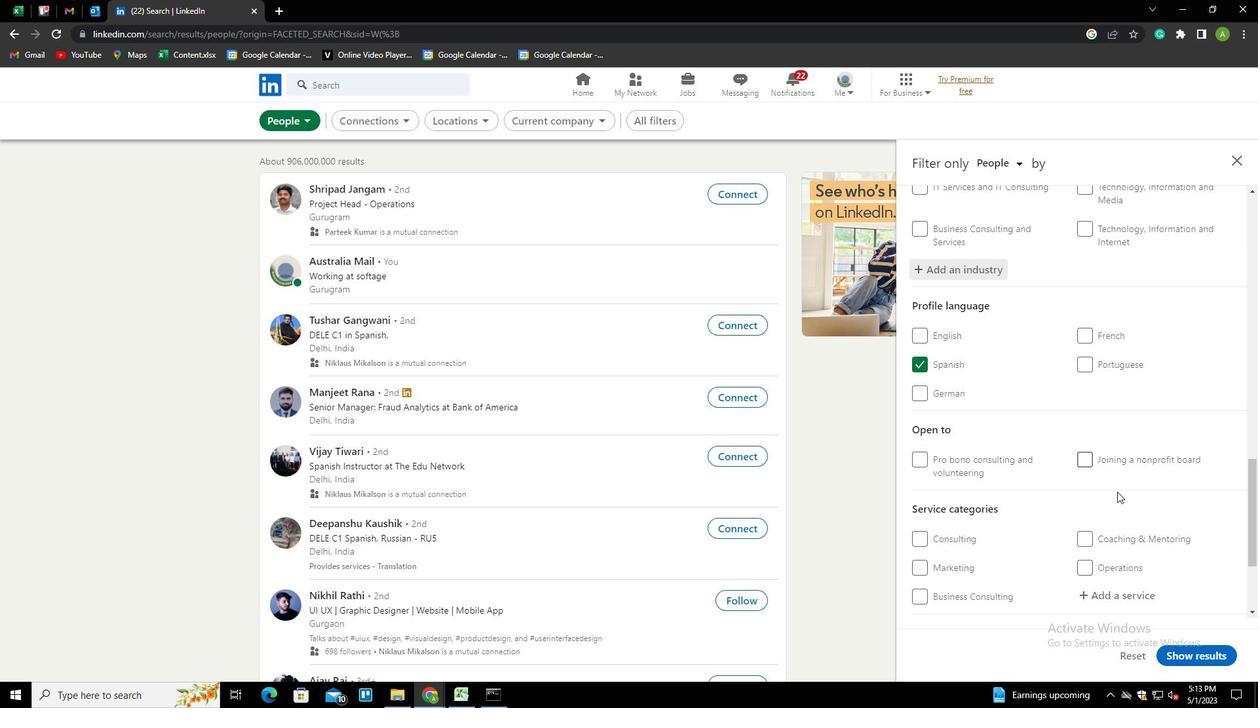 
Action: Mouse scrolled (1108, 563) with delta (0, 0)
Screenshot: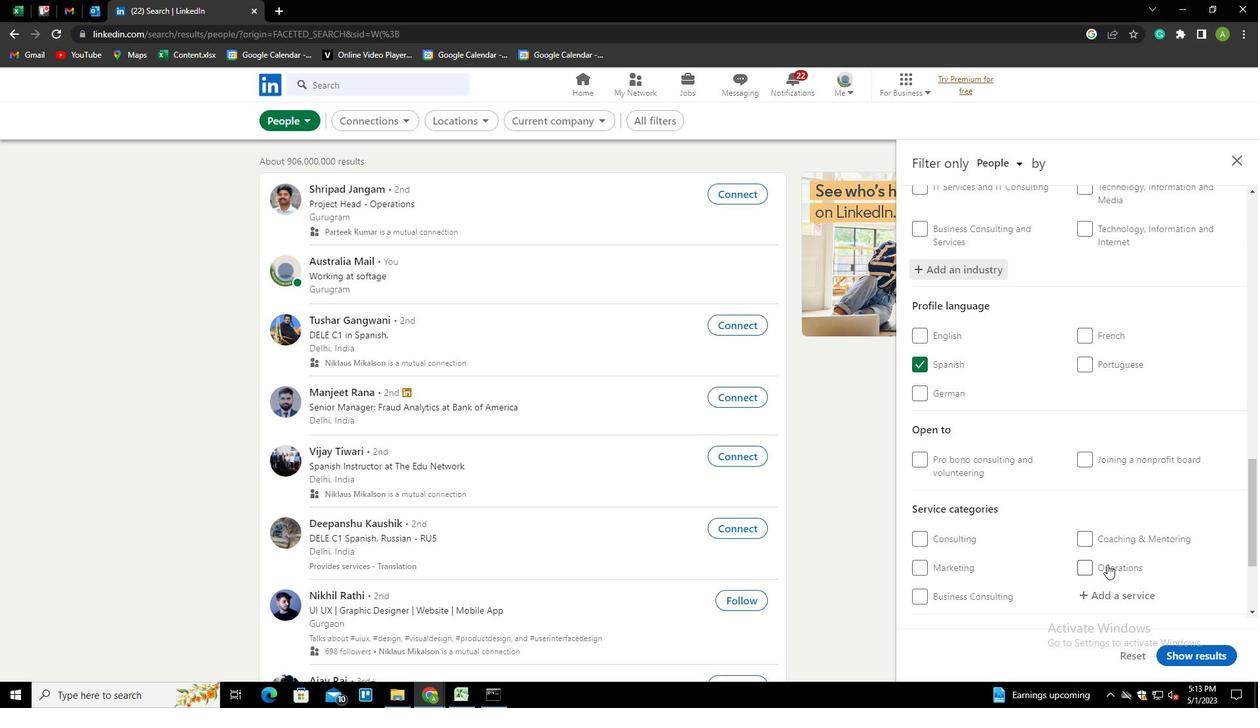 
Action: Mouse scrolled (1108, 563) with delta (0, 0)
Screenshot: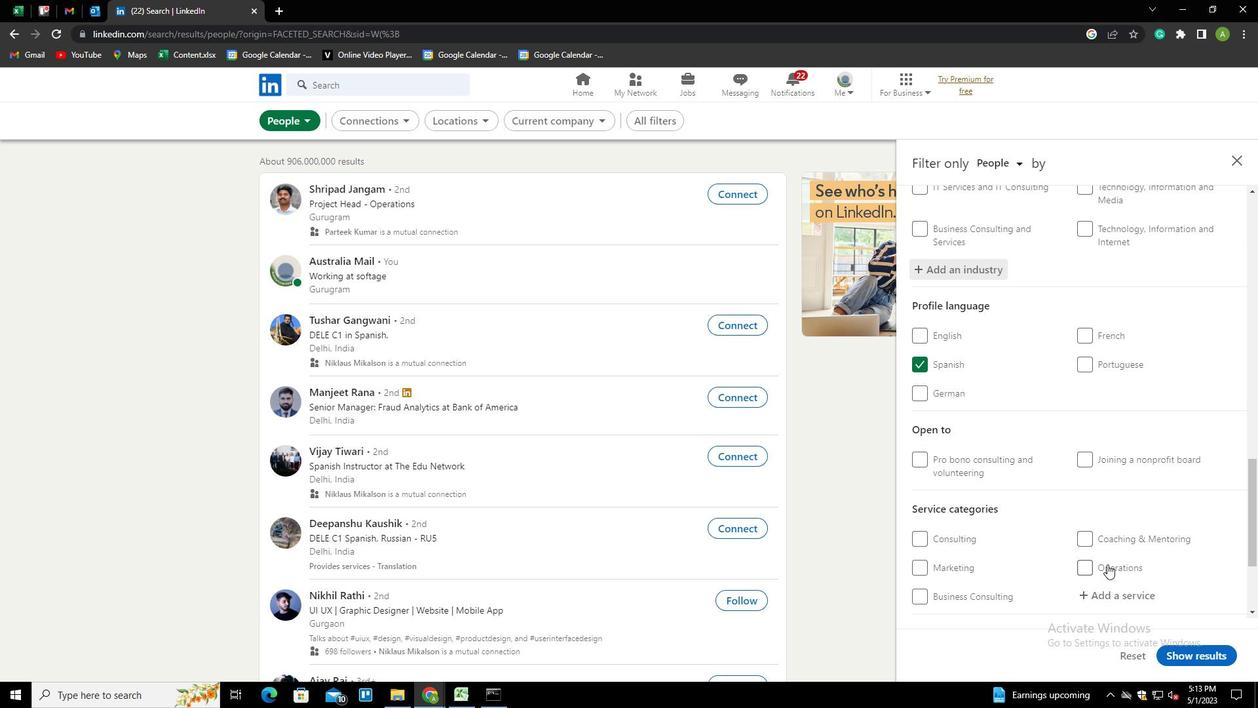 
Action: Mouse moved to (1111, 465)
Screenshot: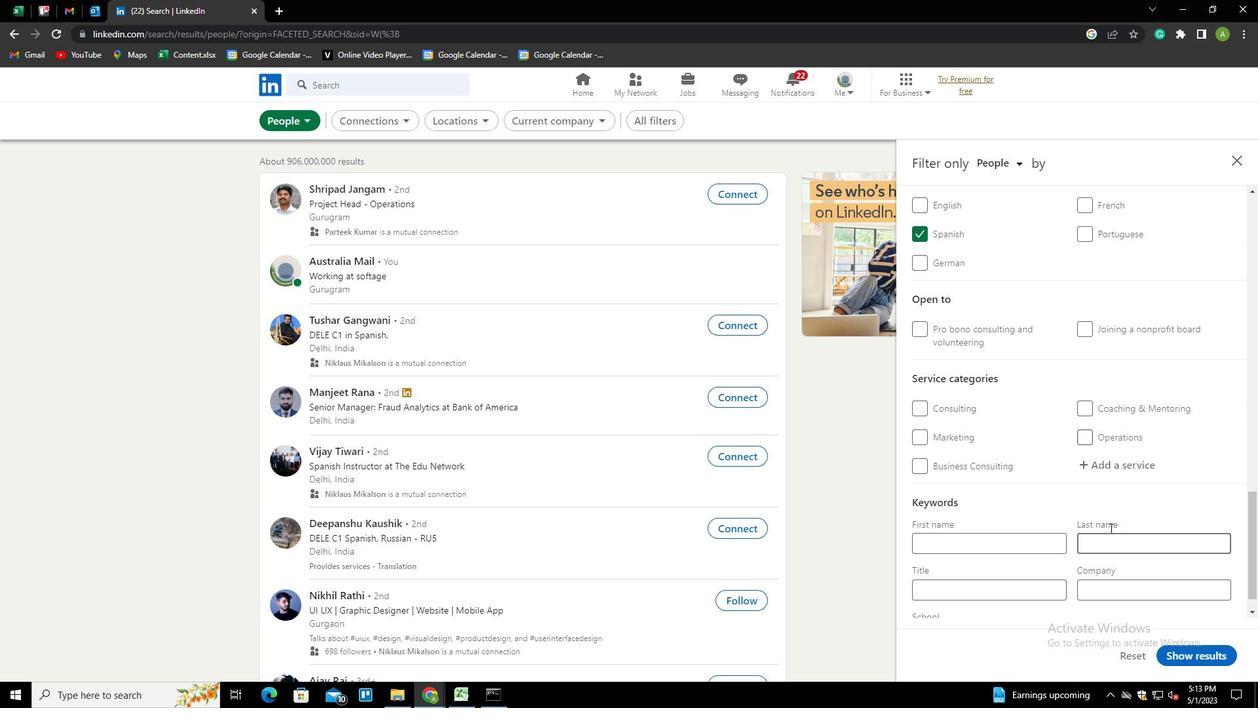 
Action: Mouse pressed left at (1111, 465)
Screenshot: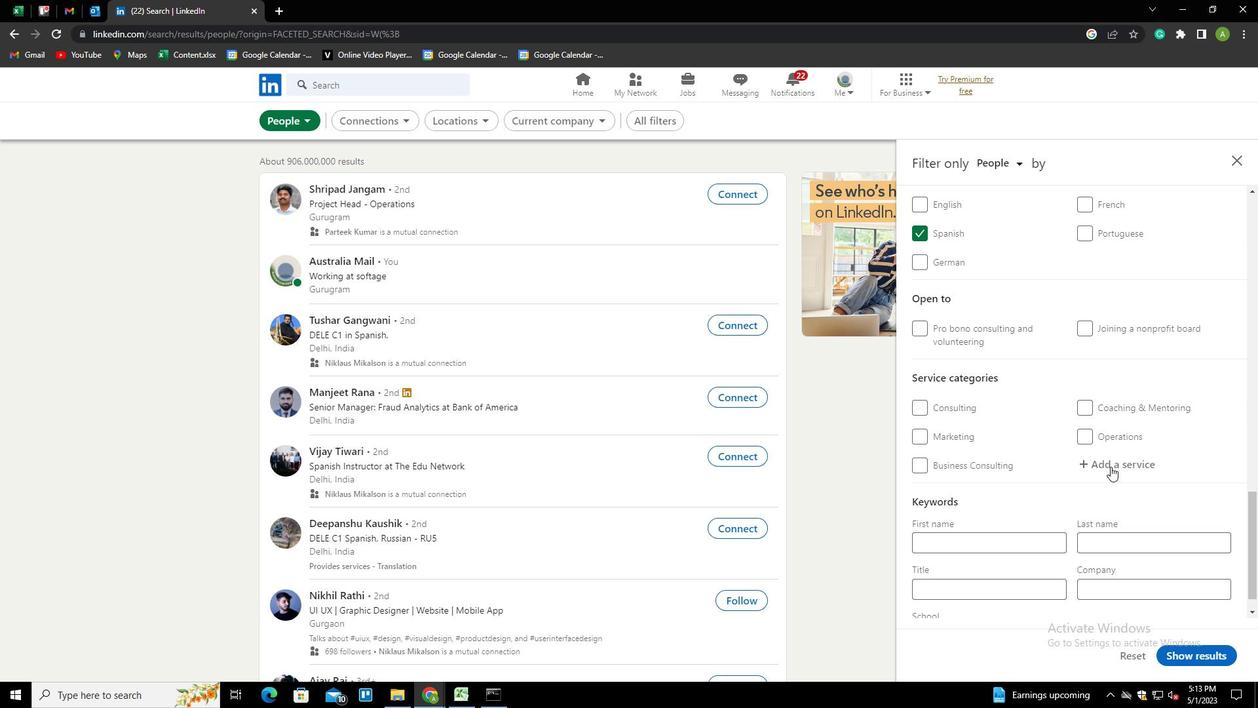 
Action: Mouse moved to (1112, 468)
Screenshot: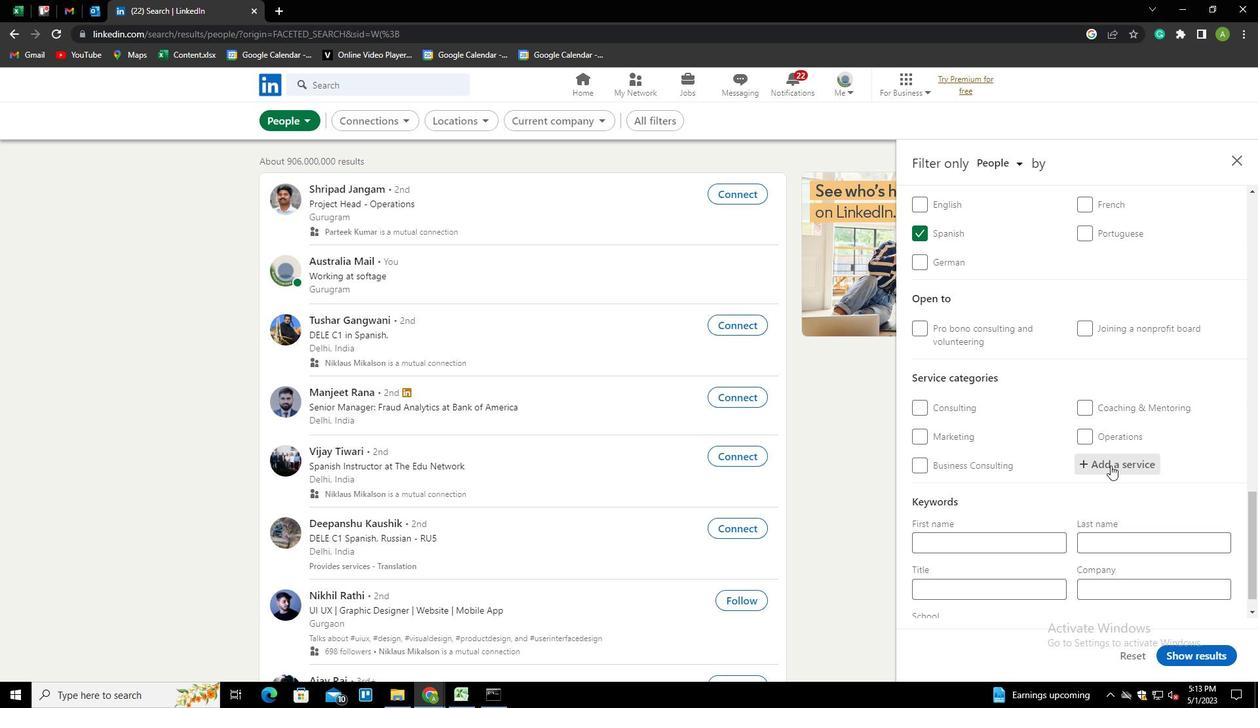 
Action: Mouse pressed left at (1112, 468)
Screenshot: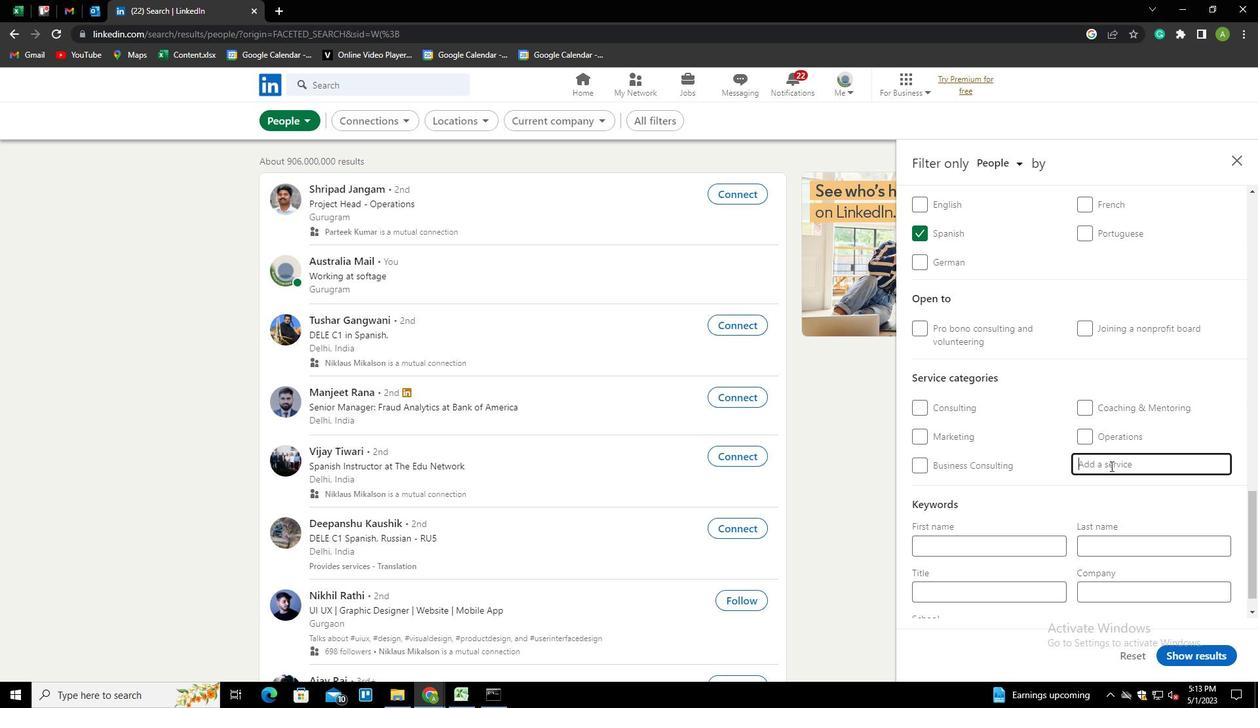 
Action: Key pressed <Key.shift>FINANCIAL<Key.down><Key.down><Key.down><Key.down><Key.down><Key.enter>
Screenshot: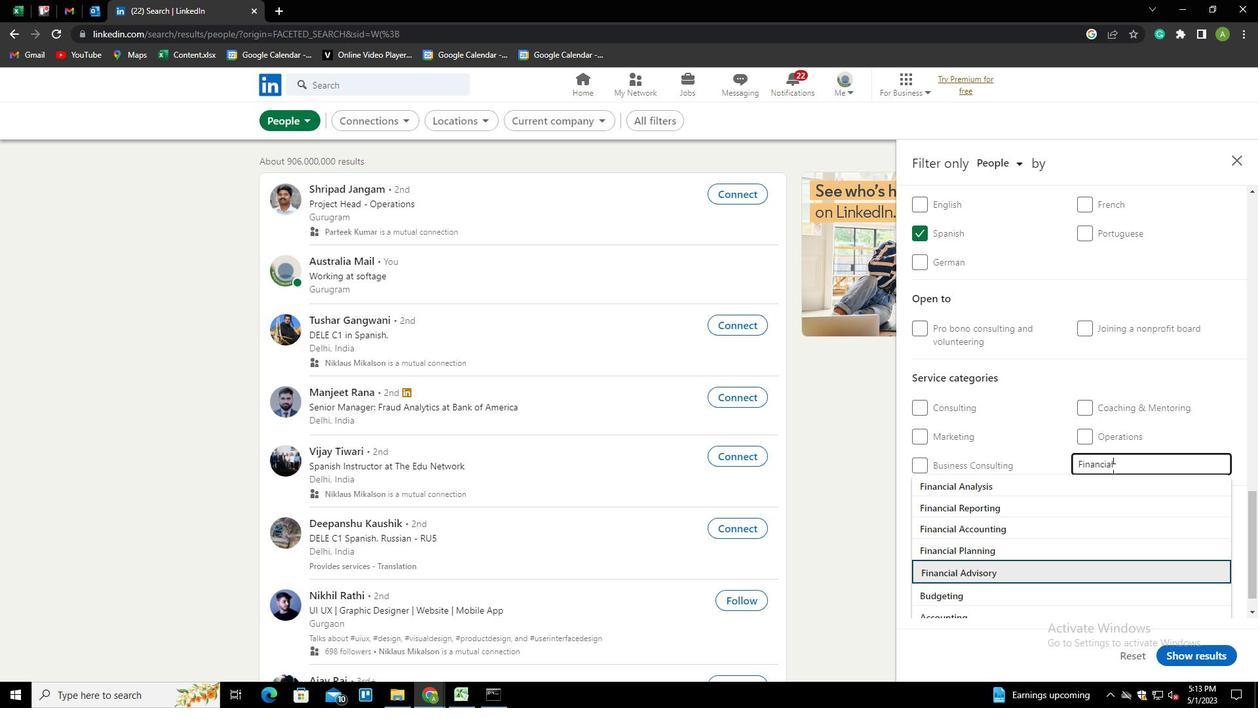 
Action: Mouse scrolled (1112, 467) with delta (0, 0)
Screenshot: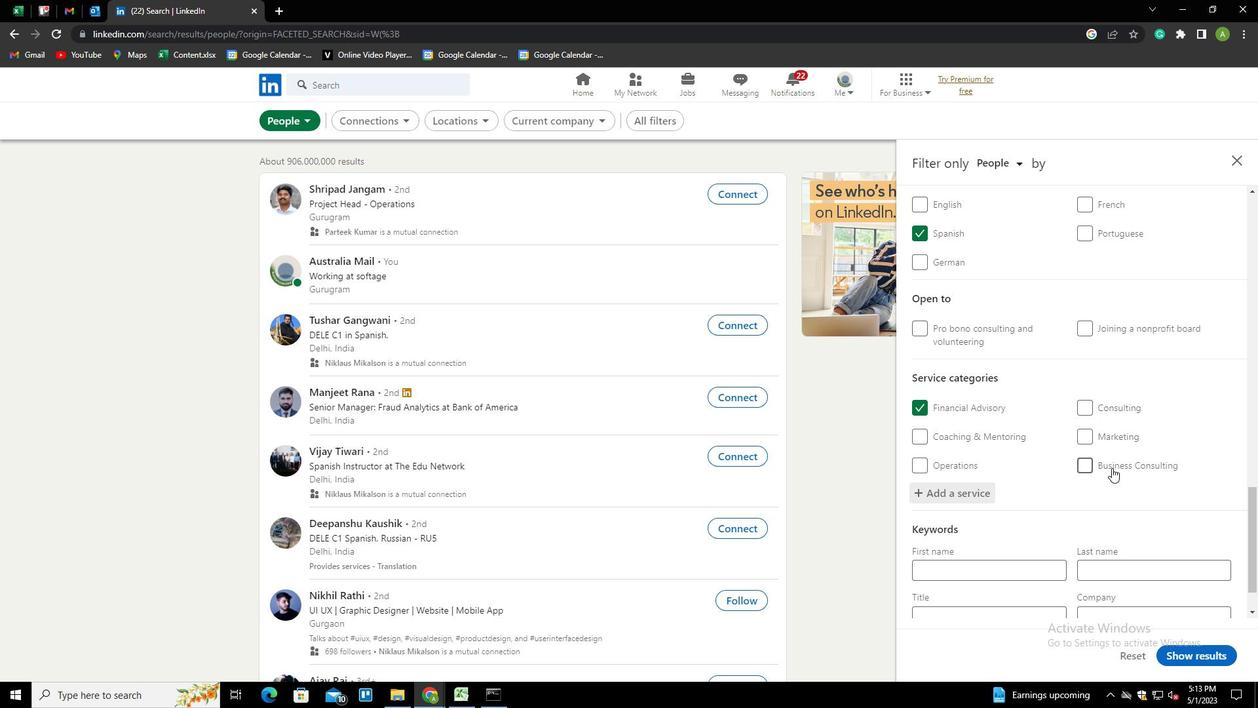 
Action: Mouse scrolled (1112, 467) with delta (0, 0)
Screenshot: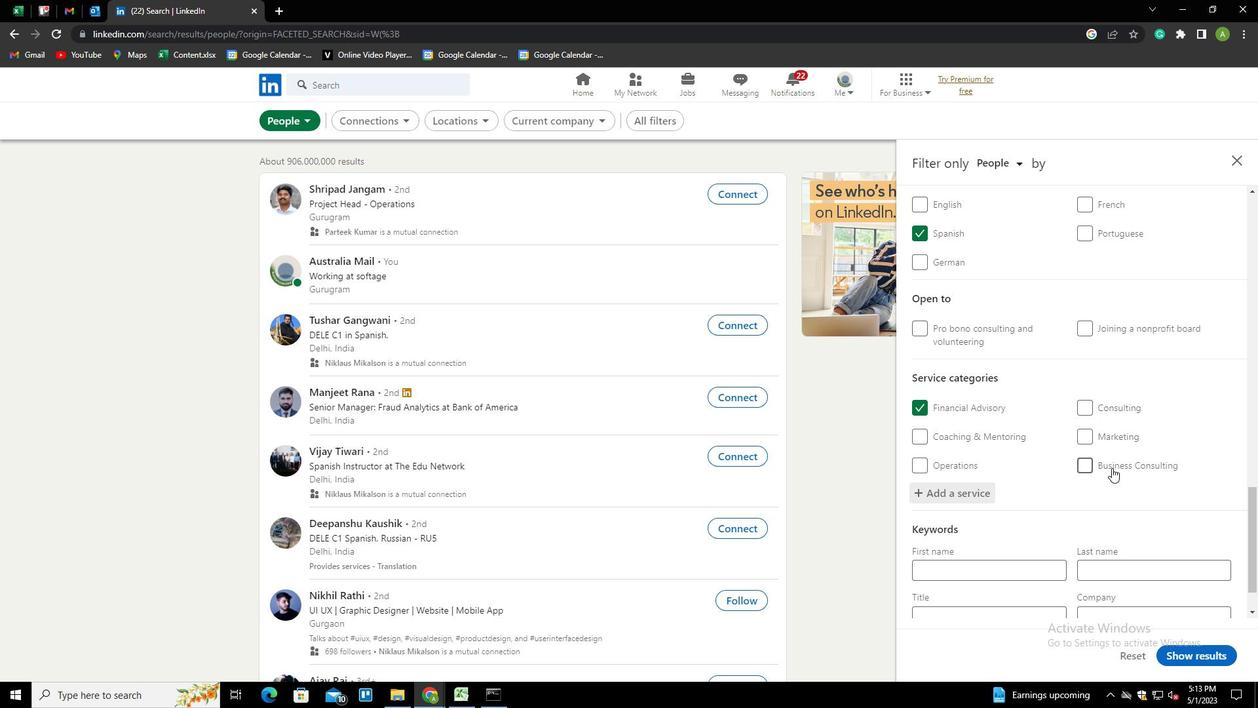 
Action: Mouse scrolled (1112, 467) with delta (0, 0)
Screenshot: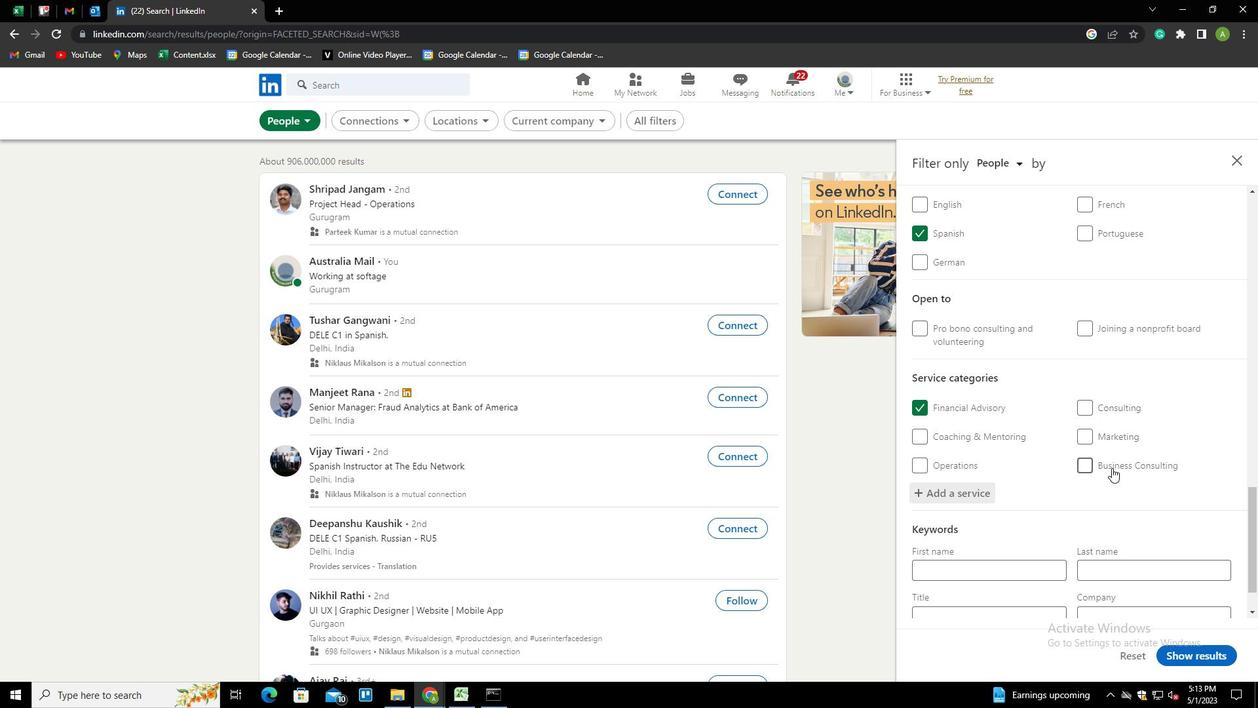 
Action: Mouse moved to (992, 550)
Screenshot: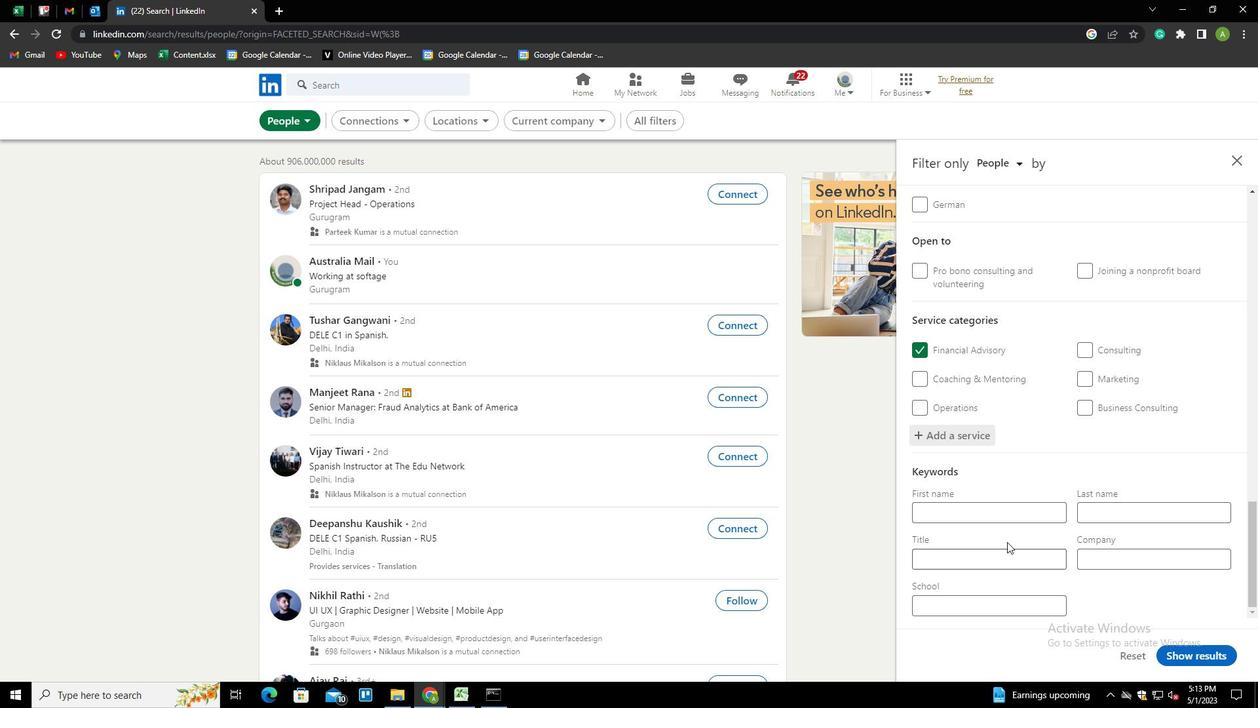 
Action: Mouse pressed left at (992, 550)
Screenshot: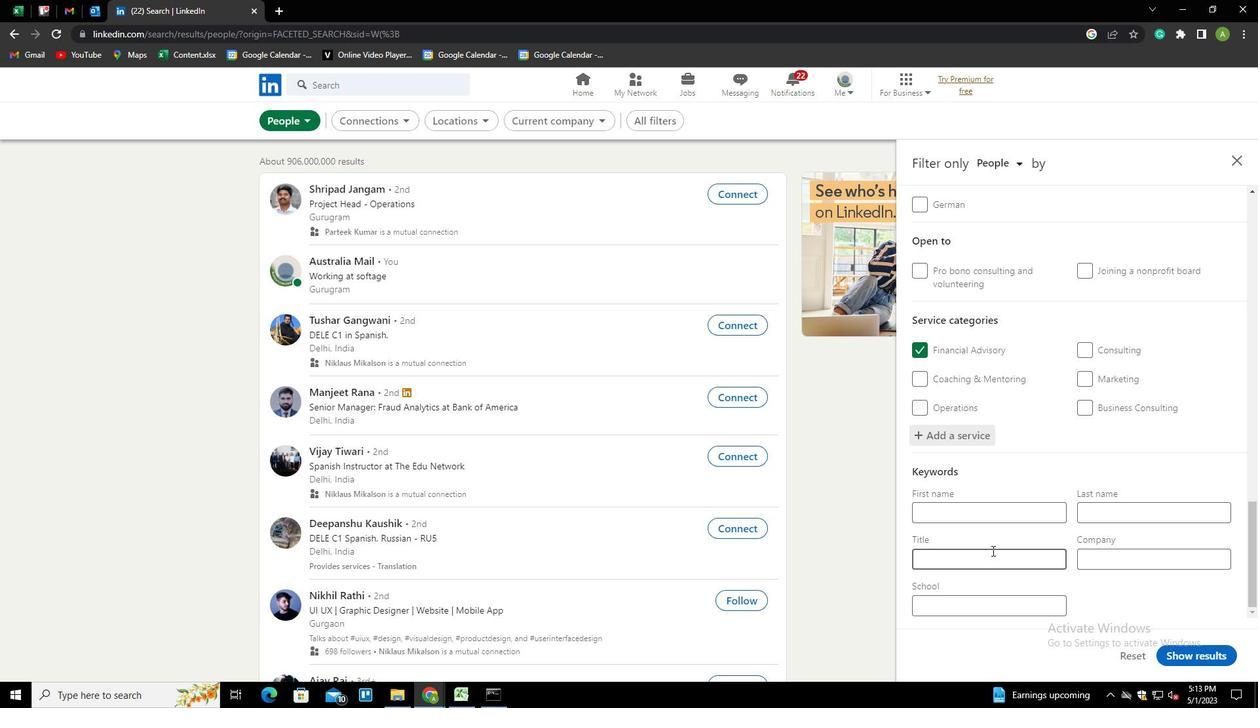 
Action: Key pressed <Key.shift>CLIENT<Key.space><Key.shift>SERCI<Key.backspace><Key.backspace>VICE<Key.space><Key.shift>A<Key.backspace>SPECIALIST
Screenshot: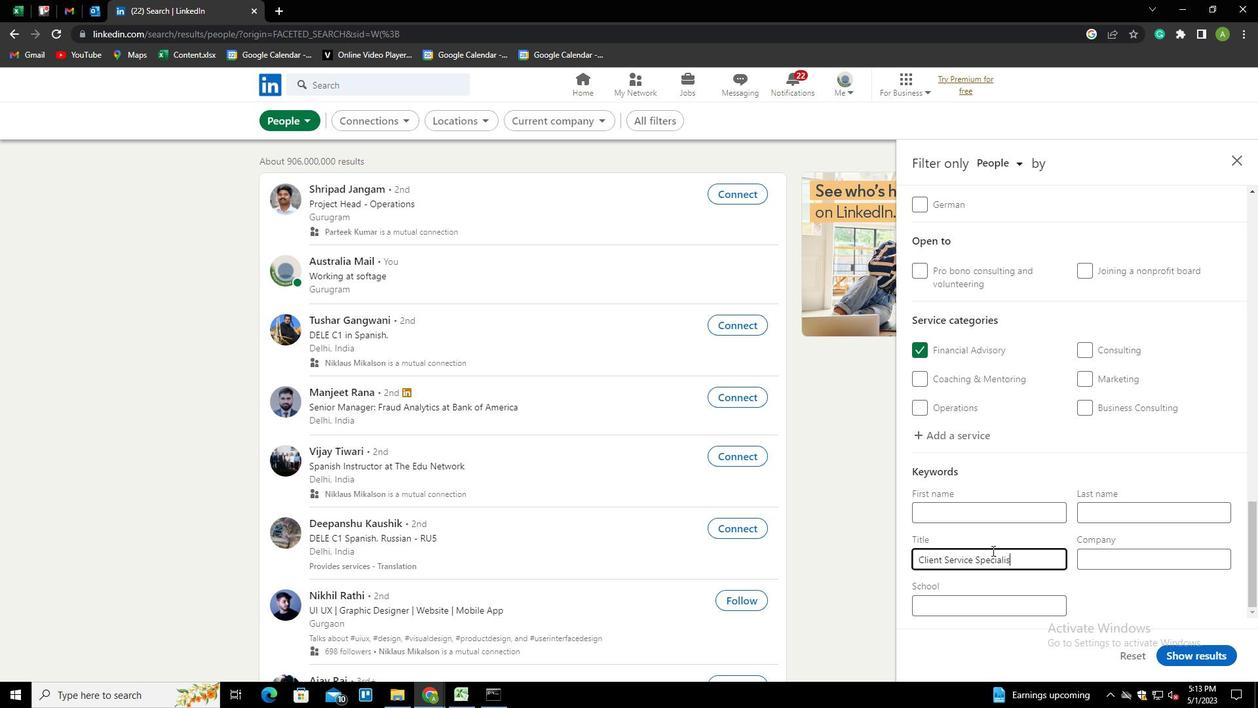 
Action: Mouse moved to (1182, 611)
Screenshot: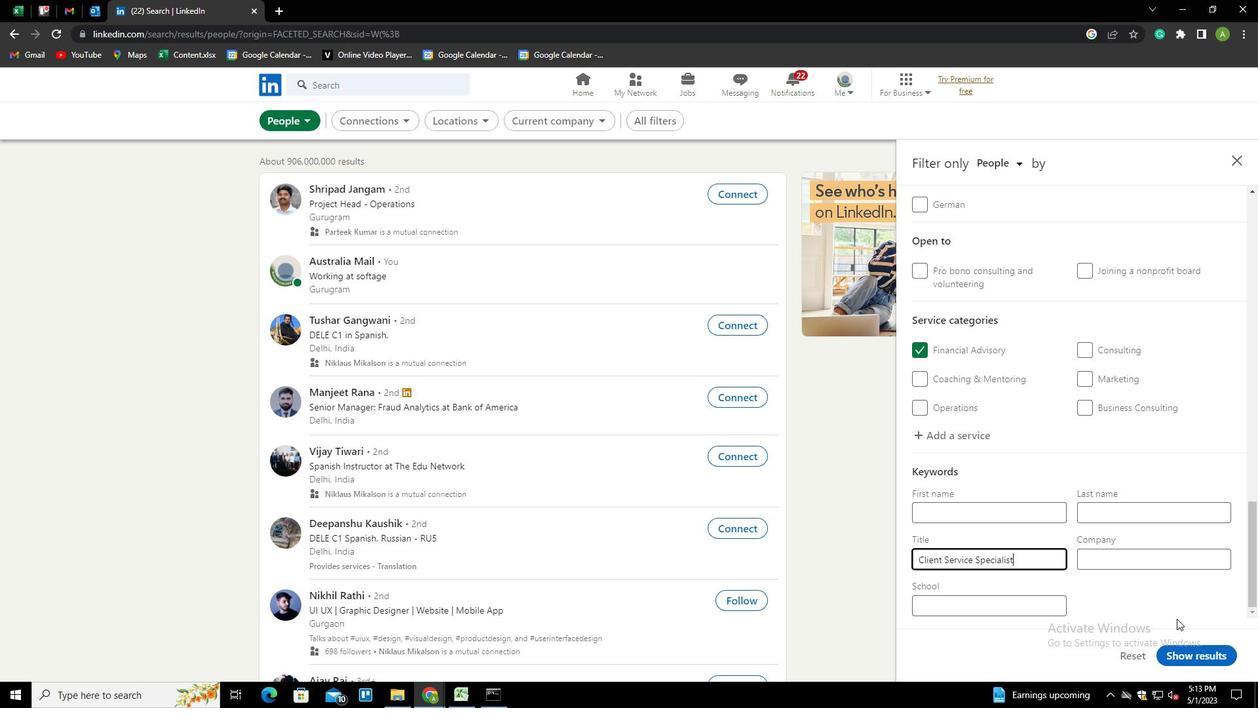 
Action: Mouse pressed left at (1182, 611)
Screenshot: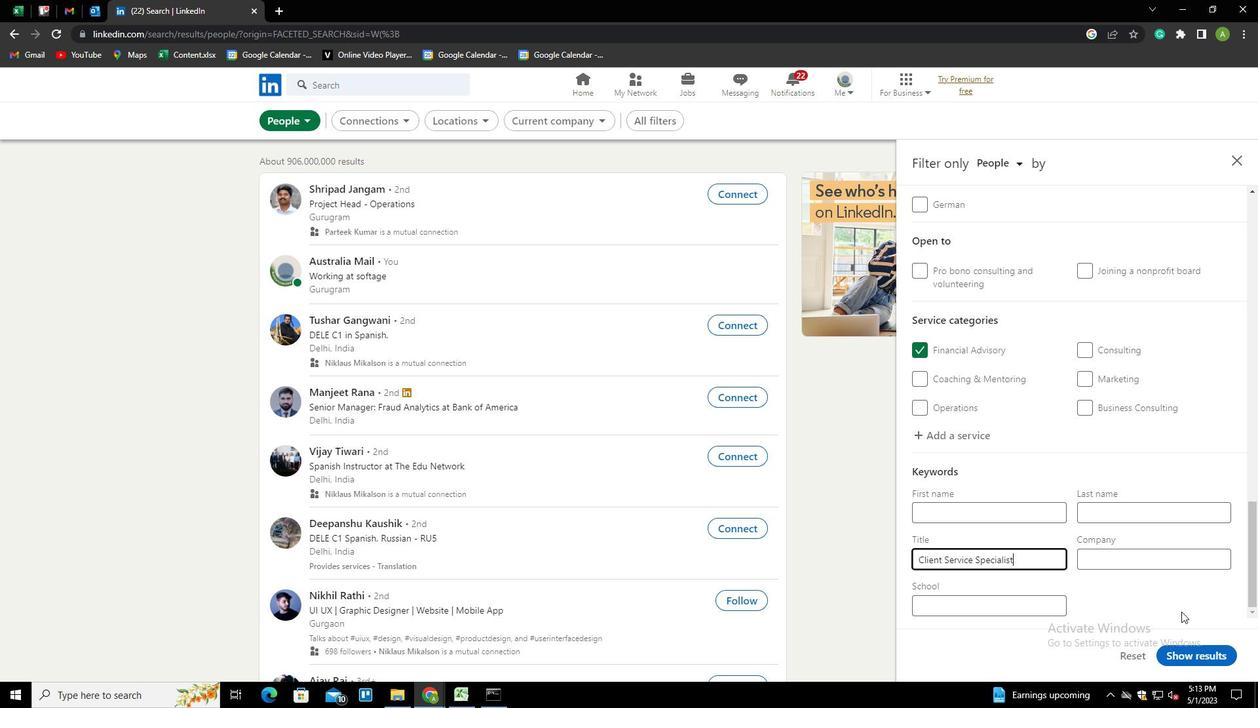 
Action: Mouse moved to (1186, 649)
Screenshot: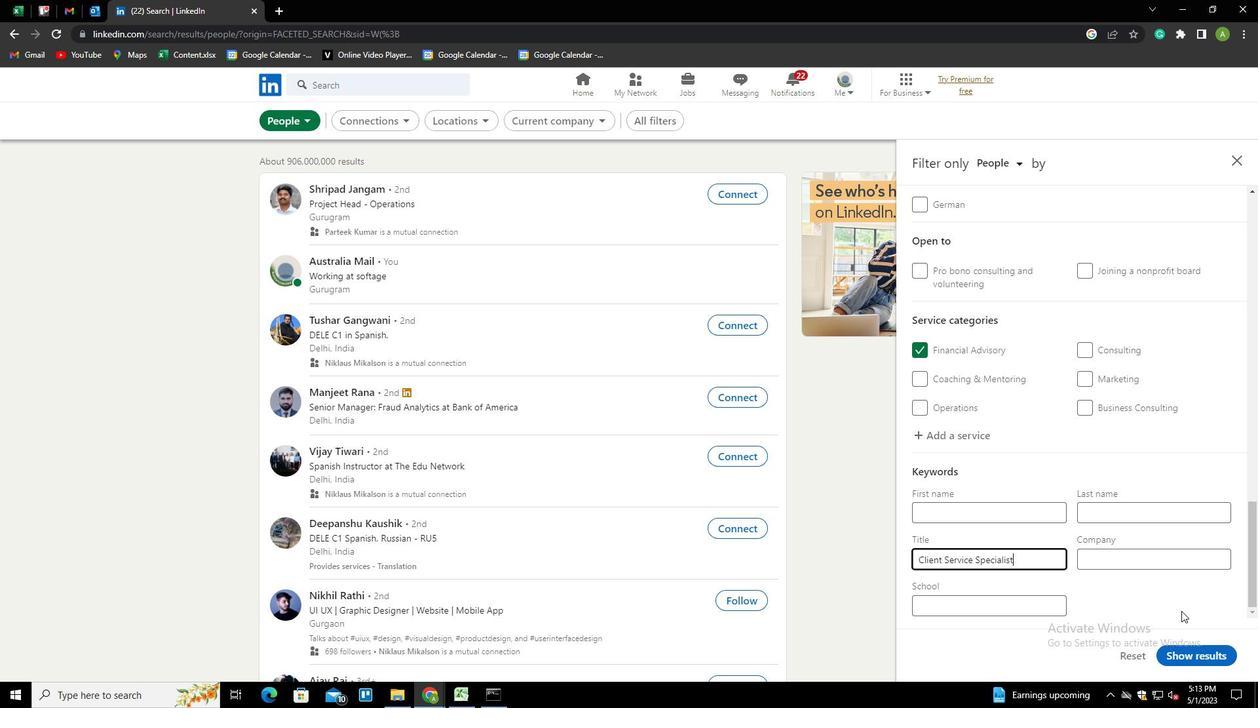 
Action: Mouse pressed left at (1186, 649)
Screenshot: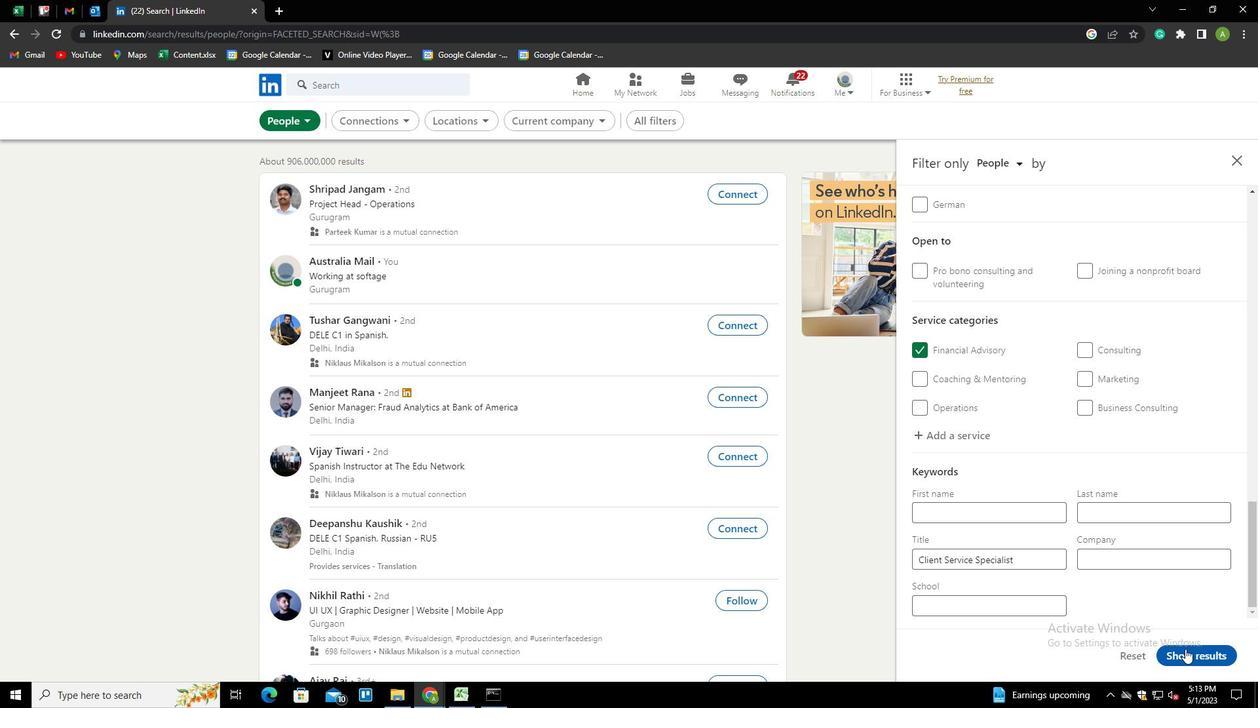 
